 Task: Change  the formatting of the data to 'Which is Less than 10, 'In conditional formating, put the option 'Light Red Fill with Drak Red Text. 'add another formatting option Format As Table, insert the option 'Blue Table style Light 9 ', change the format of Column Width to Auto fit Row HeightIn the sheet  Budget Tracking Template Sheetbook
Action: Mouse moved to (132, 201)
Screenshot: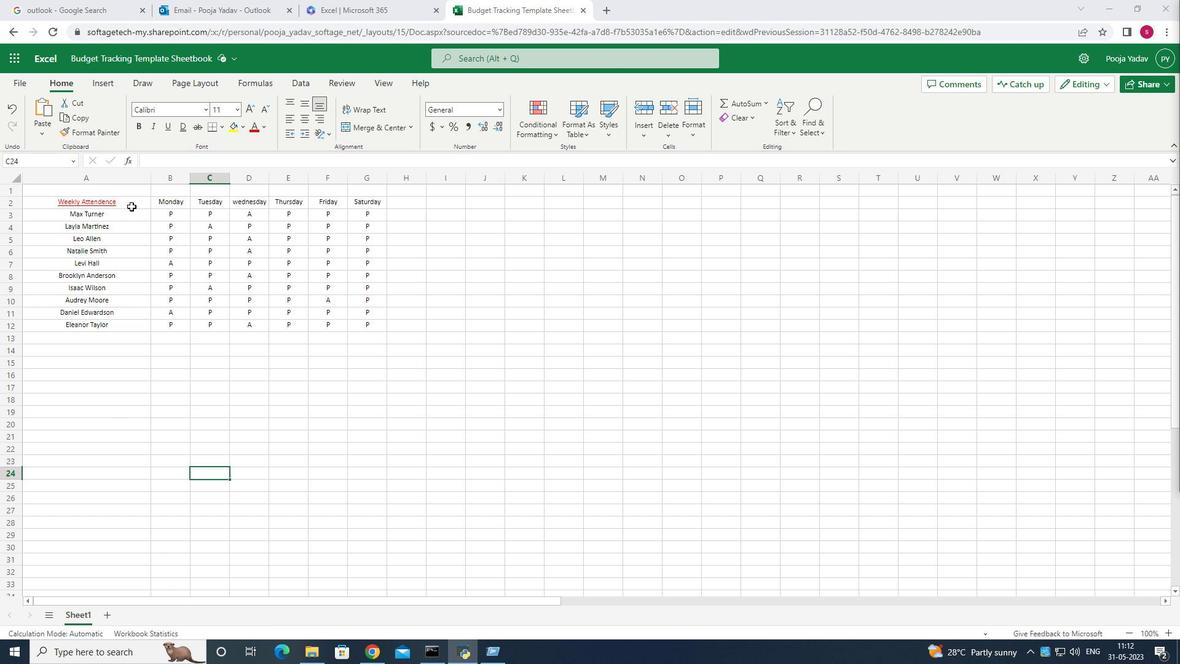 
Action: Mouse pressed left at (132, 201)
Screenshot: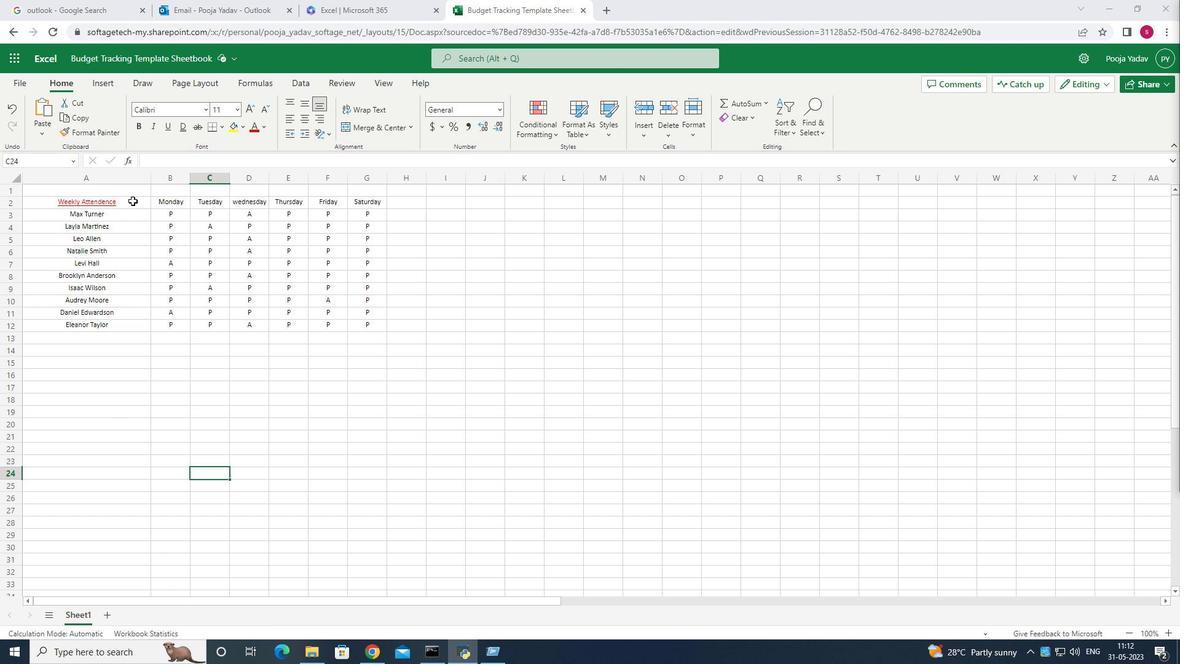 
Action: Mouse pressed left at (132, 201)
Screenshot: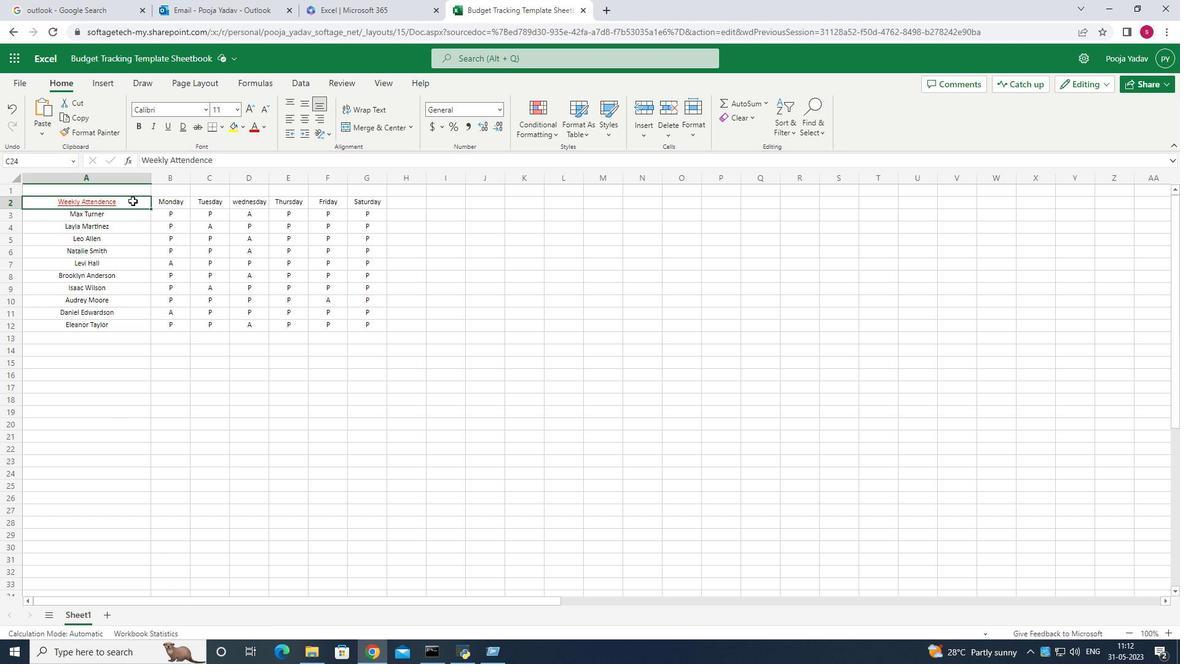 
Action: Mouse moved to (542, 401)
Screenshot: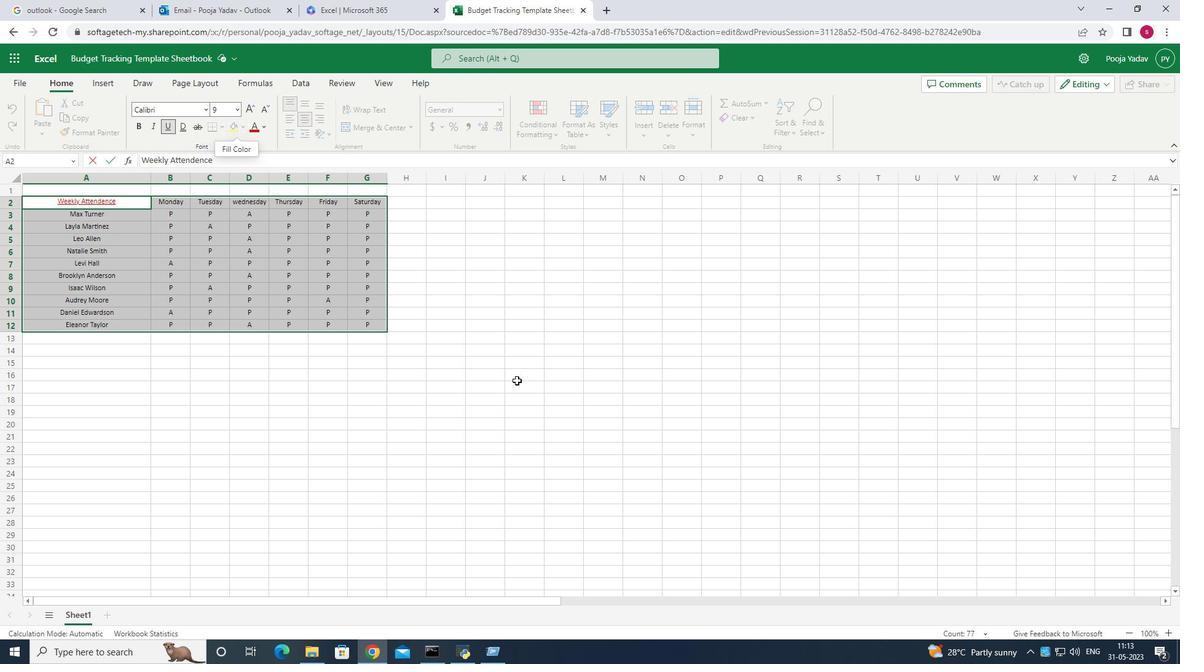 
Action: Mouse pressed left at (542, 401)
Screenshot: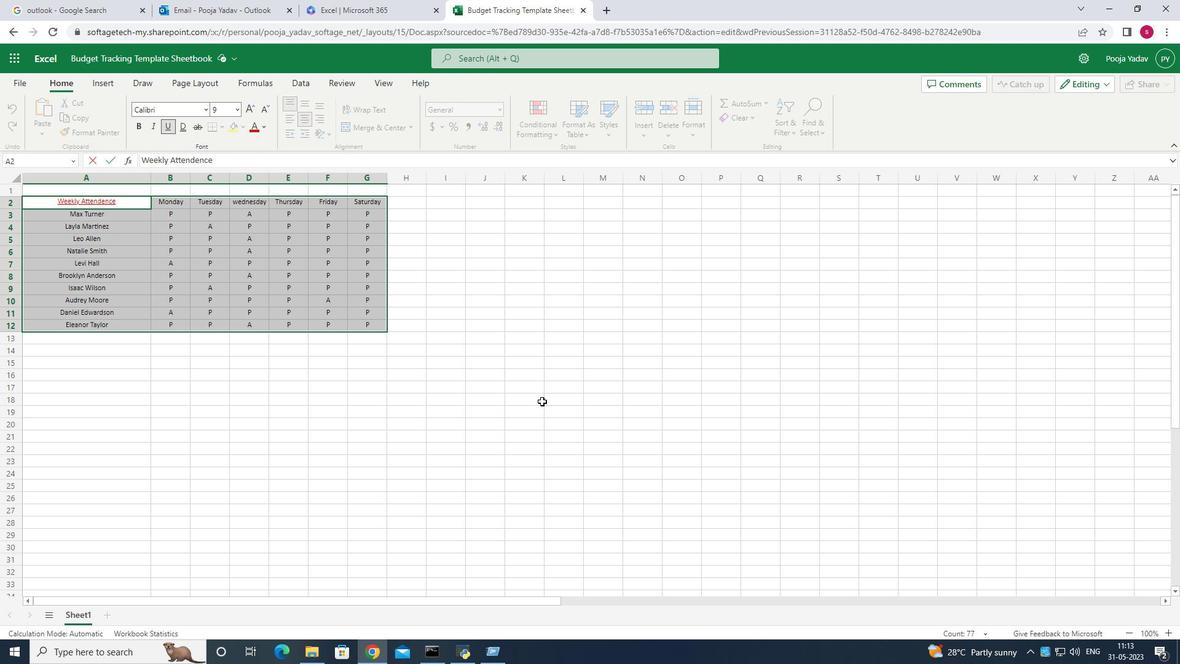 
Action: Mouse moved to (140, 207)
Screenshot: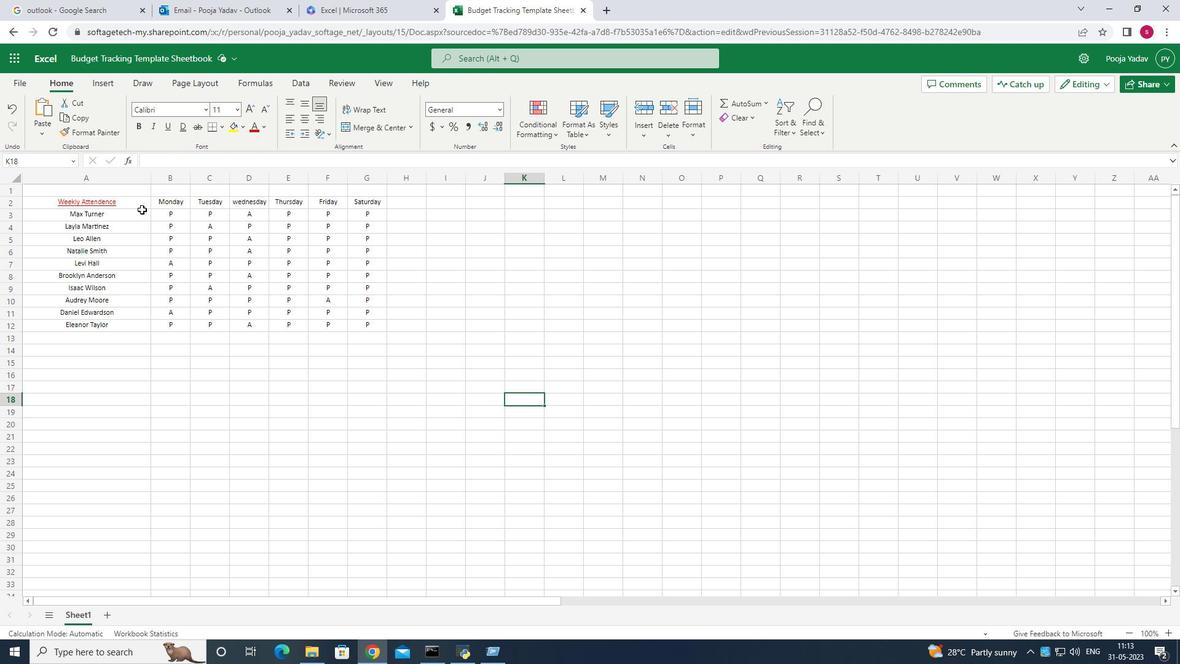 
Action: Mouse pressed left at (140, 207)
Screenshot: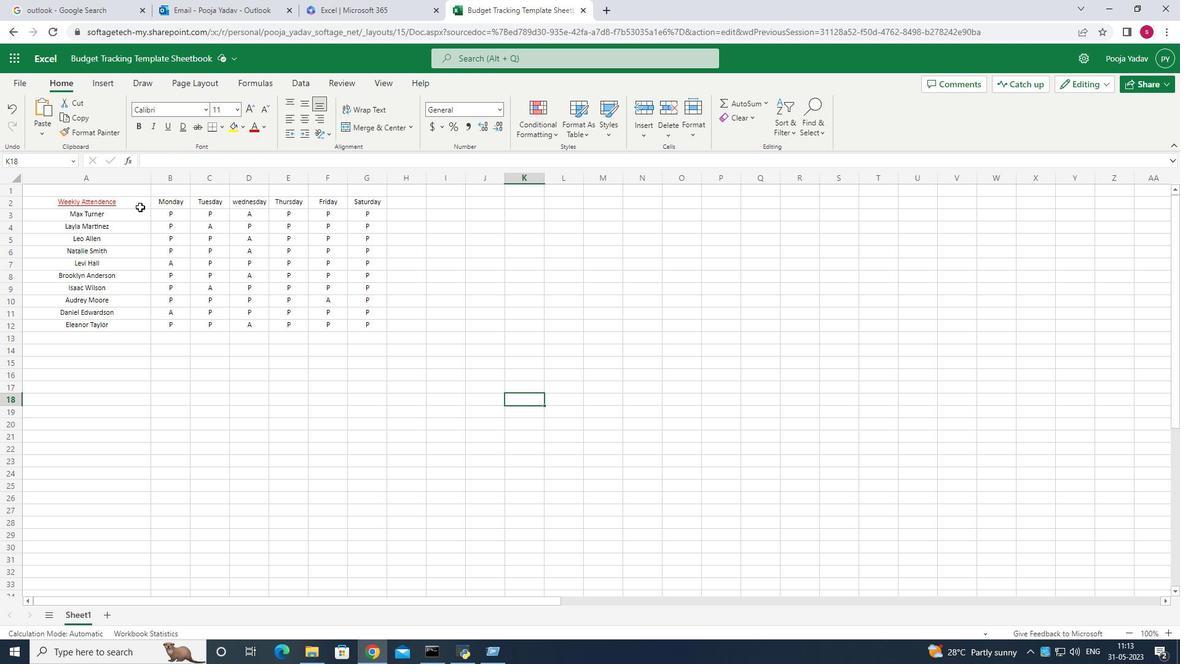 
Action: Mouse pressed left at (140, 207)
Screenshot: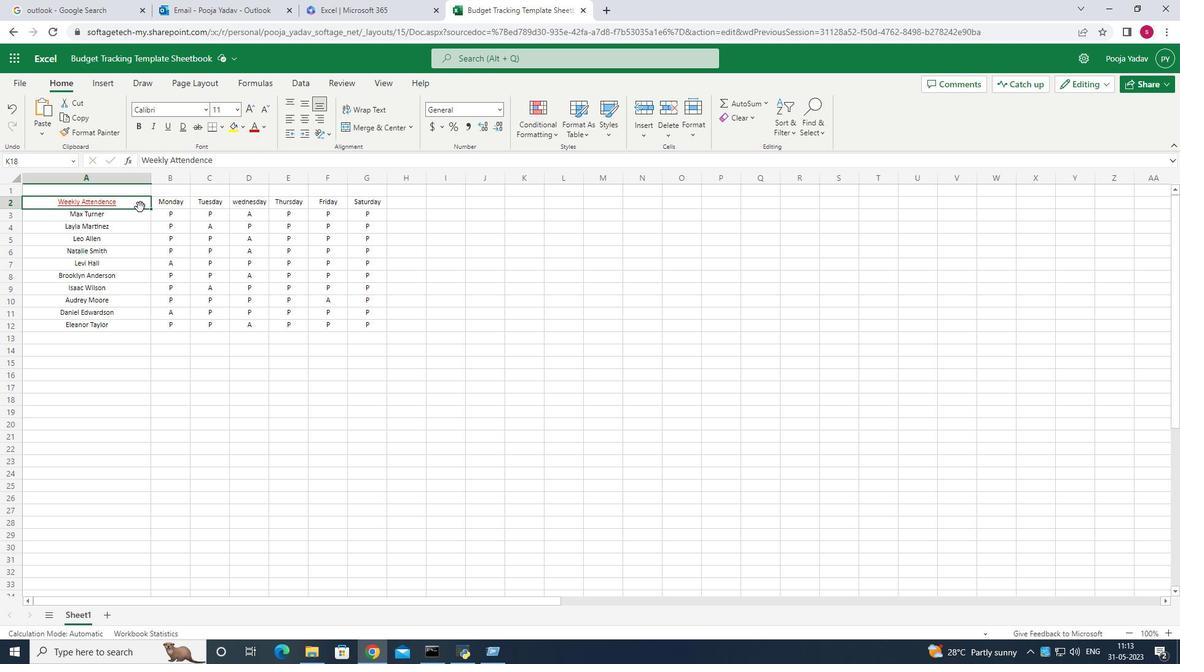 
Action: Mouse moved to (706, 293)
Screenshot: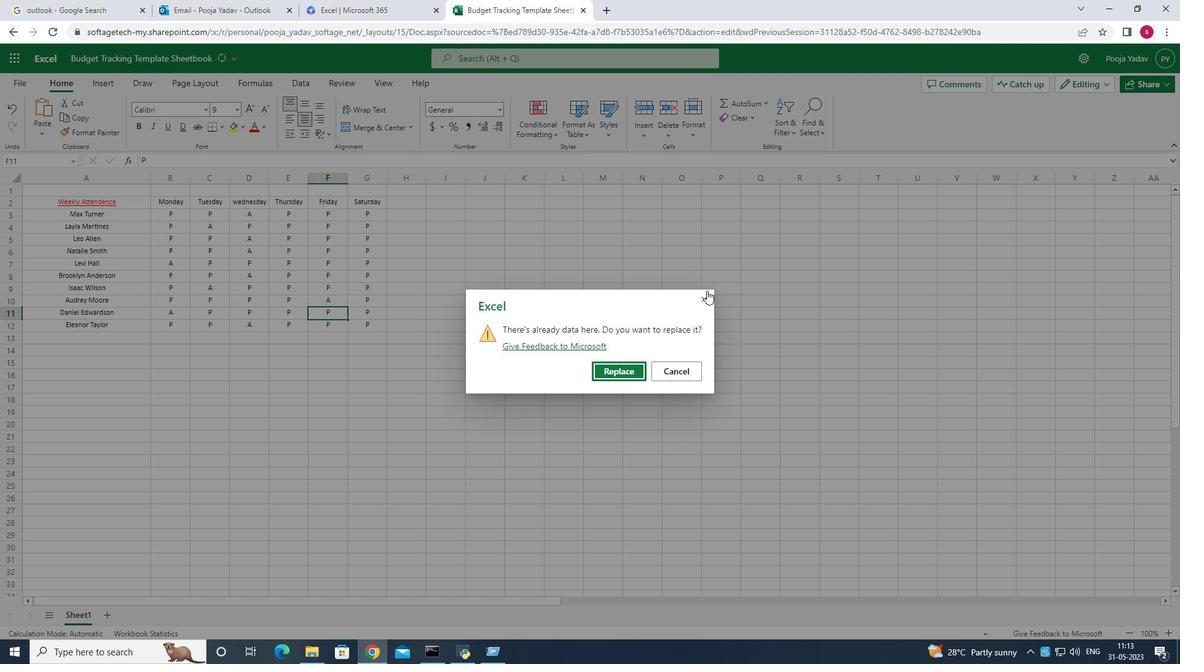 
Action: Mouse pressed left at (706, 293)
Screenshot: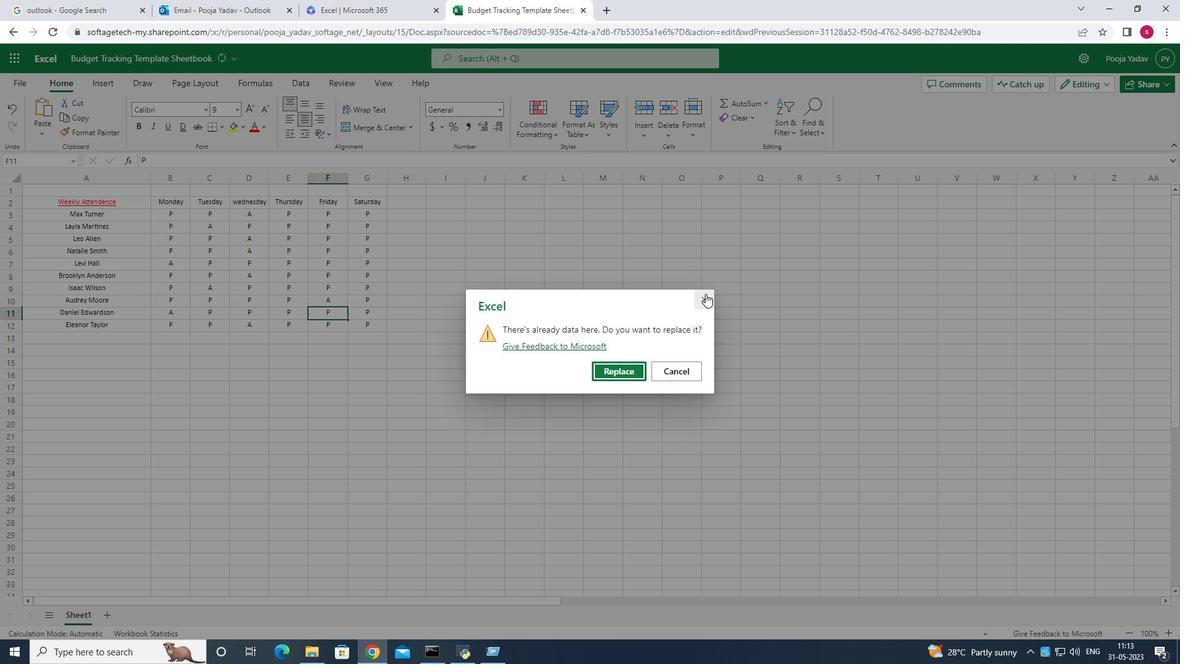 
Action: Mouse moved to (137, 208)
Screenshot: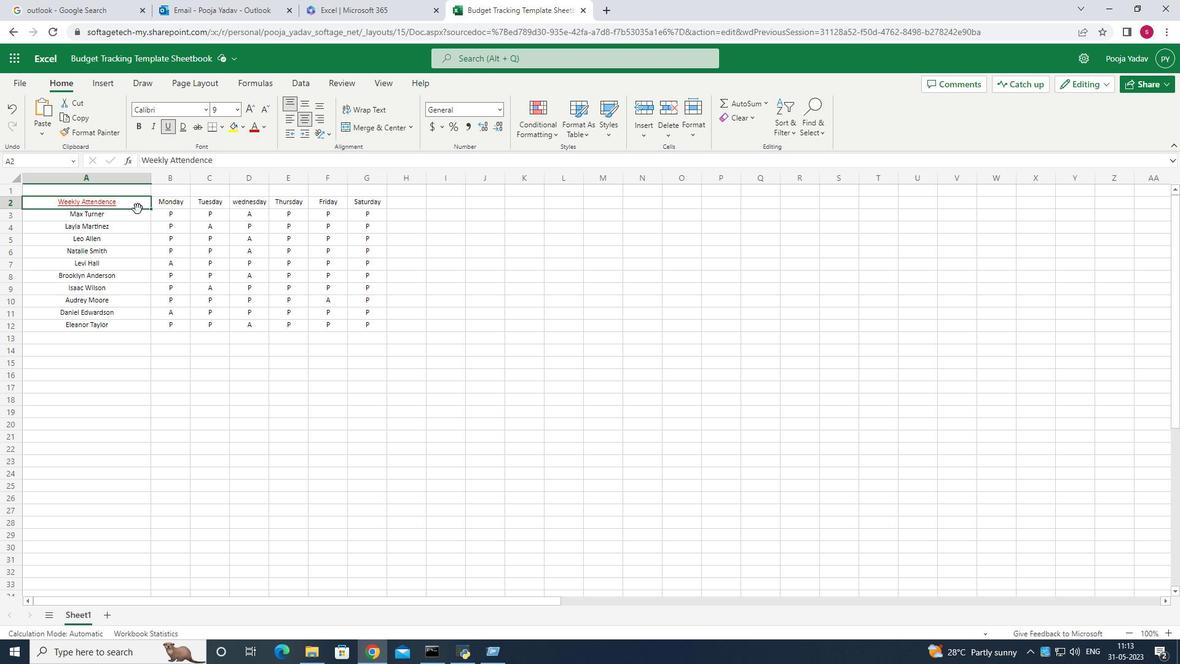 
Action: Mouse pressed left at (137, 208)
Screenshot: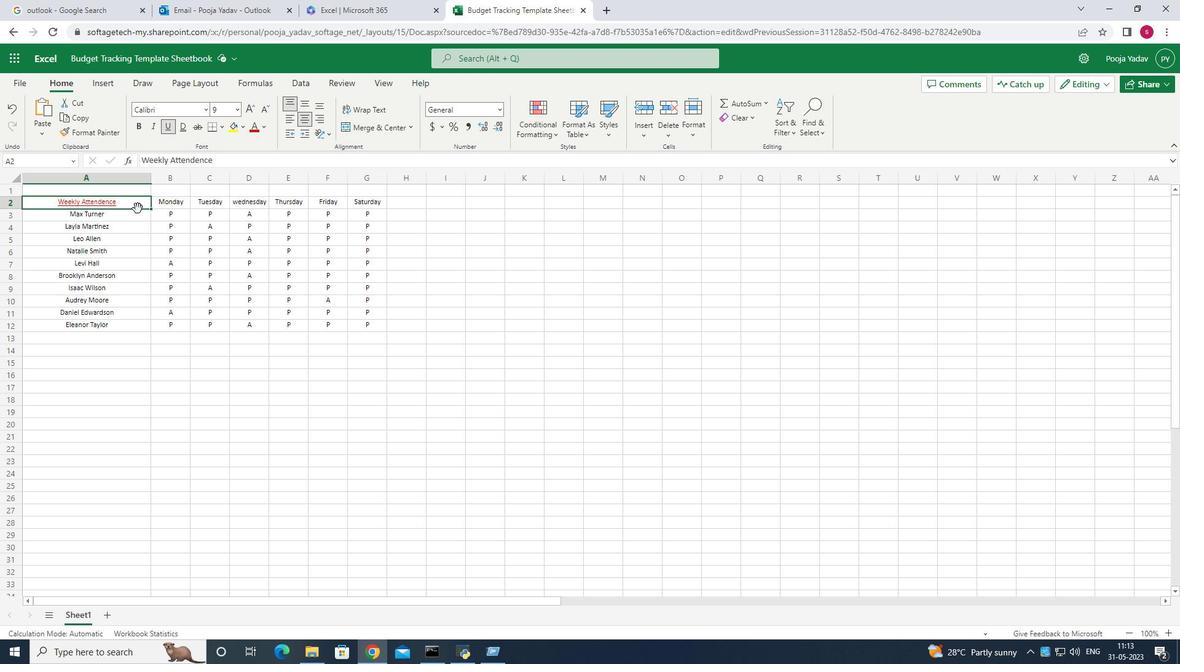 
Action: Mouse pressed left at (137, 208)
Screenshot: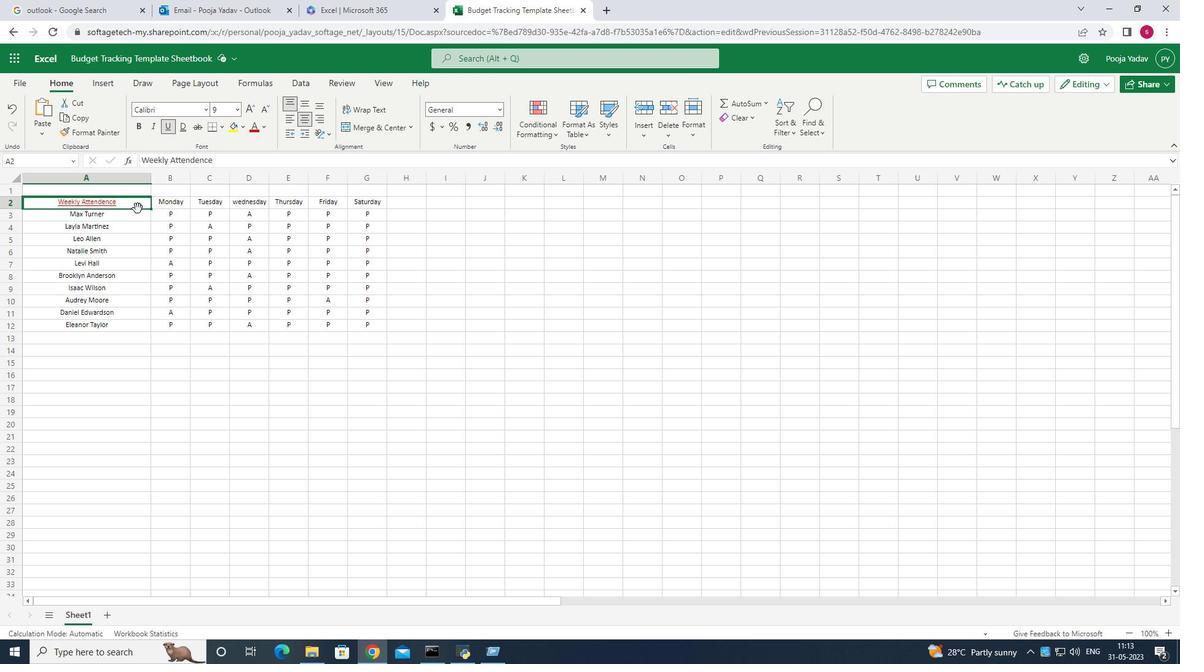 
Action: Mouse moved to (683, 377)
Screenshot: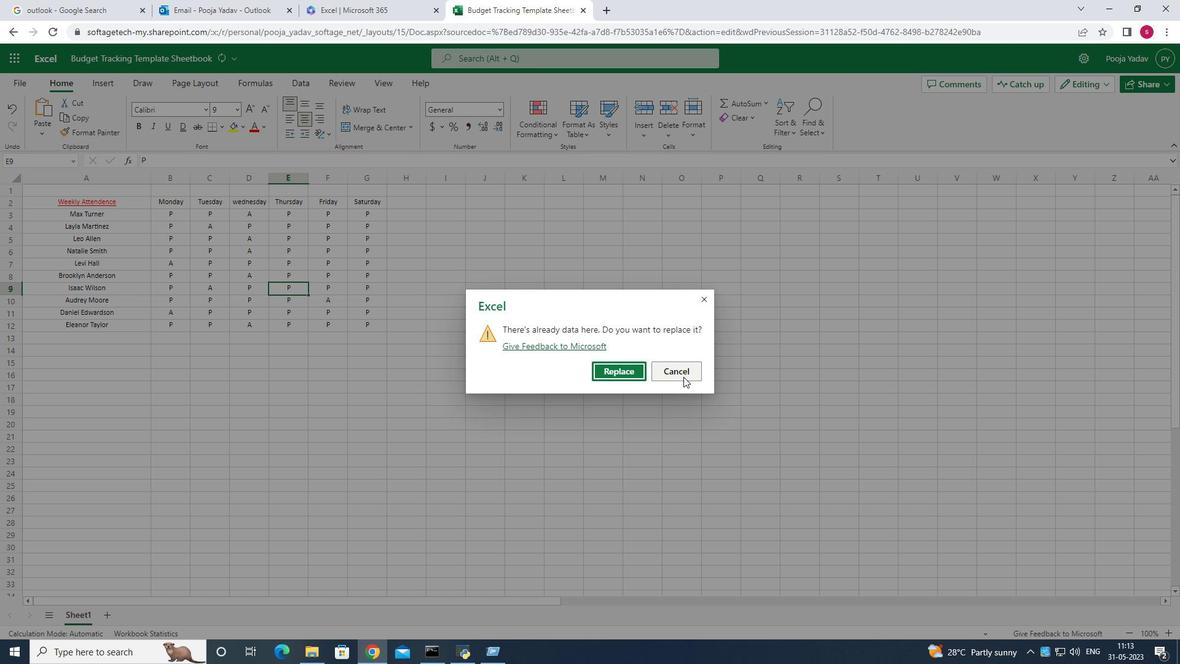 
Action: Mouse pressed left at (683, 377)
Screenshot: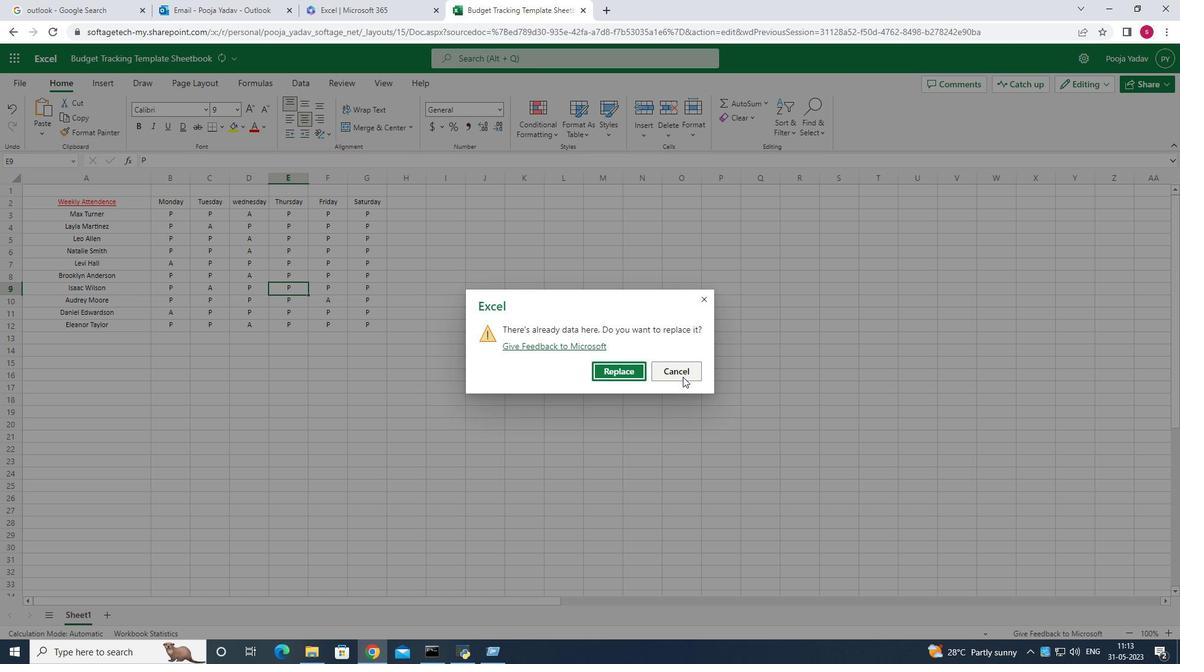 
Action: Mouse moved to (215, 432)
Screenshot: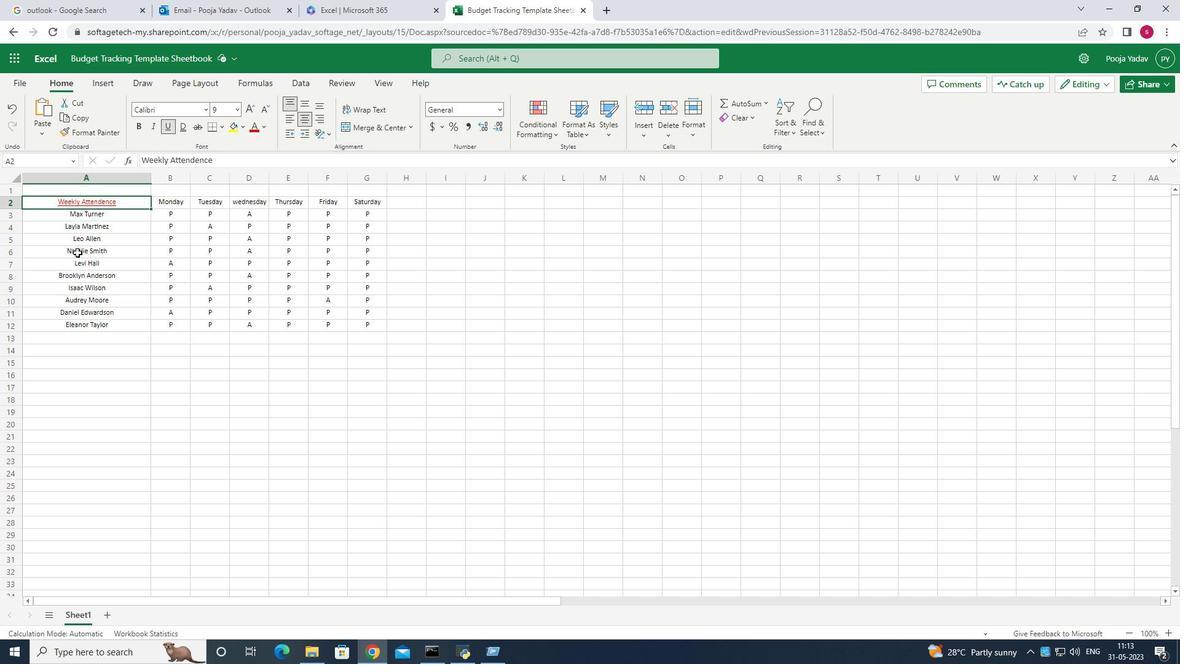 
Action: Mouse pressed left at (215, 432)
Screenshot: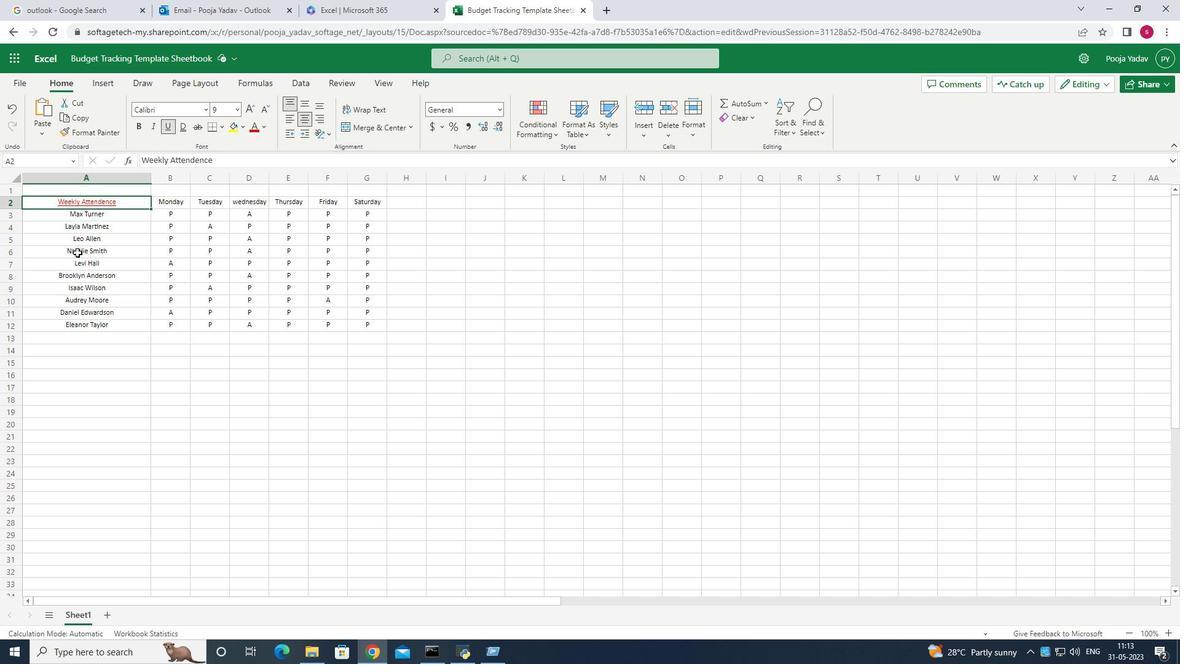 
Action: Mouse moved to (110, 200)
Screenshot: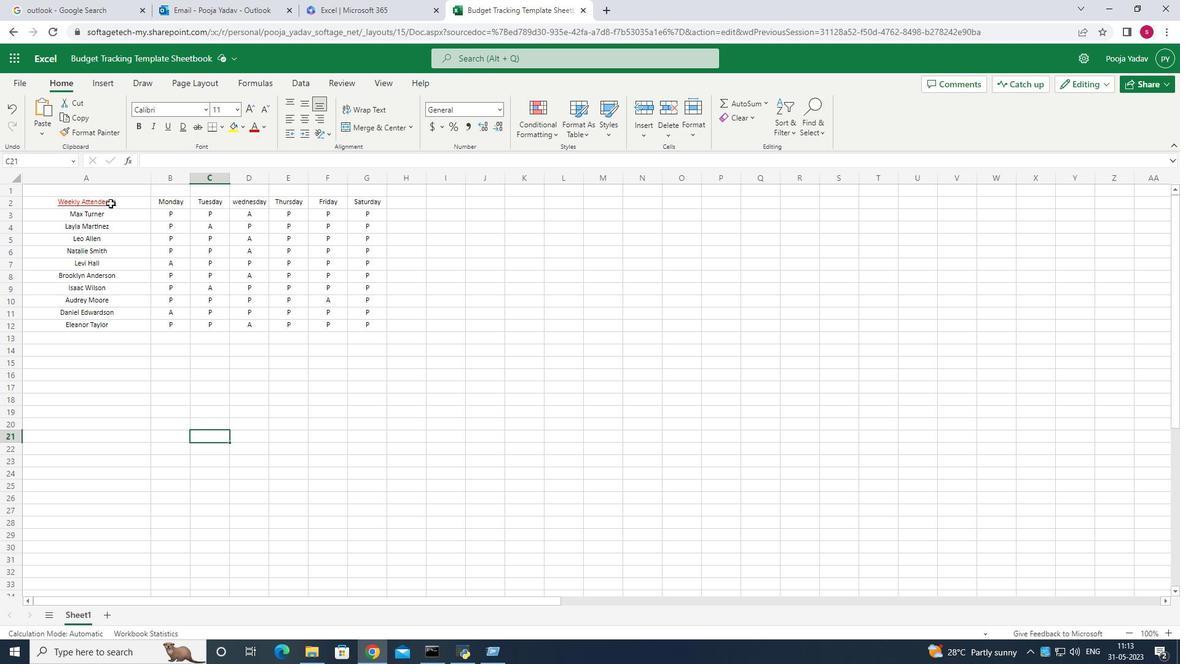 
Action: Mouse pressed left at (110, 200)
Screenshot: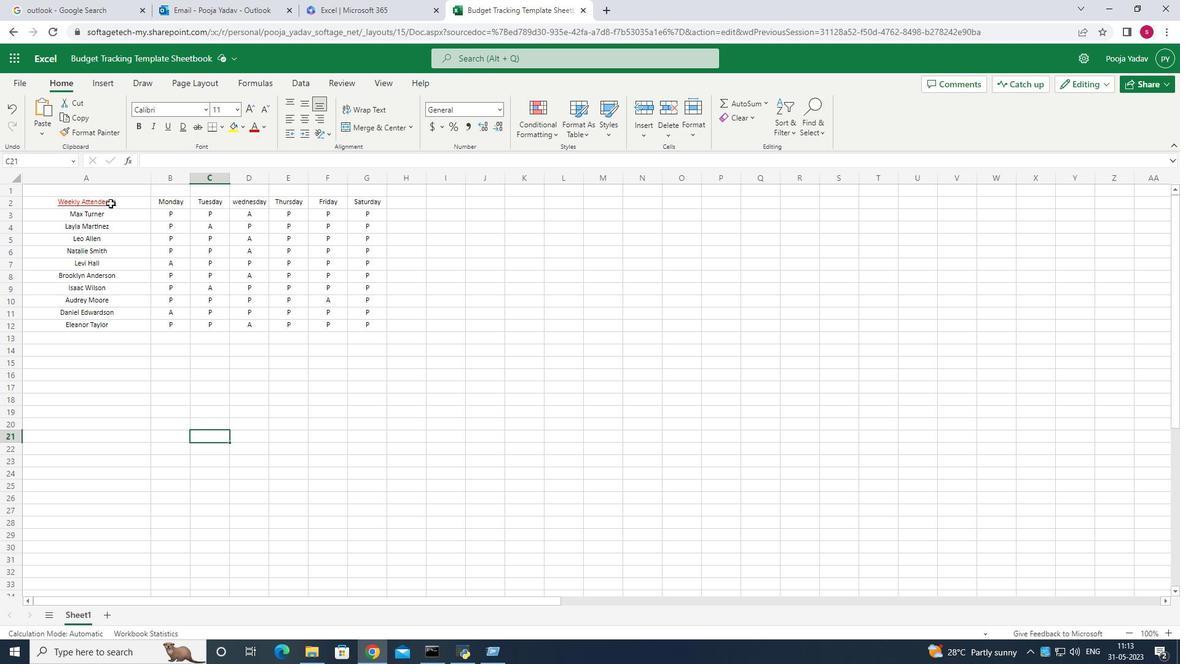 
Action: Mouse pressed left at (110, 200)
Screenshot: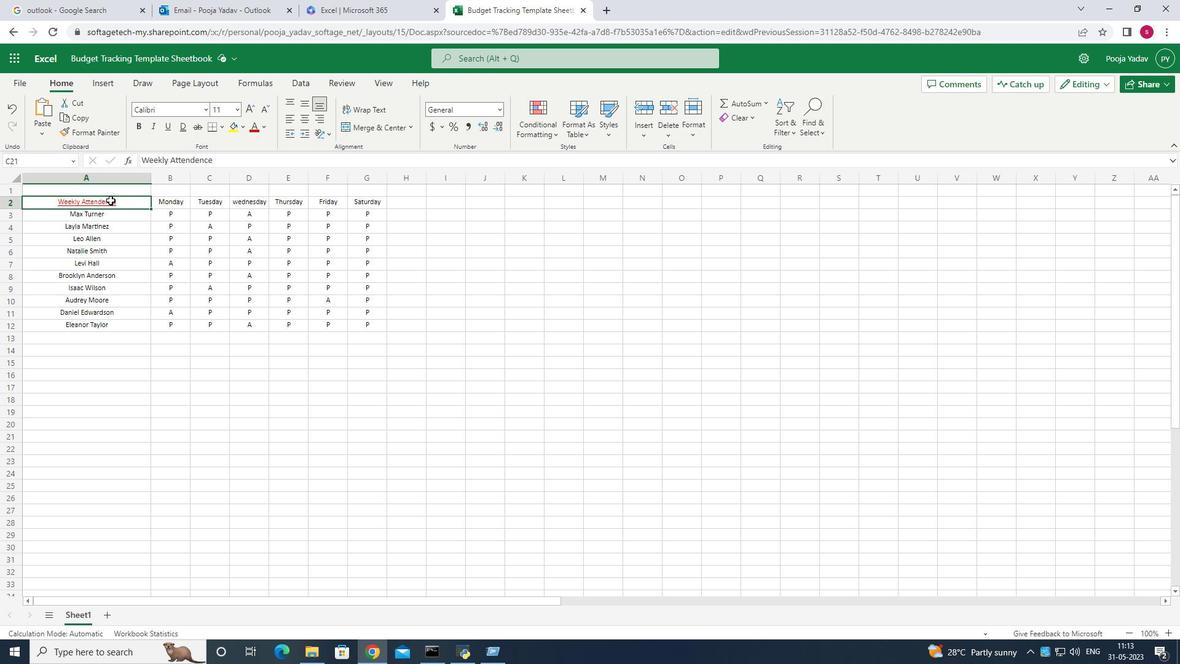 
Action: Mouse moved to (252, 126)
Screenshot: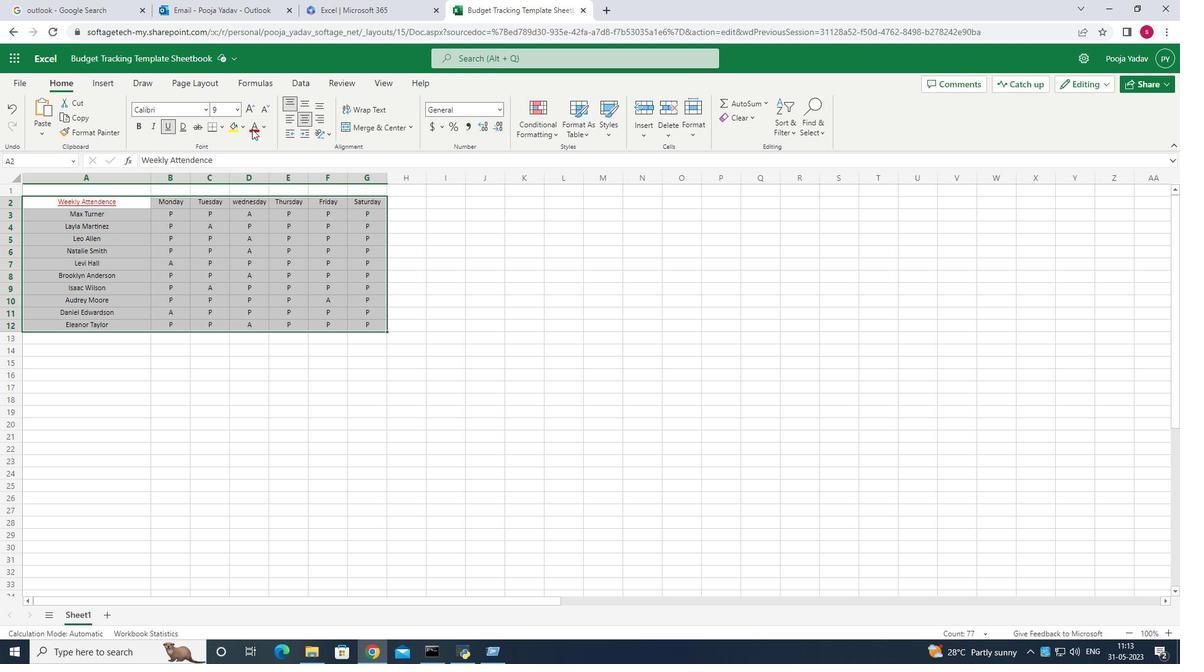 
Action: Mouse pressed left at (252, 126)
Screenshot: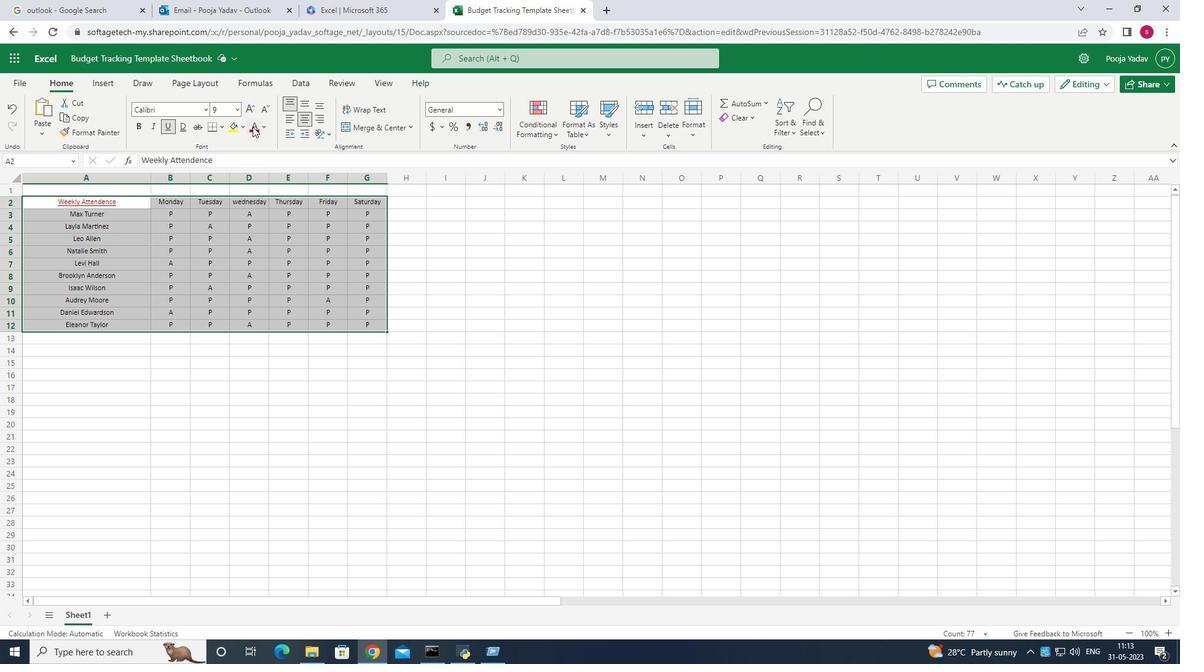 
Action: Mouse moved to (264, 127)
Screenshot: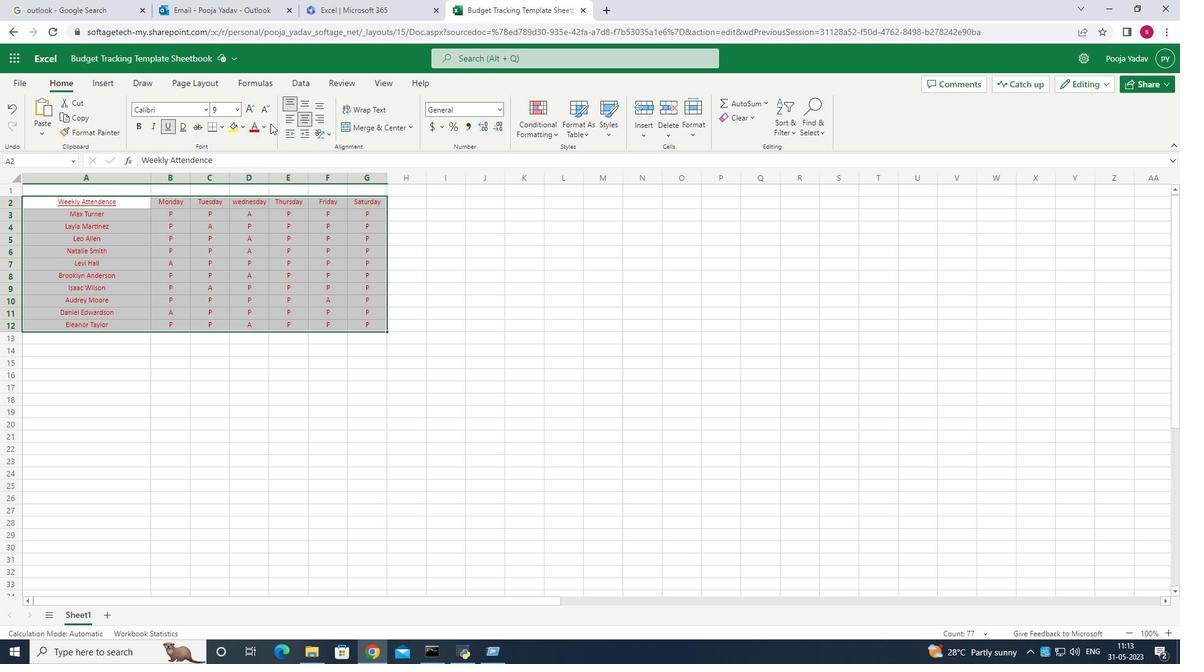 
Action: Mouse pressed left at (264, 127)
Screenshot: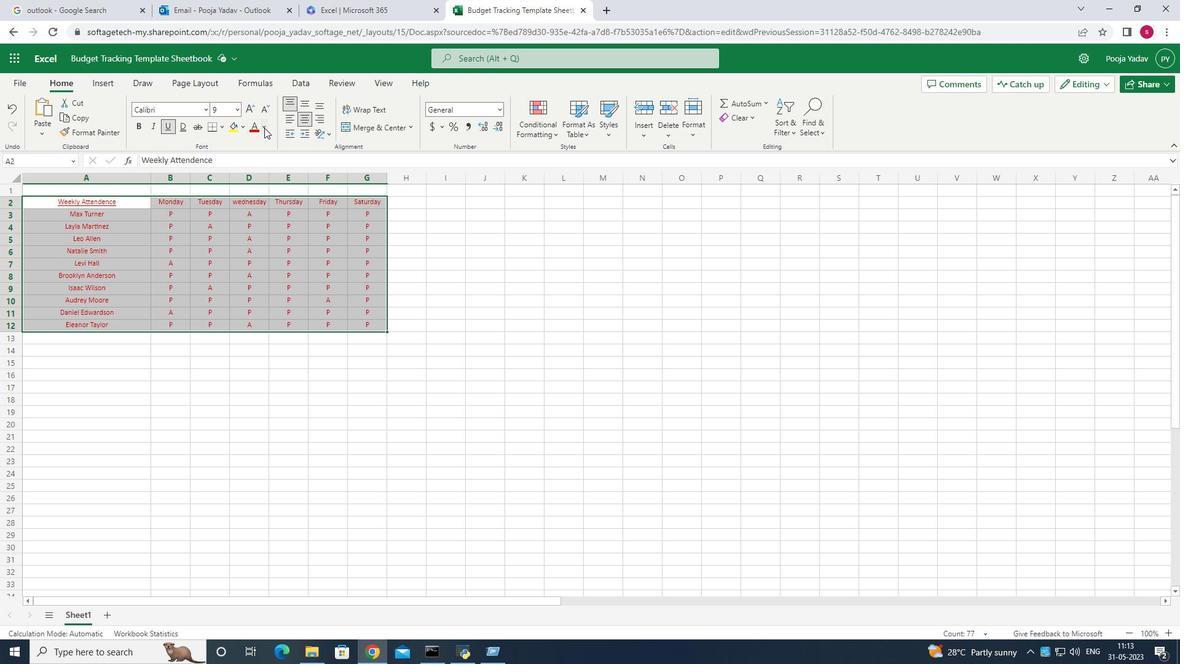 
Action: Mouse moved to (301, 323)
Screenshot: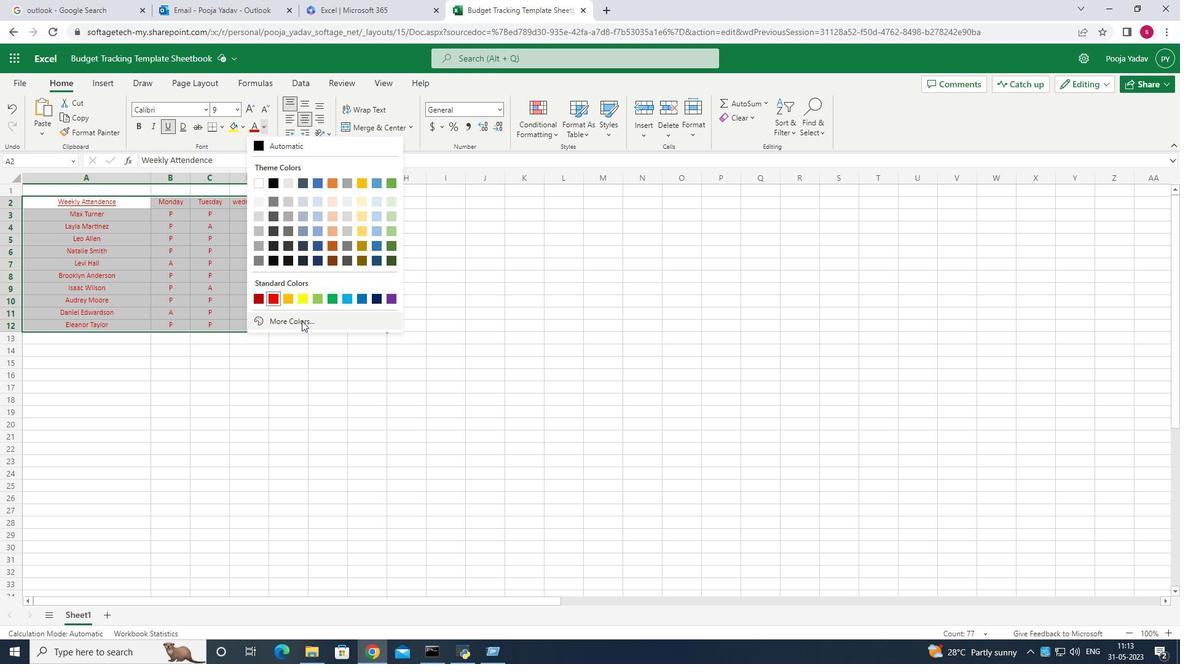 
Action: Mouse pressed left at (301, 323)
Screenshot: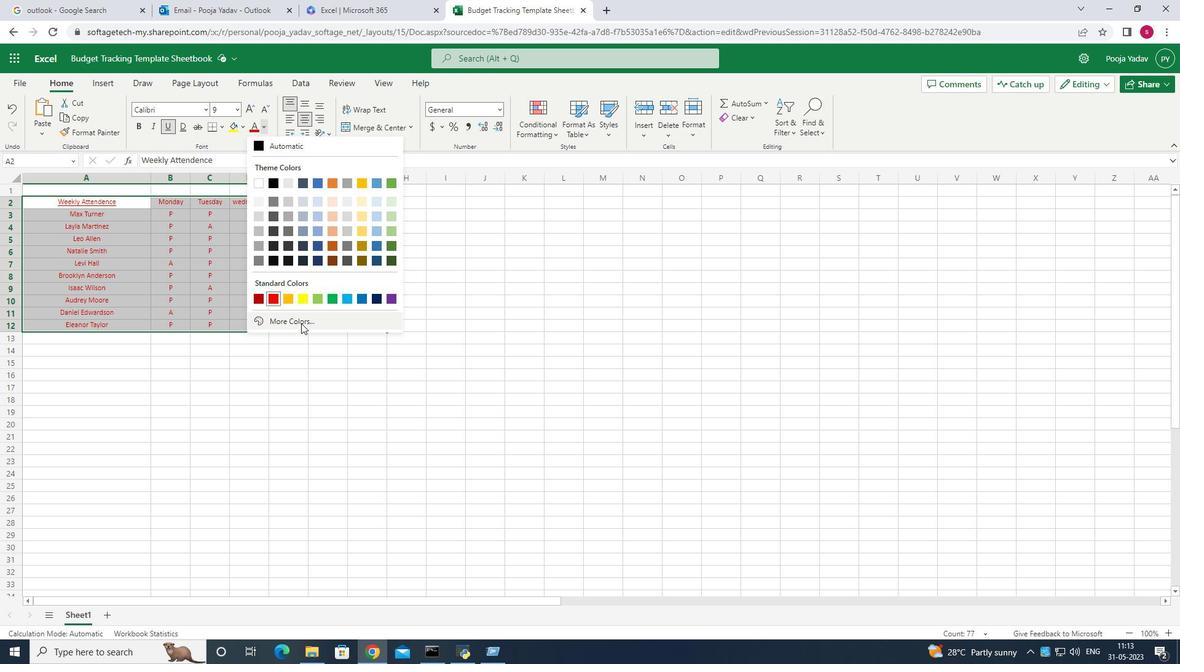
Action: Mouse moved to (693, 214)
Screenshot: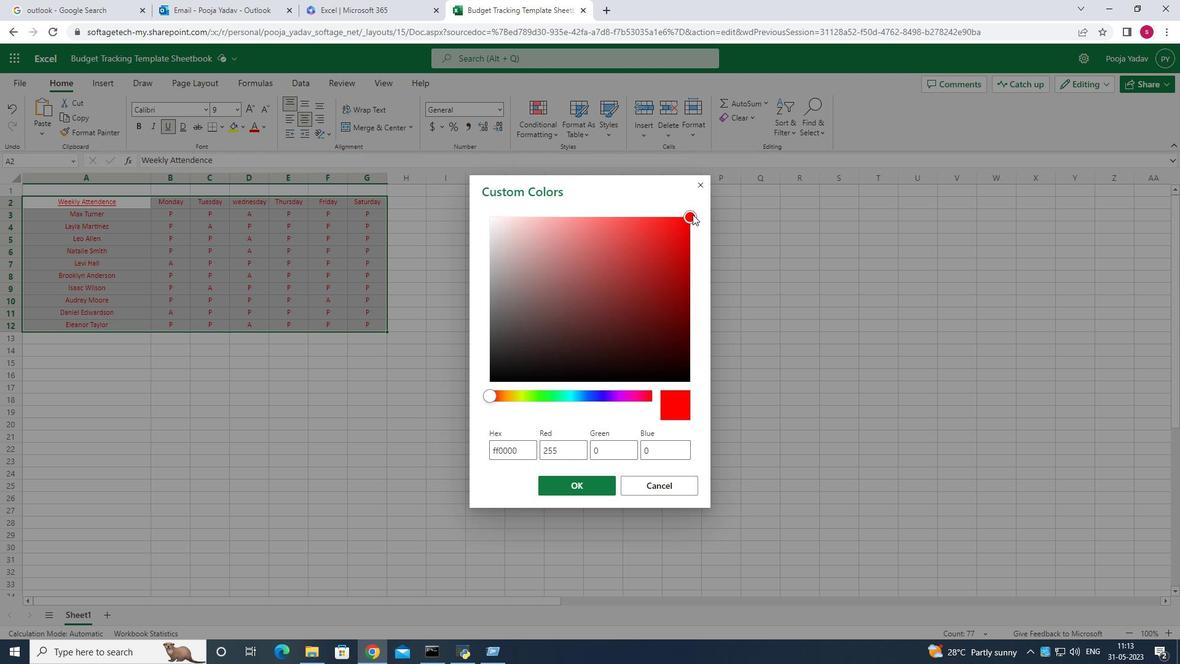 
Action: Mouse pressed left at (693, 214)
Screenshot: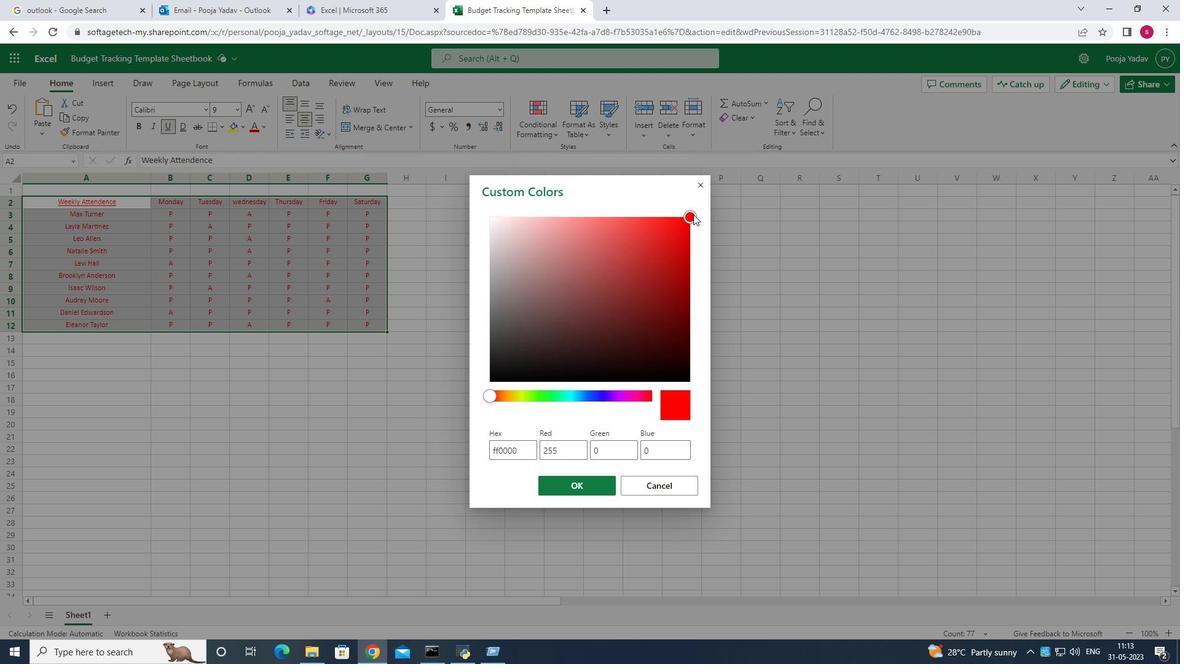 
Action: Mouse moved to (586, 482)
Screenshot: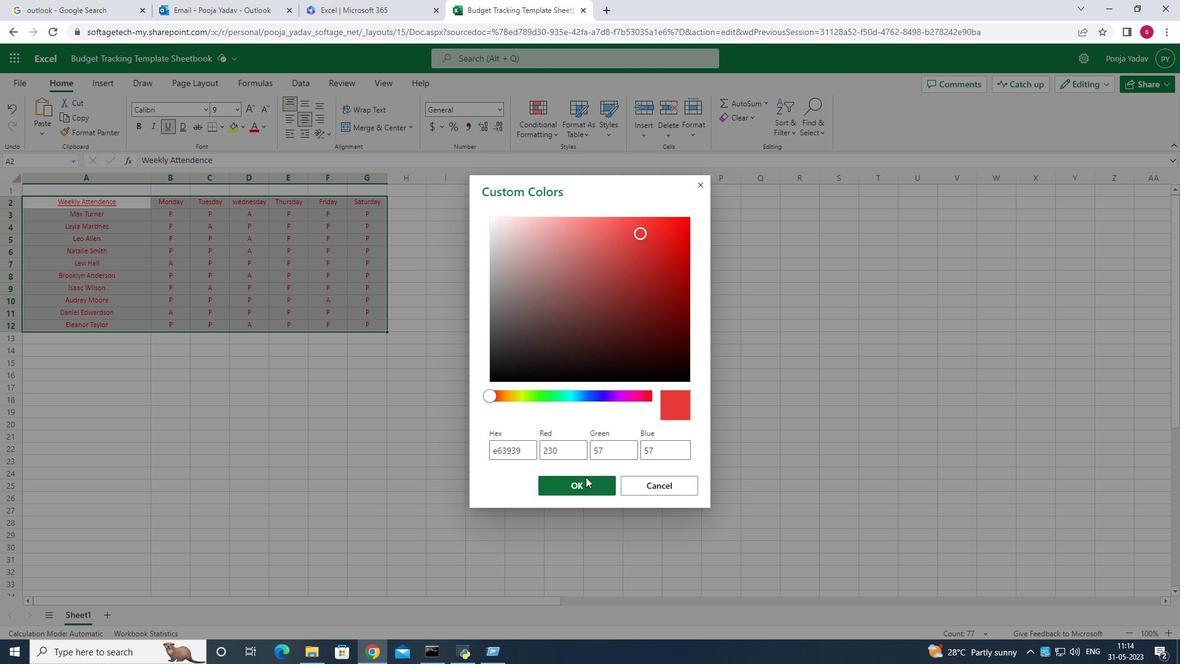 
Action: Mouse pressed left at (586, 482)
Screenshot: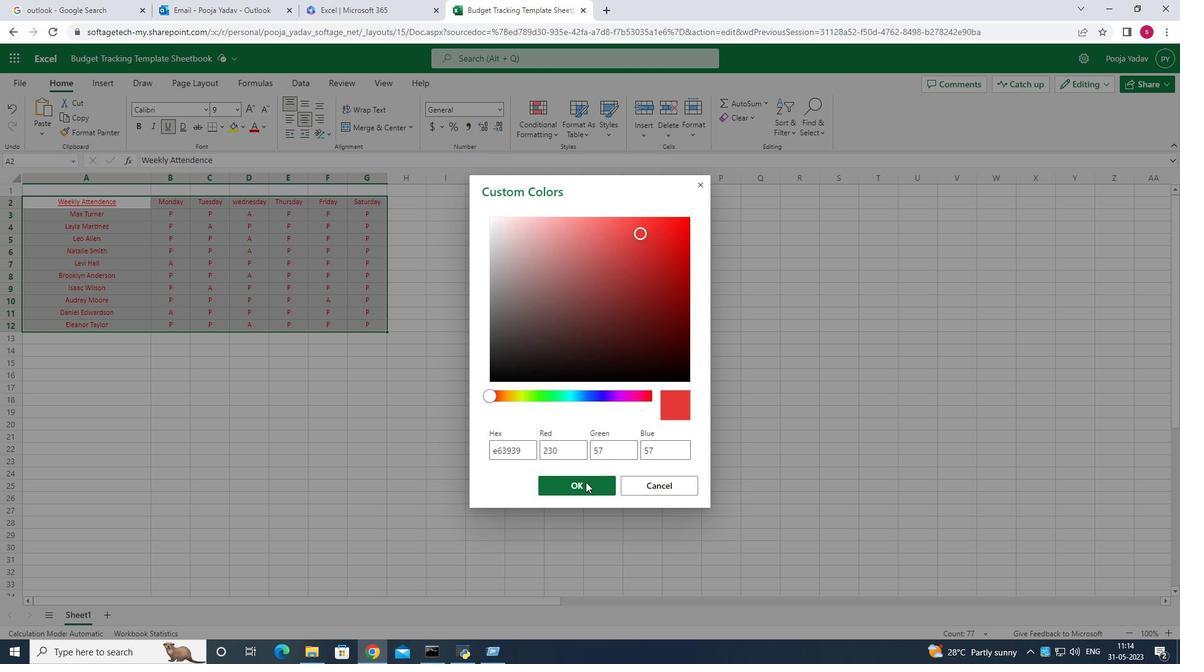 
Action: Mouse moved to (257, 126)
Screenshot: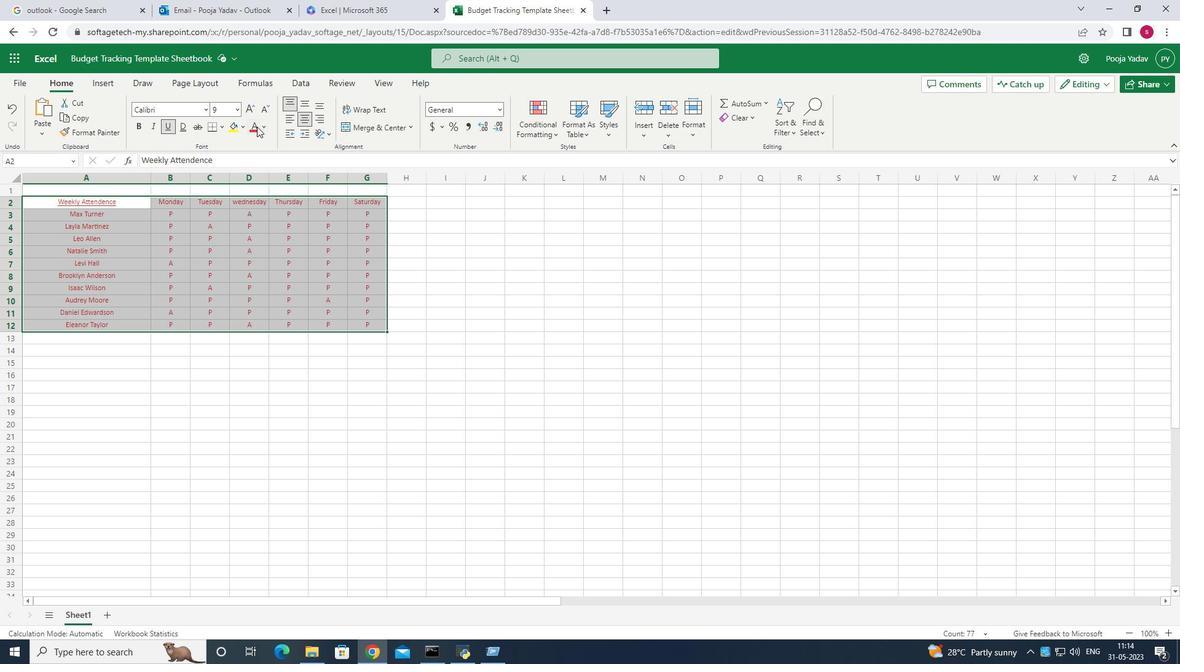 
Action: Mouse pressed left at (257, 126)
Screenshot: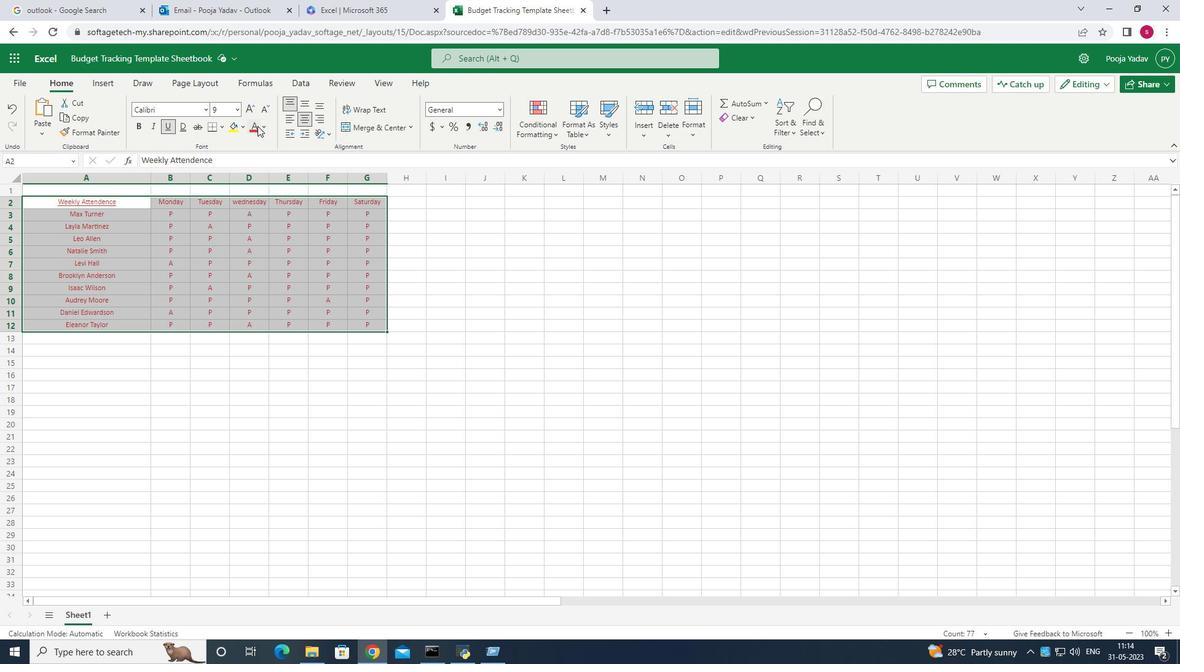 
Action: Mouse moved to (236, 124)
Screenshot: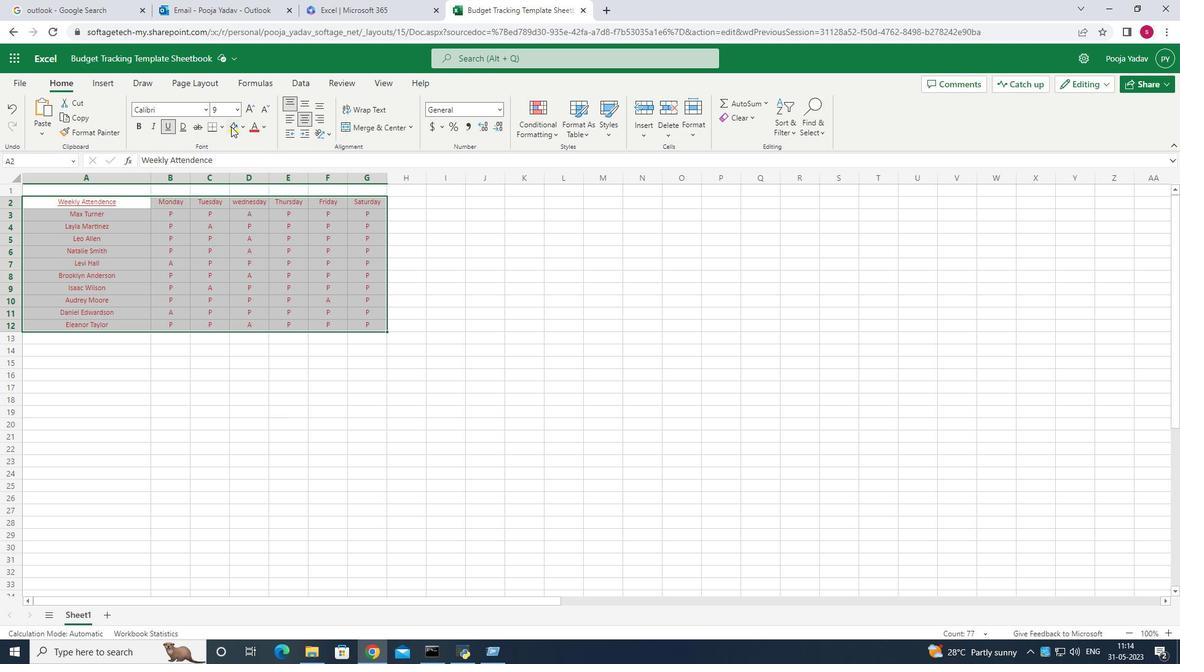 
Action: Mouse pressed left at (236, 124)
Screenshot: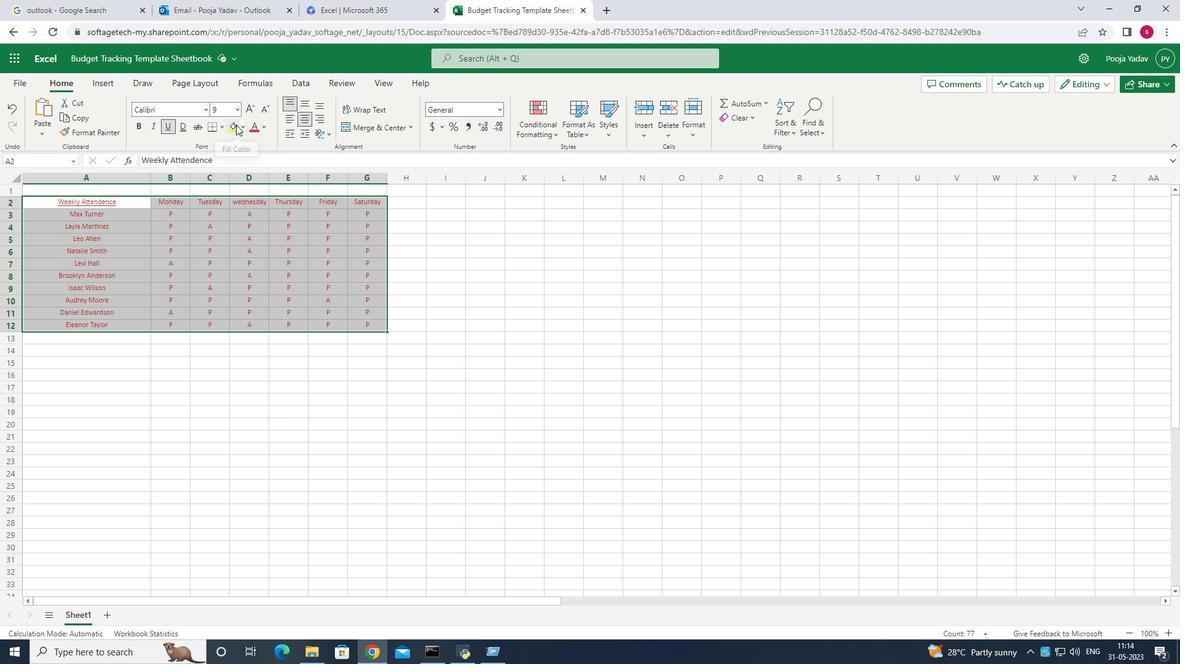 
Action: Mouse pressed left at (236, 124)
Screenshot: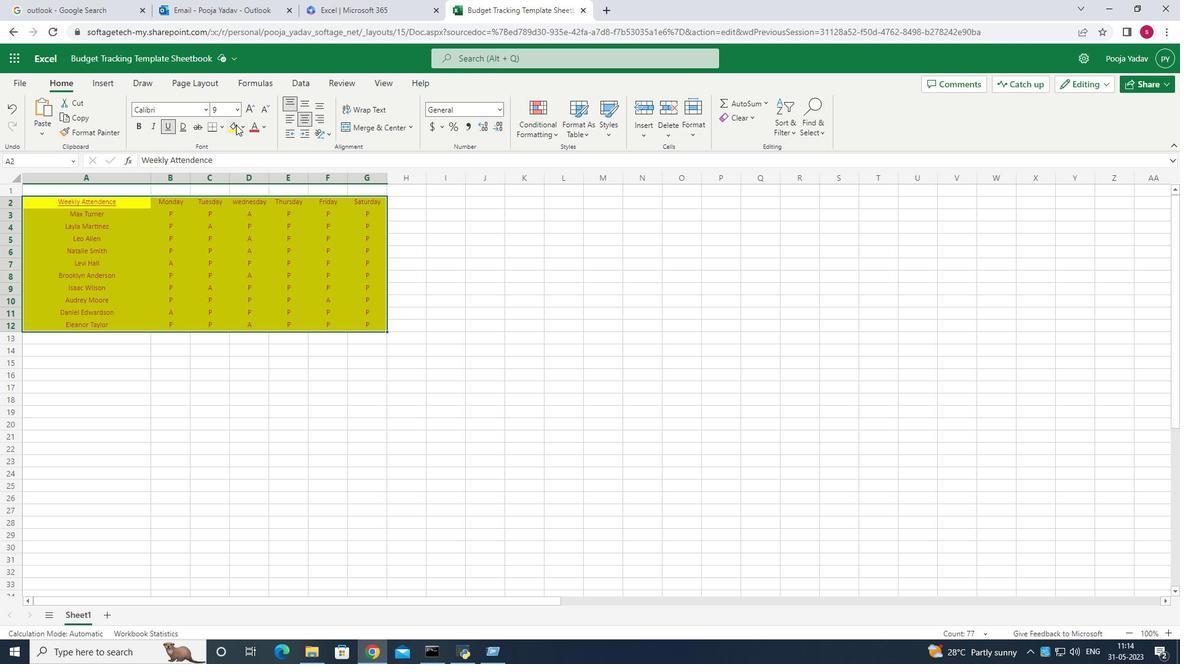 
Action: Mouse moved to (242, 126)
Screenshot: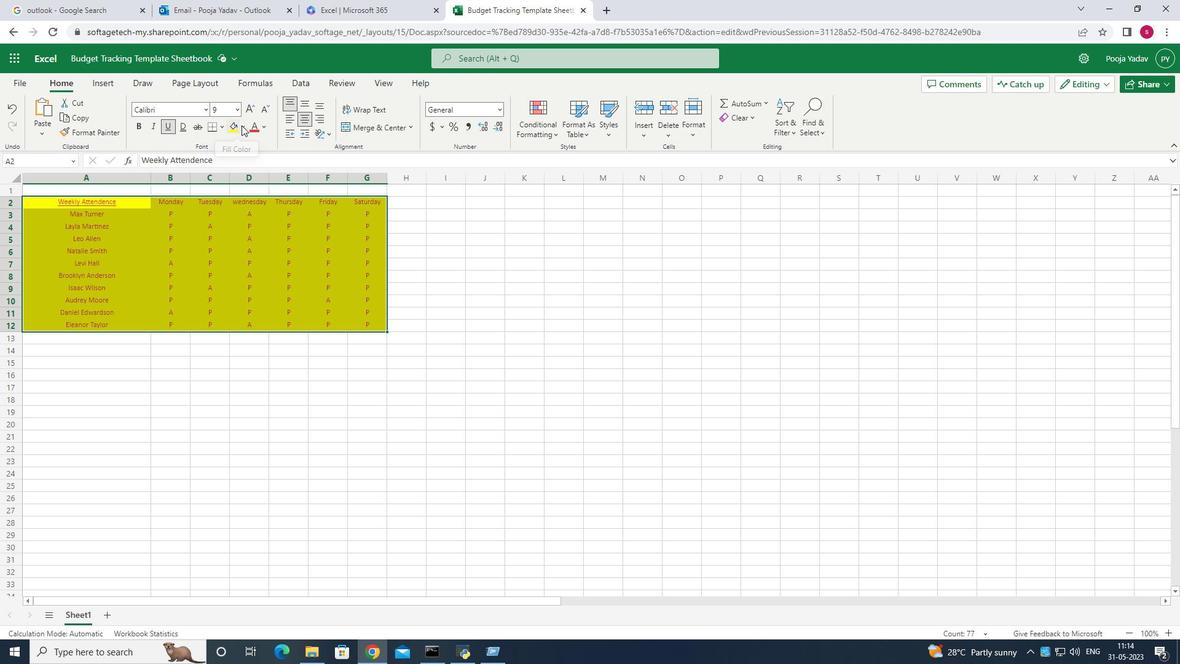 
Action: Mouse pressed left at (242, 126)
Screenshot: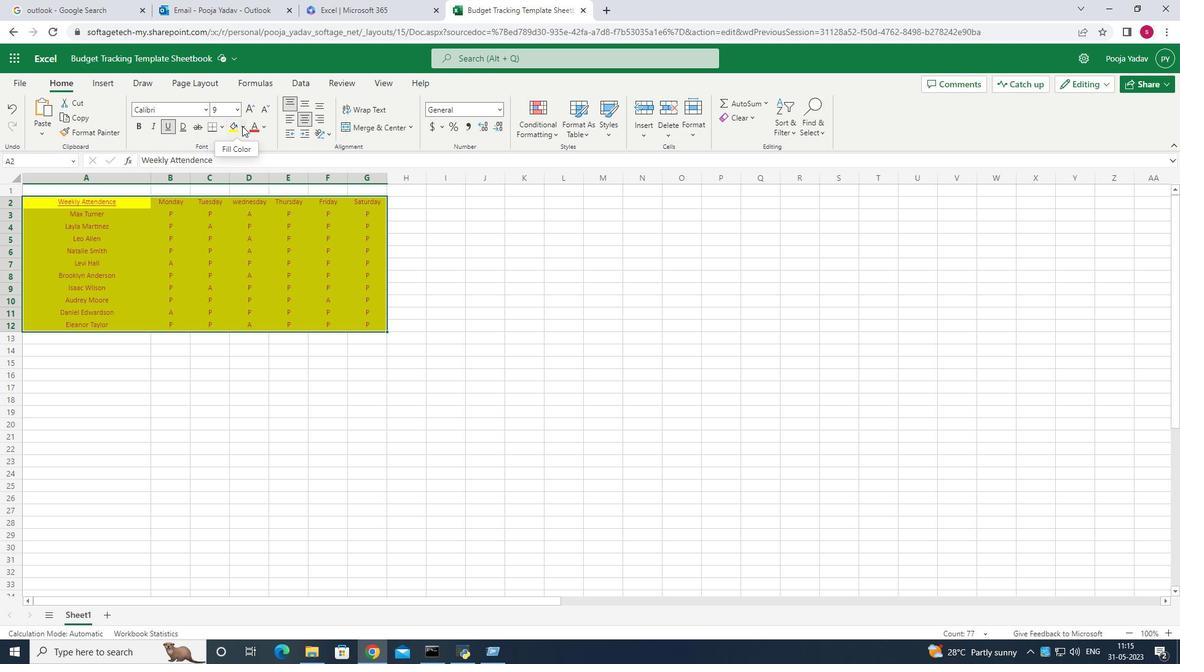 
Action: Mouse moved to (335, 274)
Screenshot: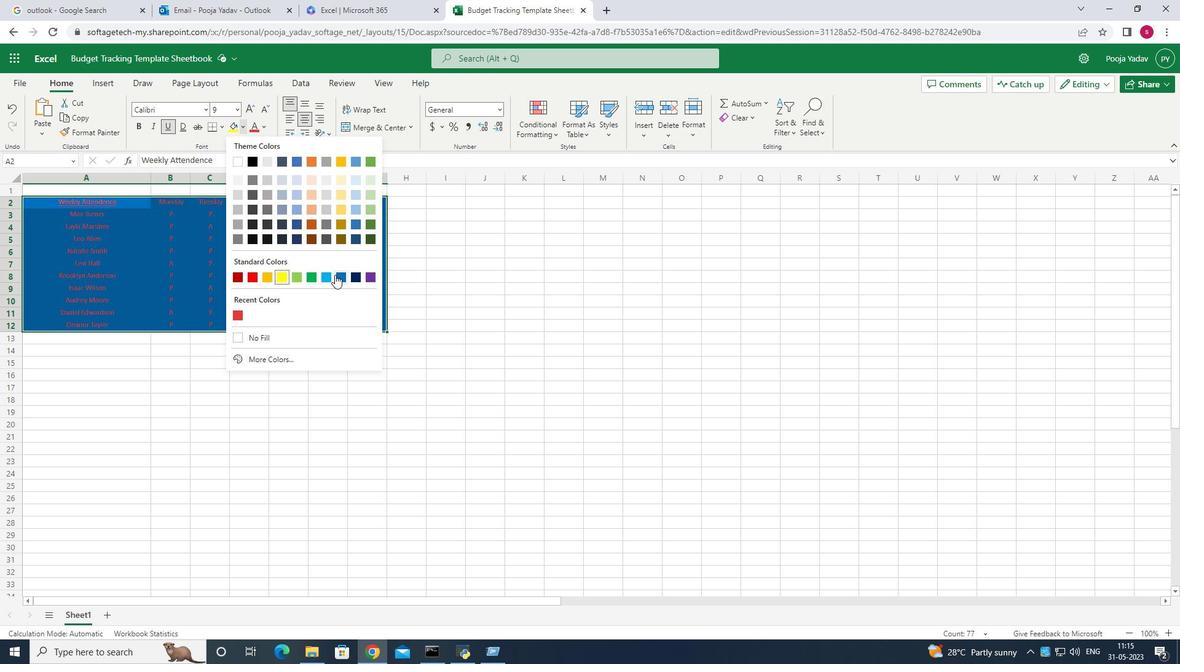 
Action: Mouse pressed left at (335, 274)
Screenshot: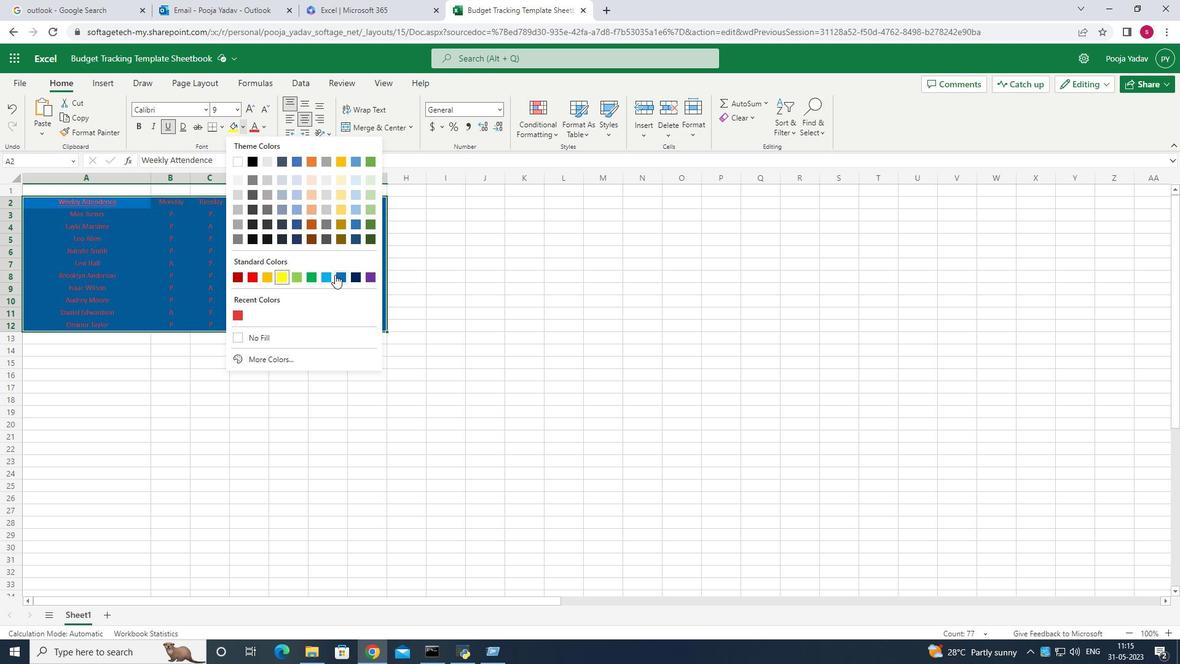 
Action: Mouse moved to (325, 371)
Screenshot: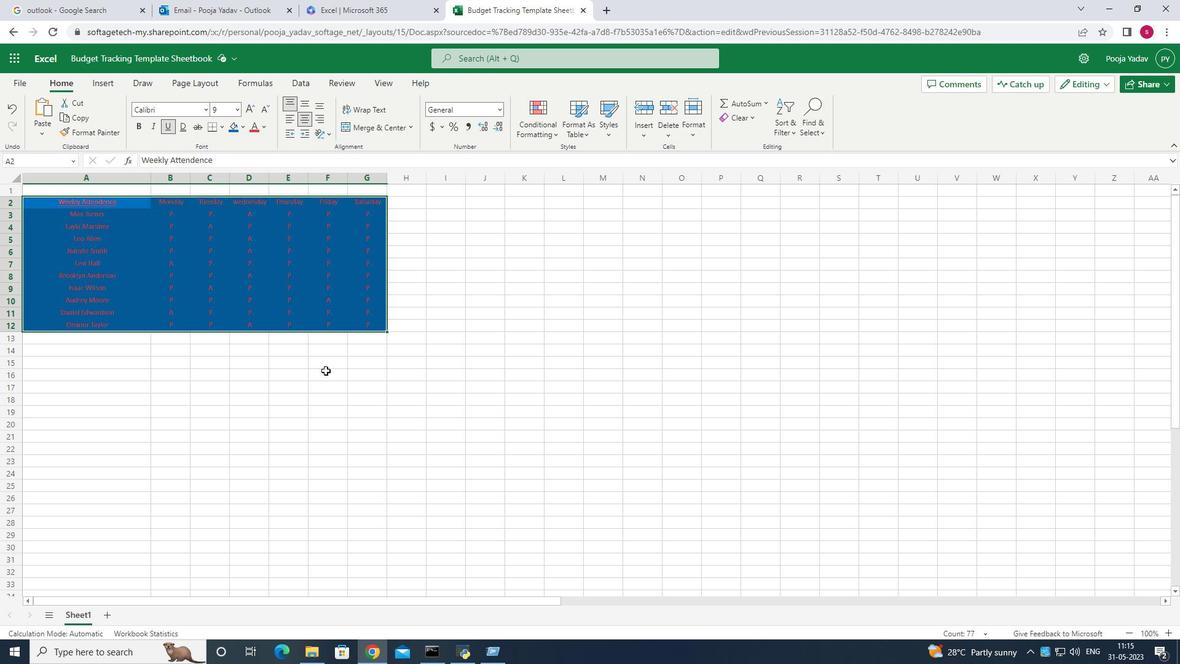
Action: Mouse pressed left at (325, 371)
Screenshot: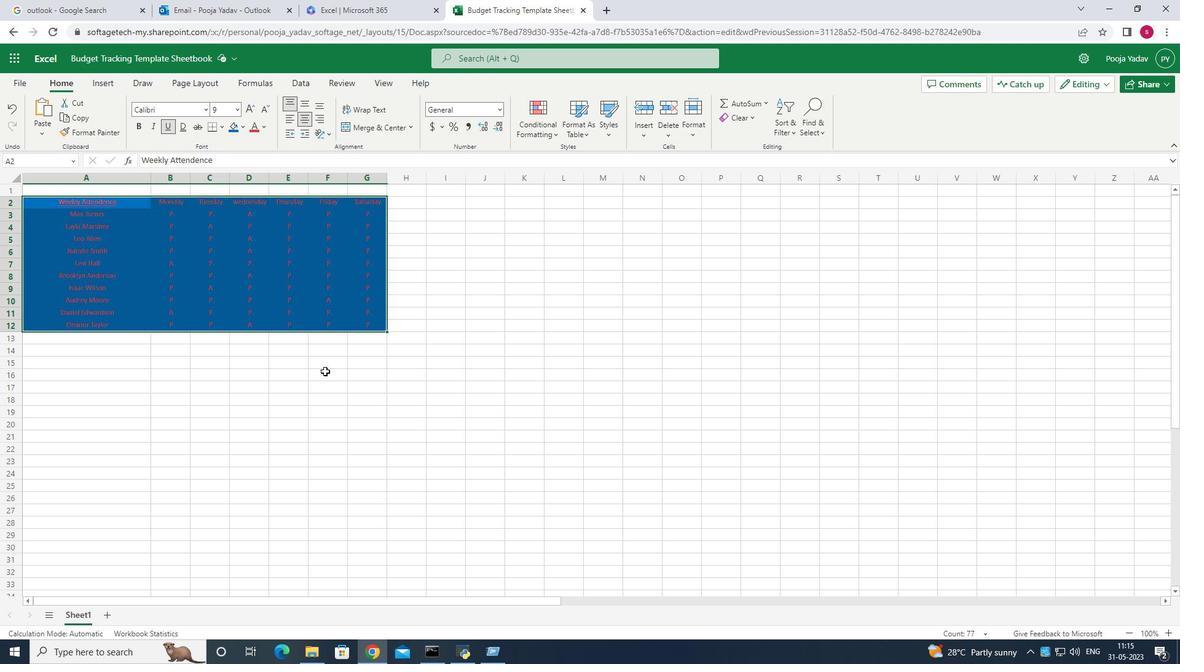 
Action: Mouse moved to (248, 105)
Screenshot: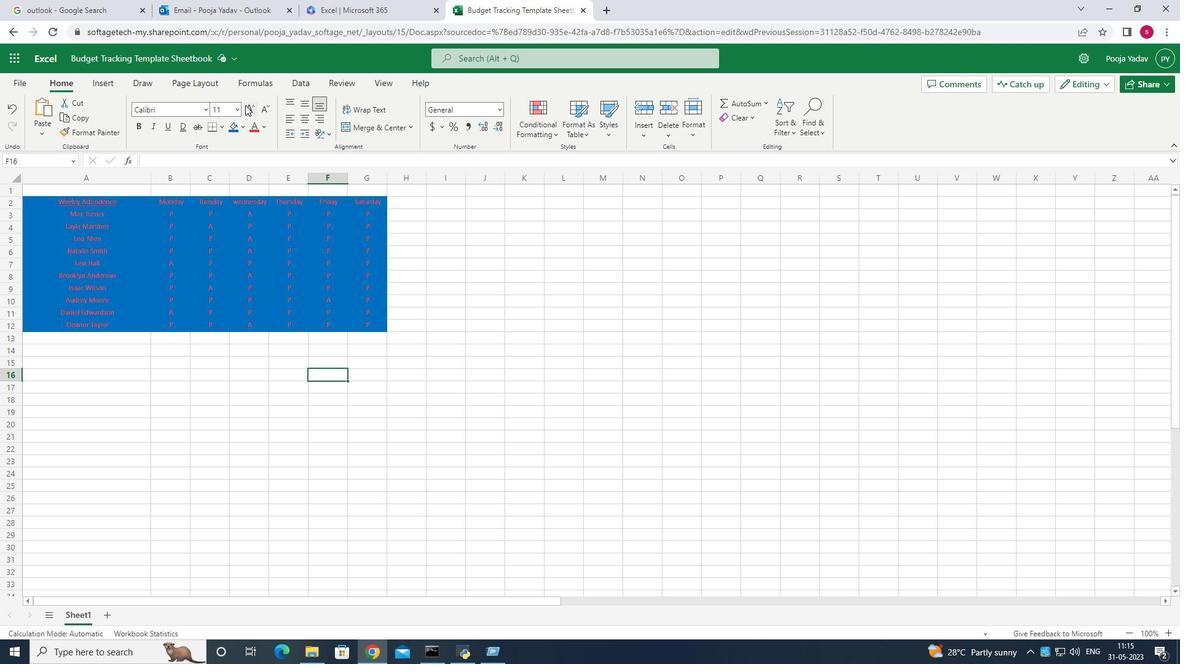 
Action: Mouse pressed left at (248, 105)
Screenshot: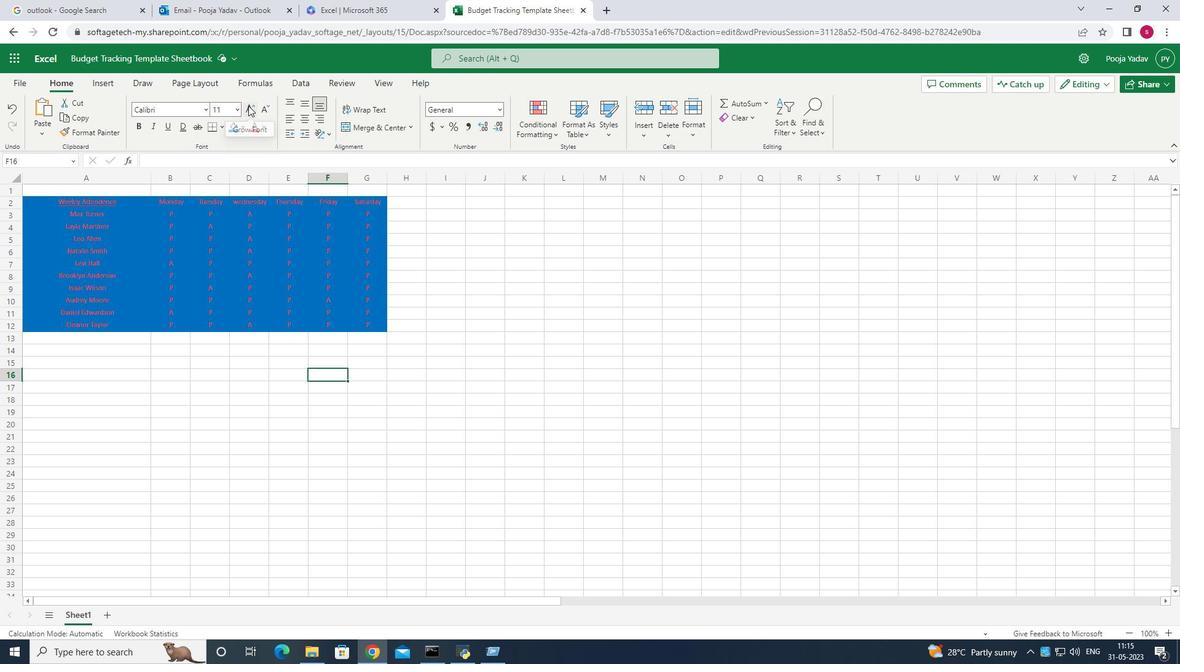 
Action: Mouse pressed left at (248, 105)
Screenshot: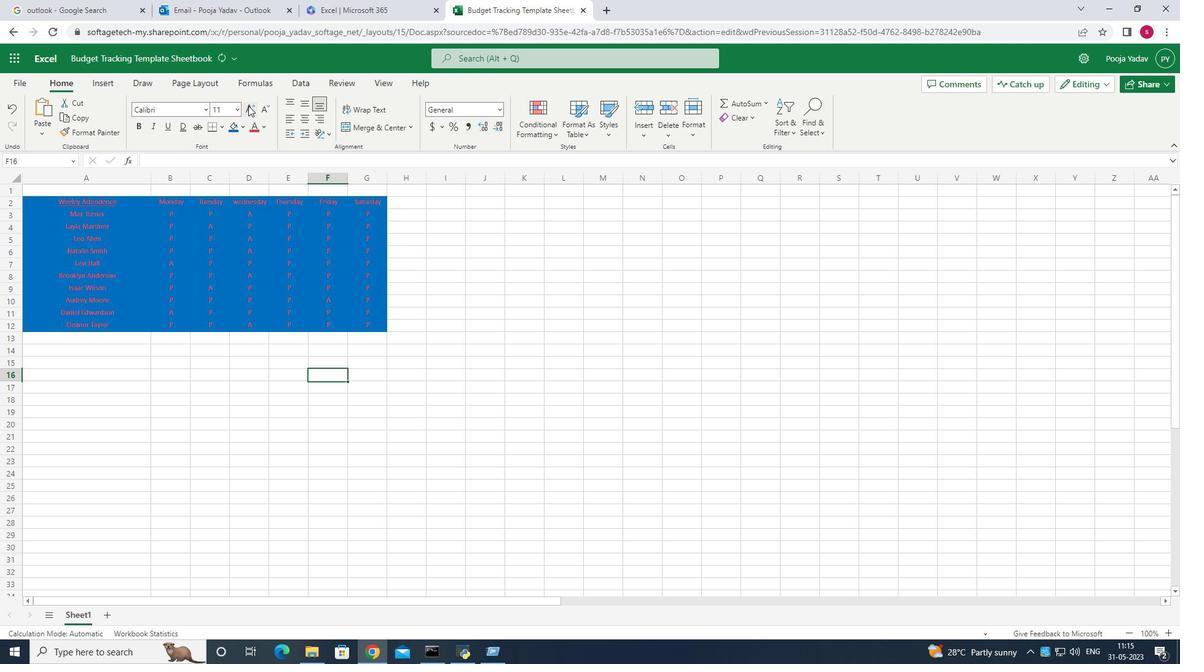 
Action: Mouse pressed left at (248, 105)
Screenshot: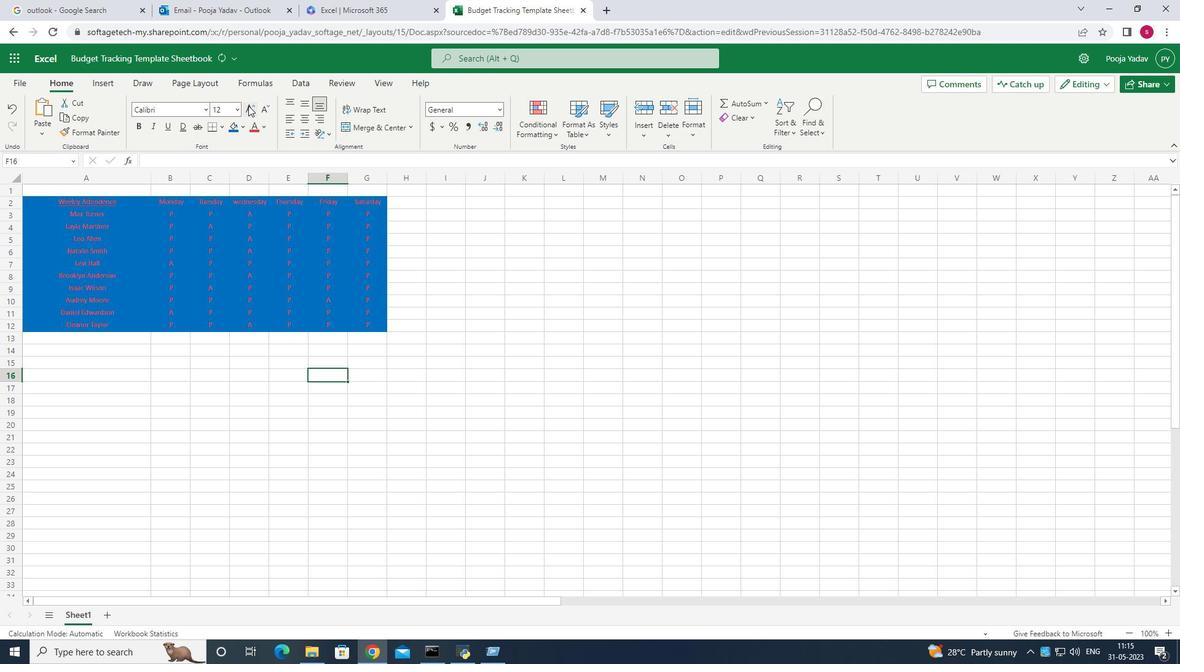
Action: Mouse pressed left at (248, 105)
Screenshot: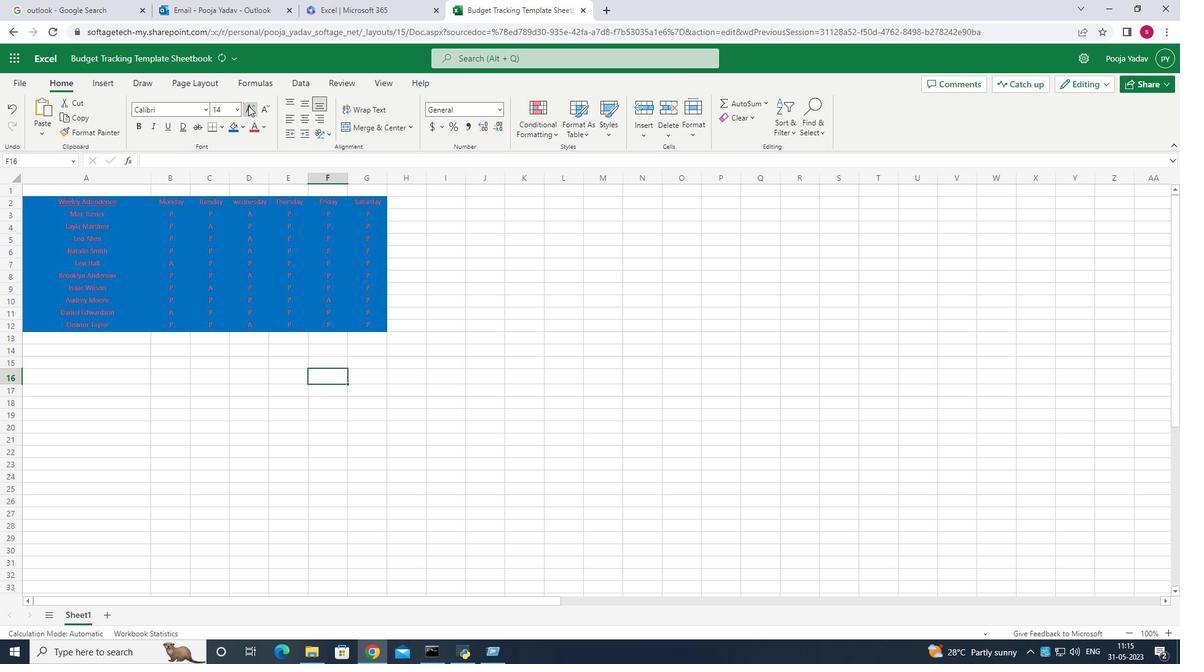 
Action: Mouse pressed left at (248, 105)
Screenshot: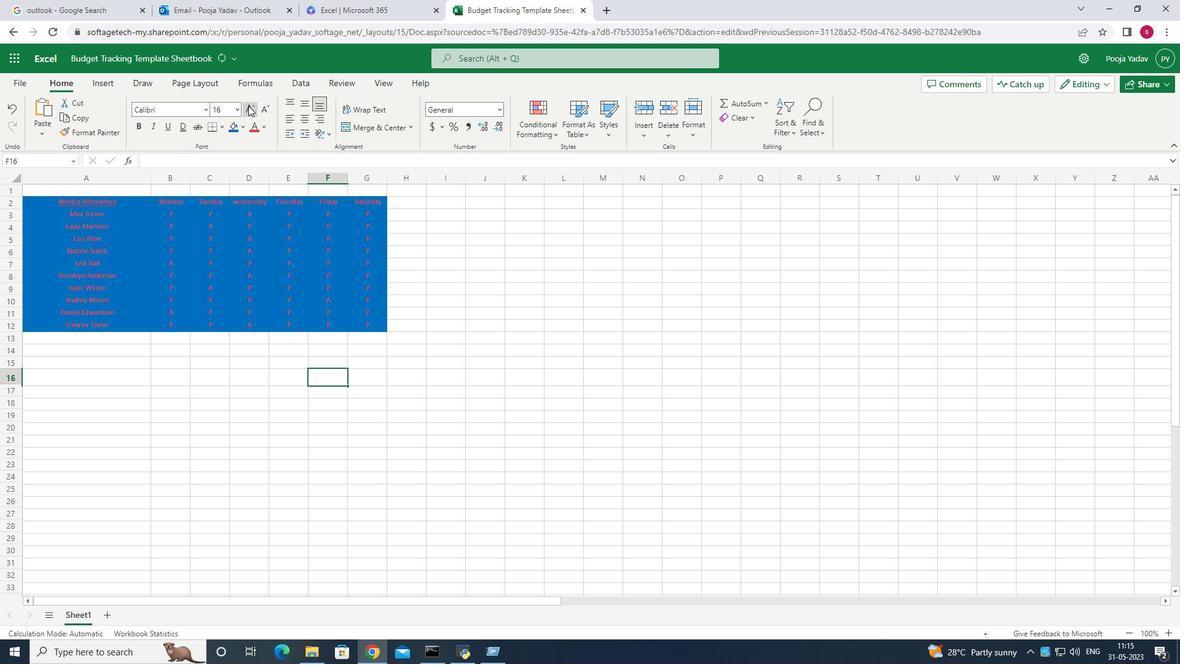 
Action: Mouse pressed left at (248, 105)
Screenshot: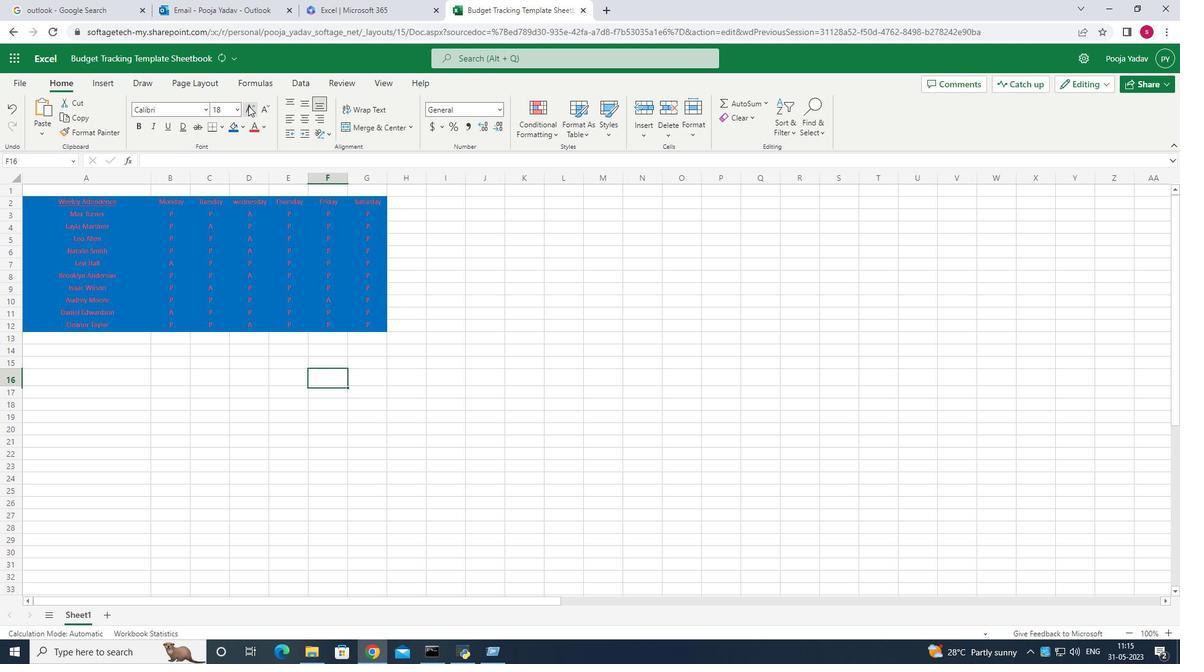 
Action: Mouse pressed left at (248, 105)
Screenshot: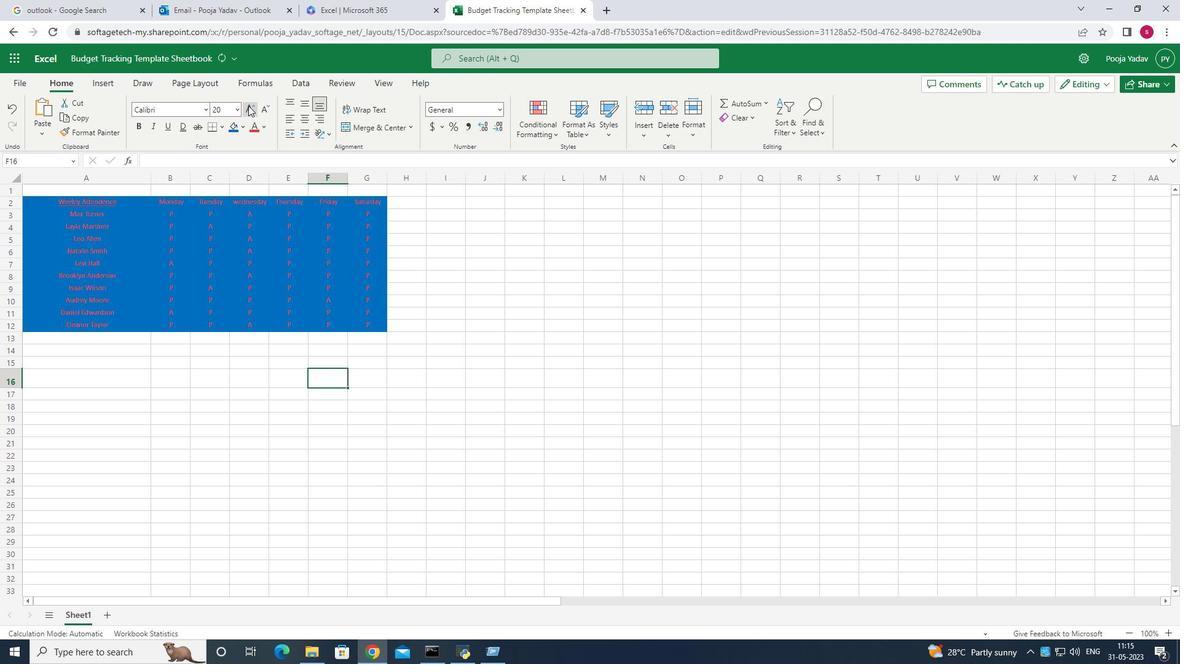 
Action: Mouse pressed left at (248, 105)
Screenshot: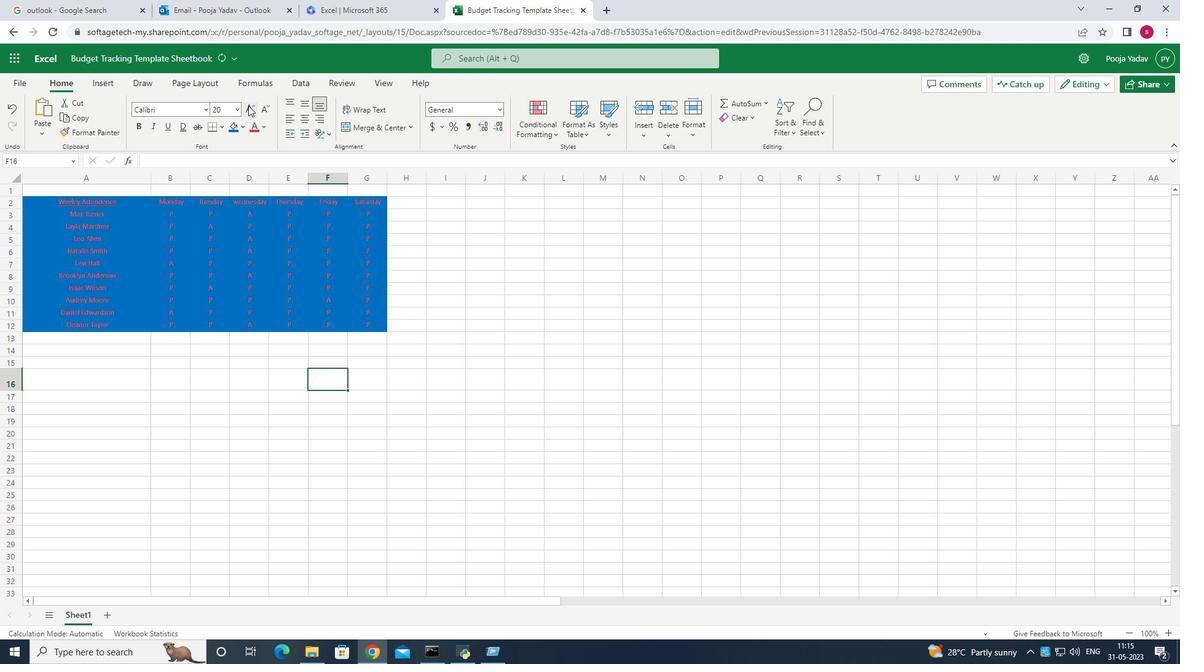 
Action: Mouse moved to (261, 110)
Screenshot: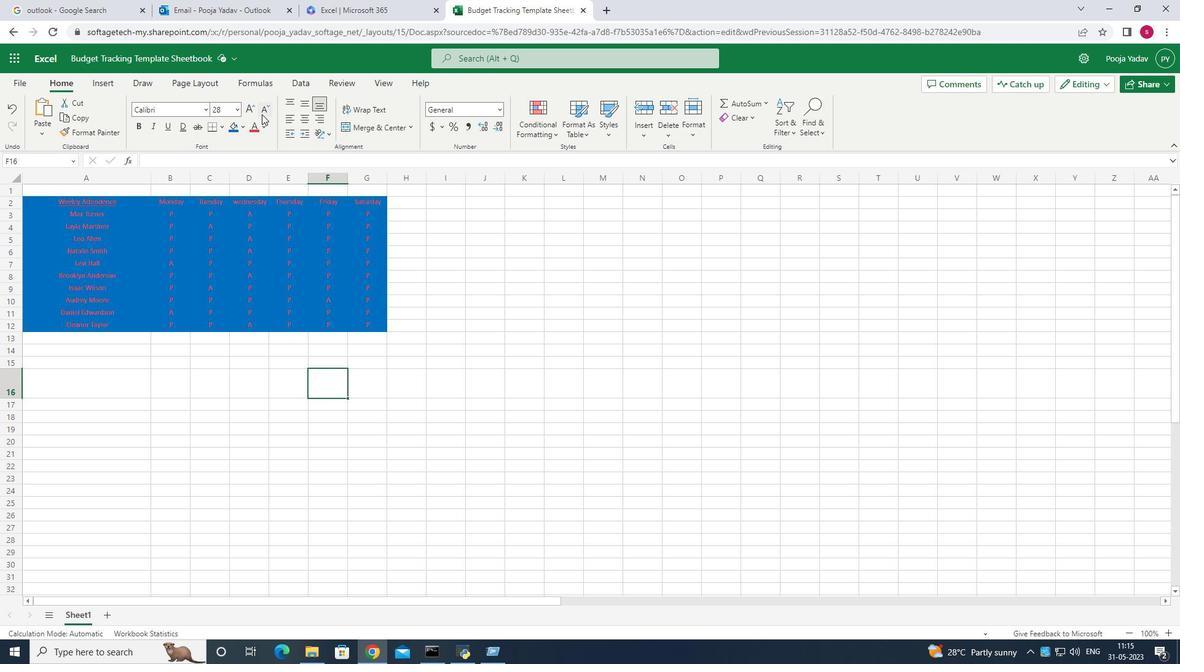 
Action: Mouse pressed left at (261, 110)
Screenshot: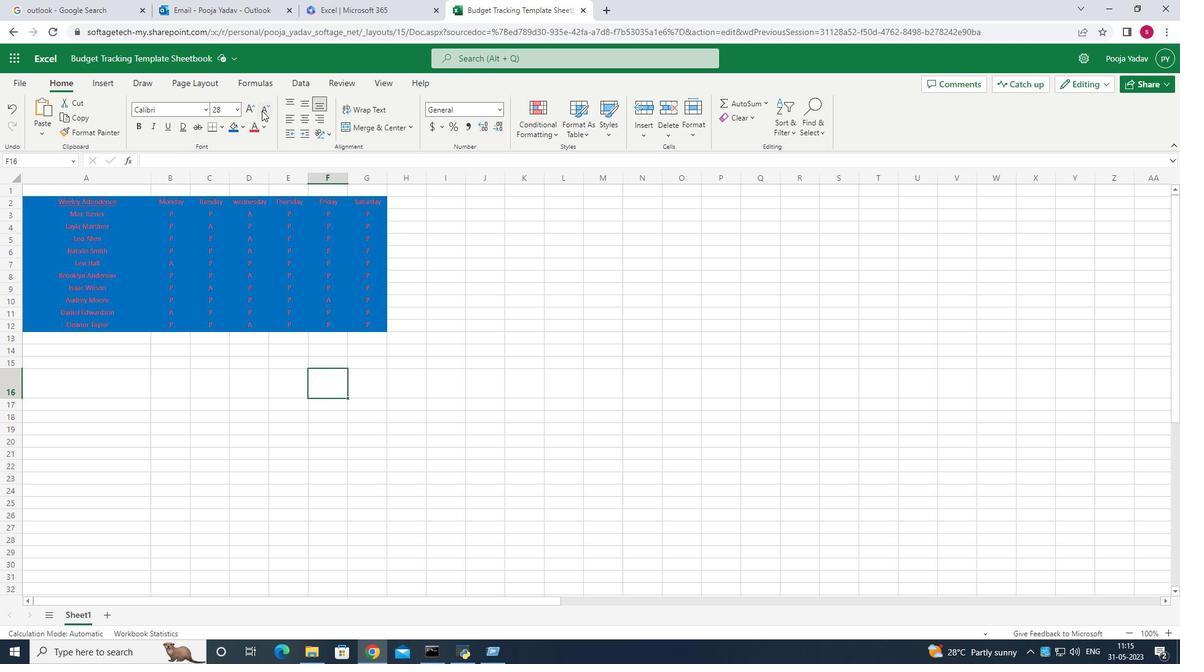 
Action: Mouse pressed left at (261, 110)
Screenshot: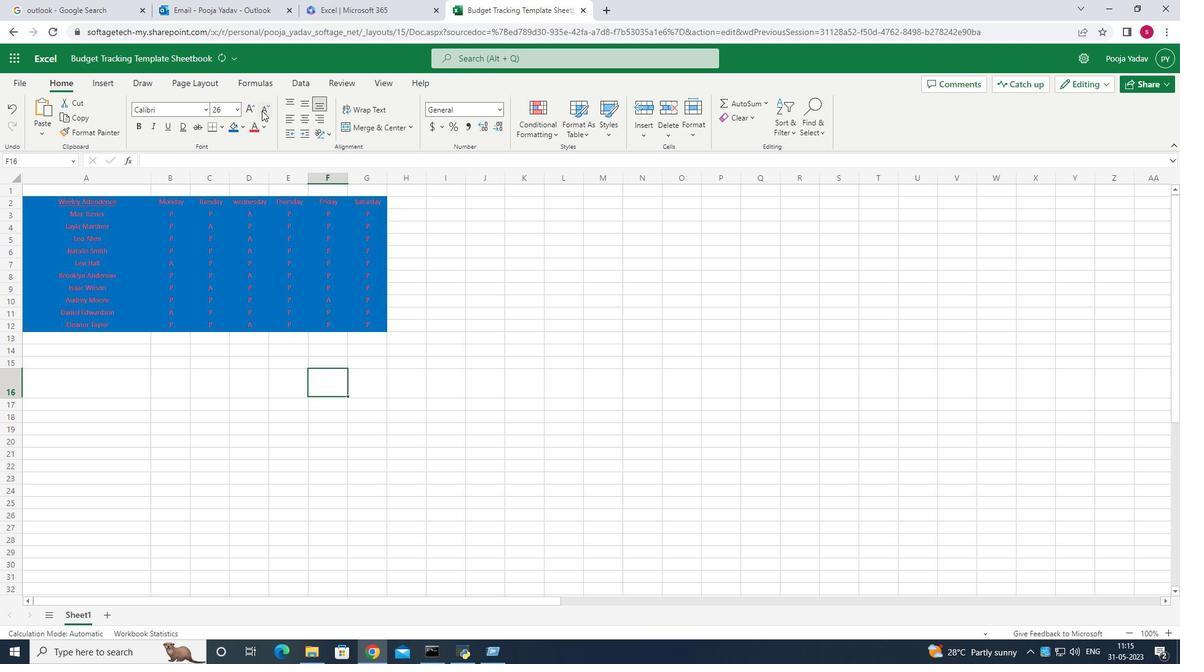 
Action: Mouse pressed left at (261, 110)
Screenshot: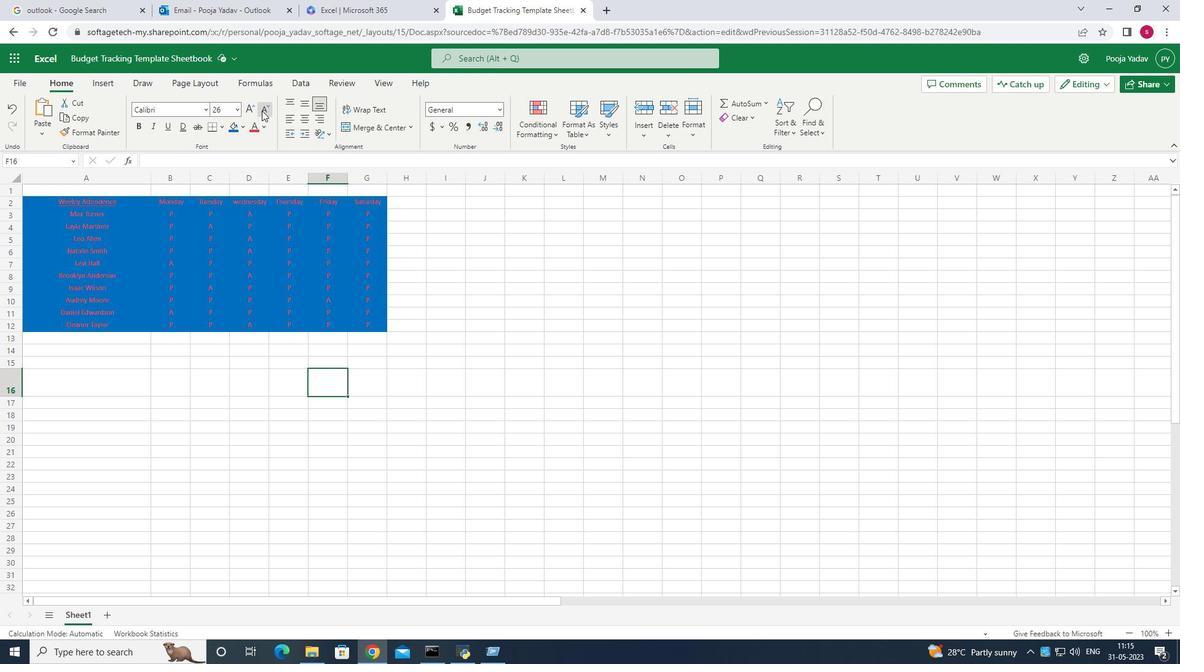 
Action: Mouse pressed left at (261, 110)
Screenshot: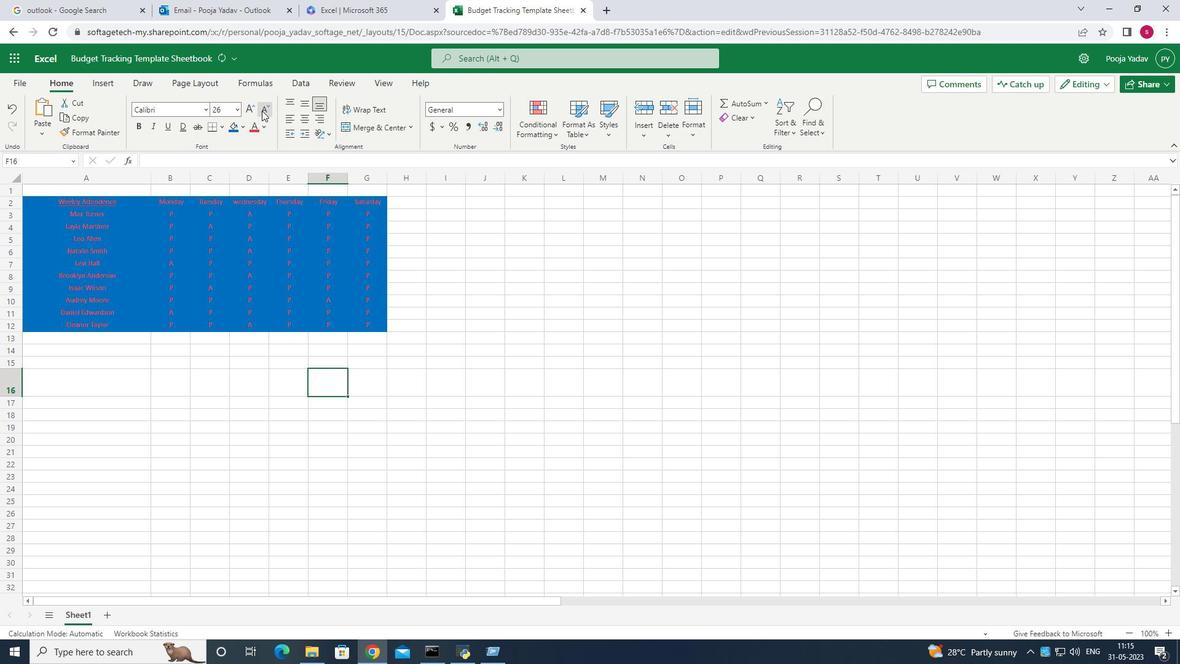 
Action: Mouse pressed left at (261, 110)
Screenshot: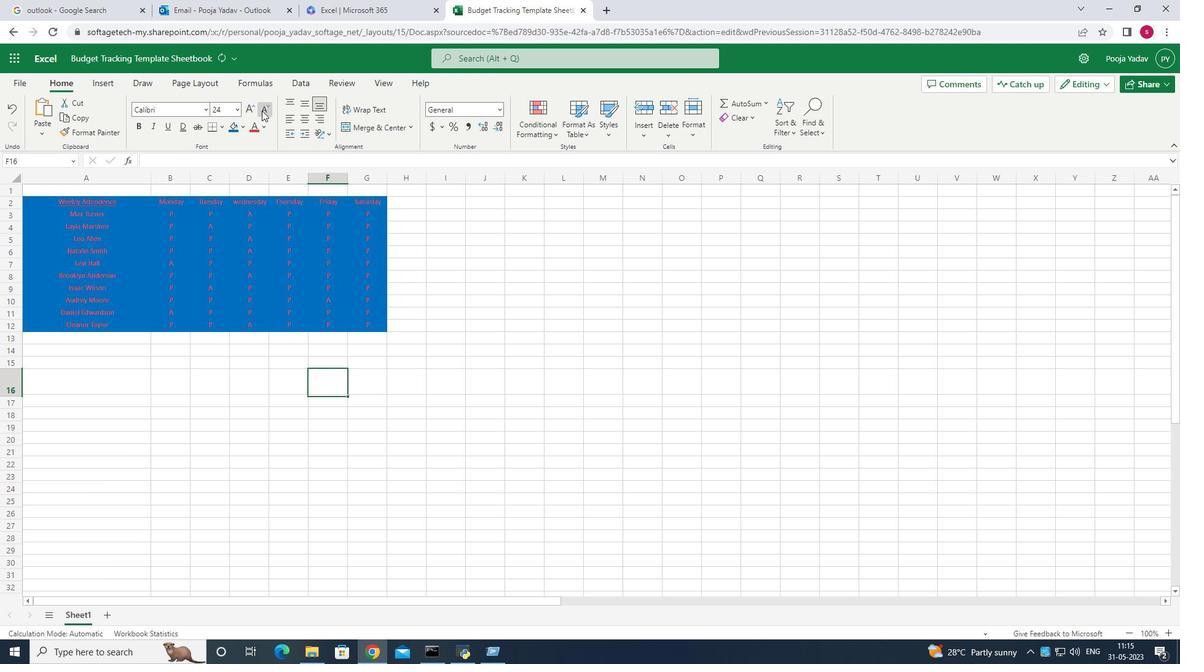 
Action: Mouse pressed left at (261, 110)
Screenshot: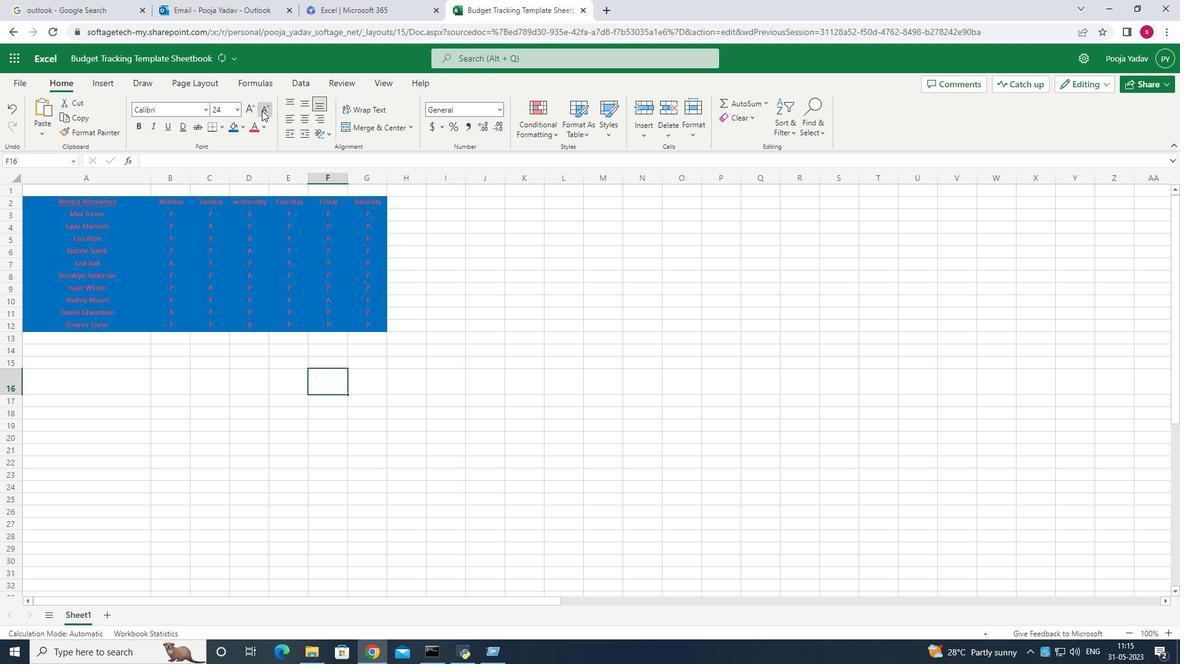 
Action: Mouse pressed left at (261, 110)
Screenshot: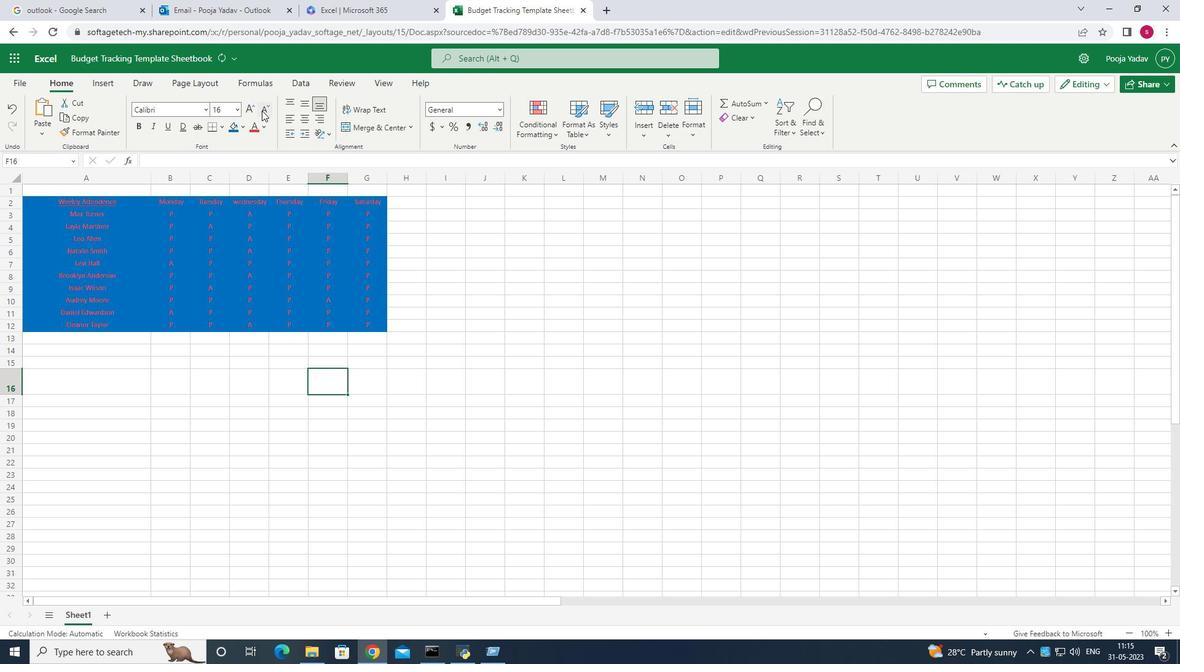
Action: Mouse pressed left at (261, 110)
Screenshot: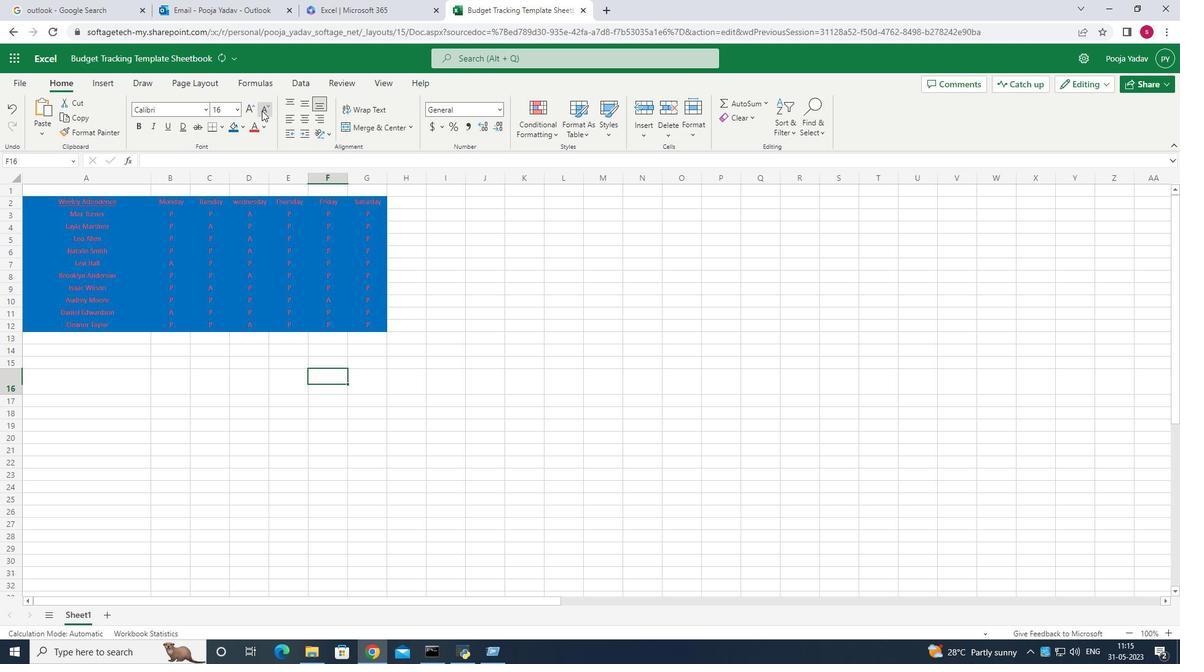 
Action: Mouse pressed left at (261, 110)
Screenshot: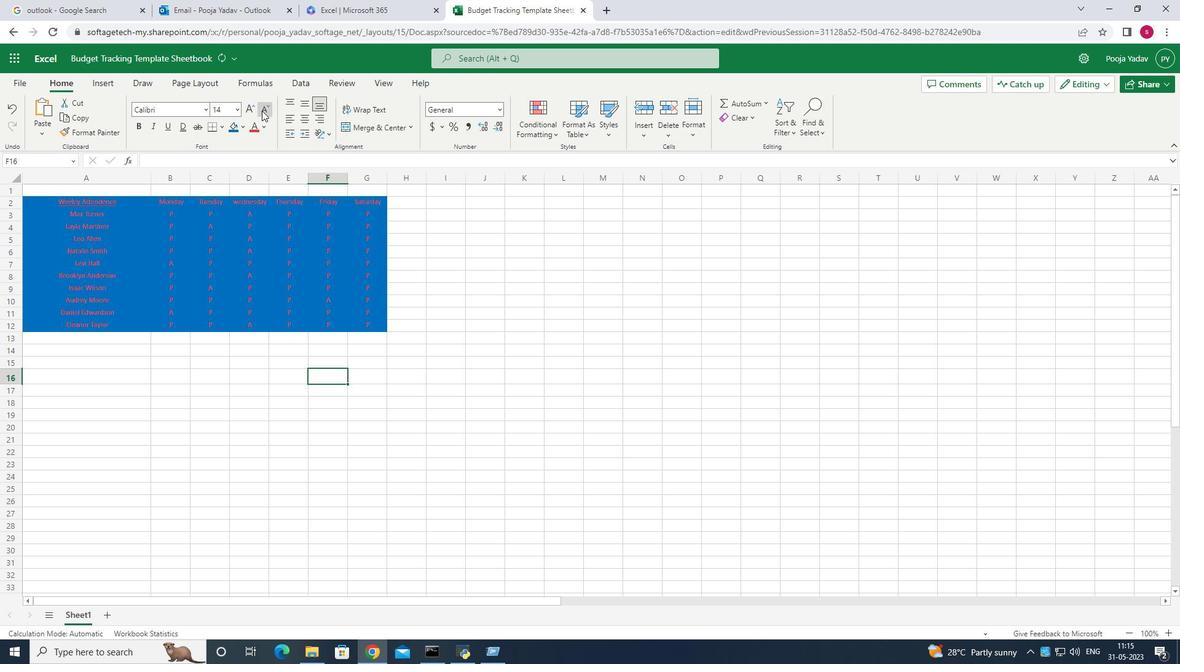 
Action: Mouse pressed left at (261, 110)
Screenshot: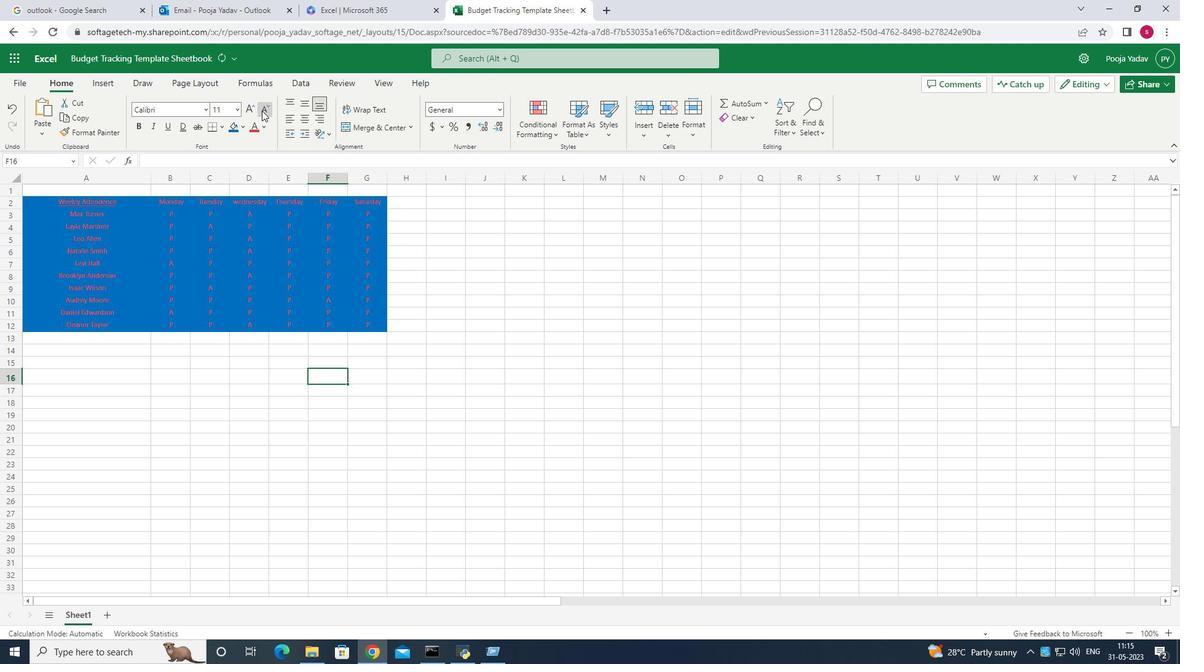 
Action: Mouse pressed left at (261, 110)
Screenshot: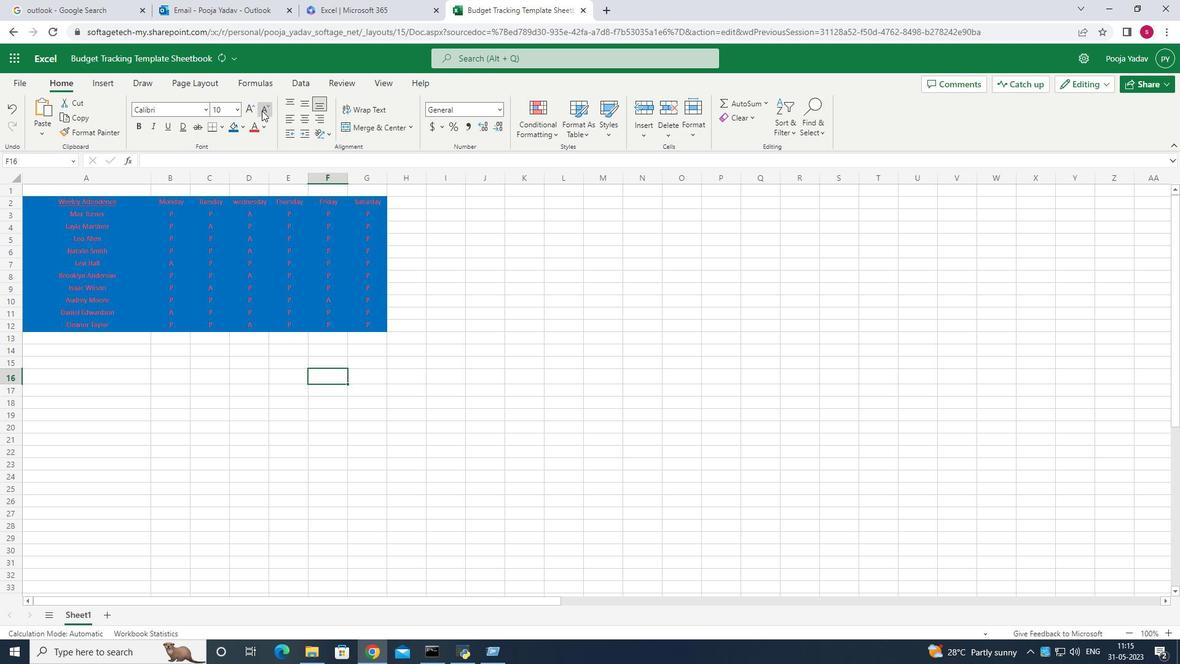 
Action: Mouse pressed left at (261, 110)
Screenshot: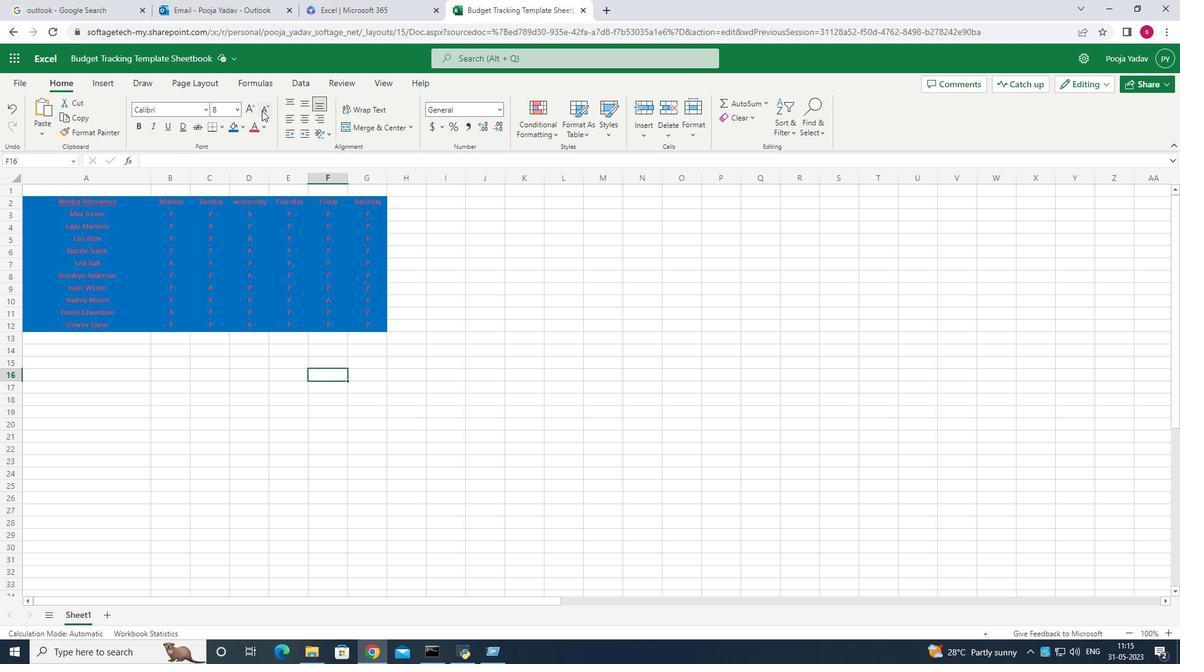 
Action: Mouse moved to (236, 105)
Screenshot: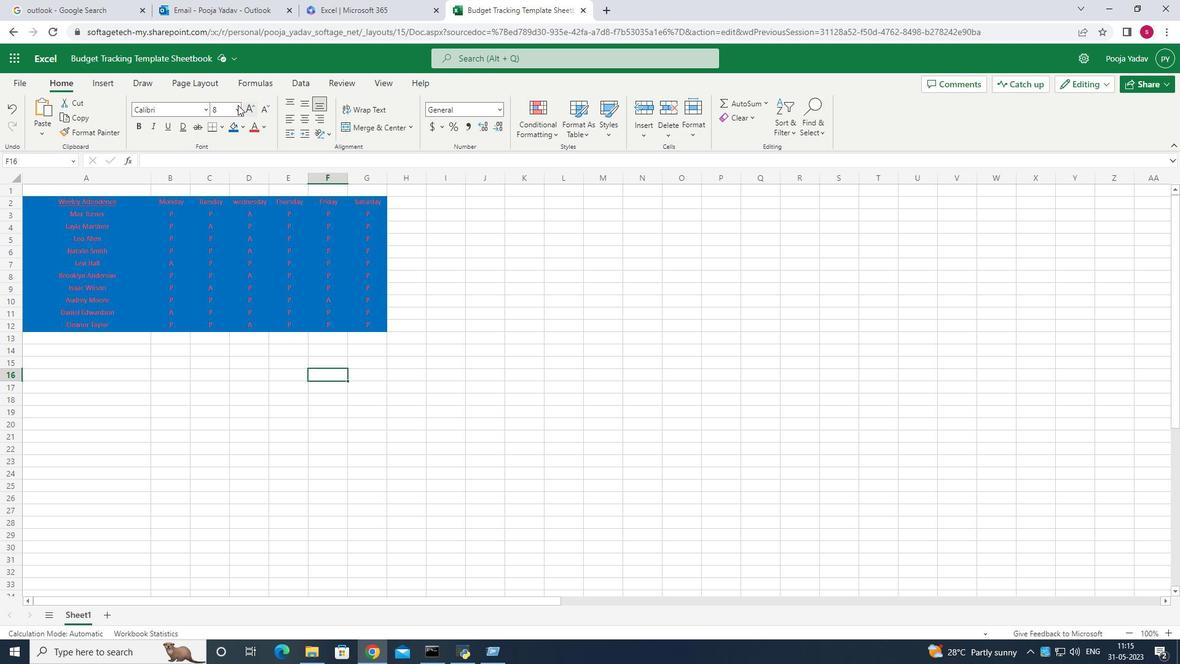 
Action: Mouse pressed left at (236, 105)
Screenshot: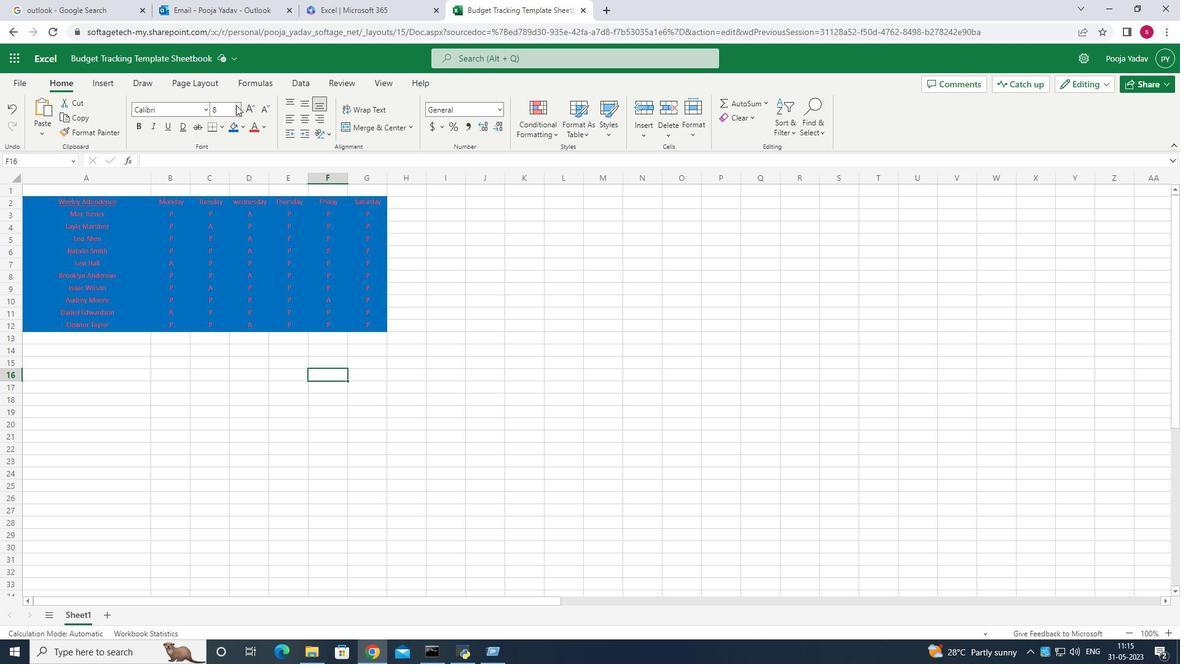 
Action: Mouse moved to (227, 143)
Screenshot: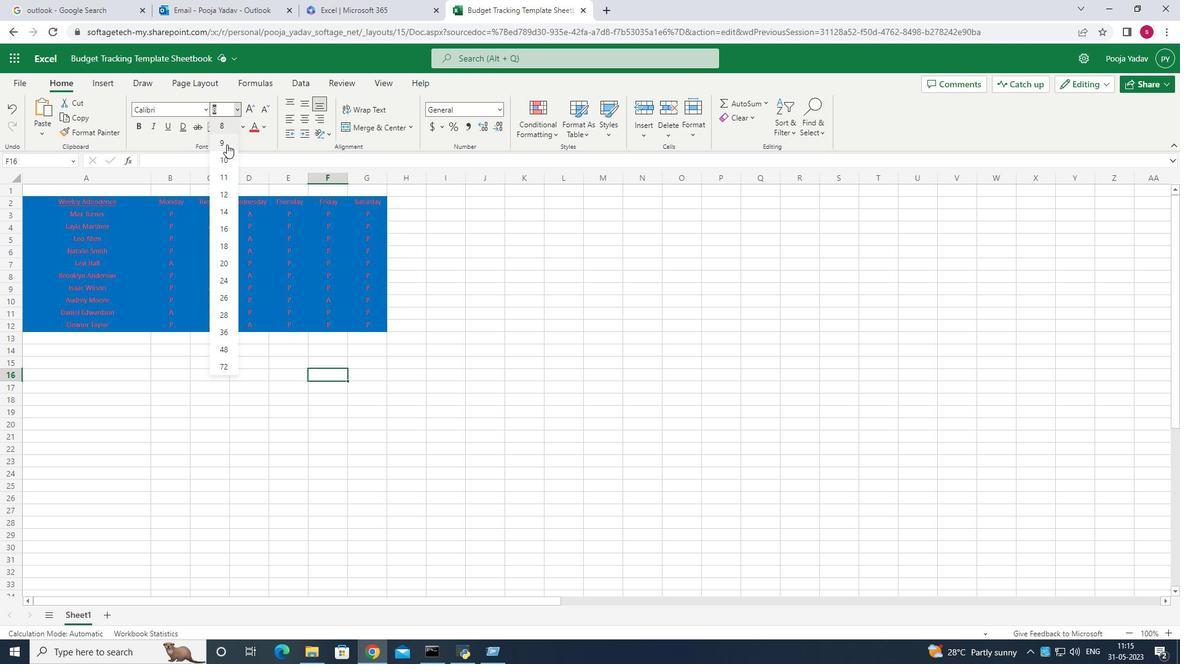 
Action: Mouse pressed left at (227, 143)
Screenshot: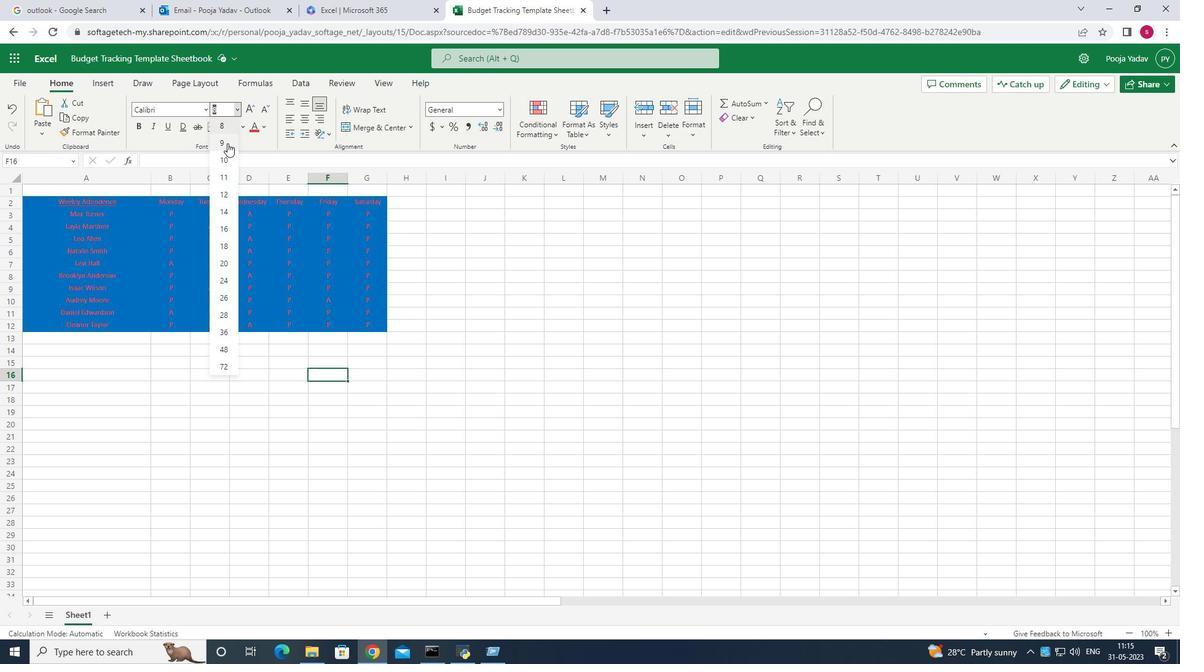 
Action: Mouse moved to (149, 175)
Screenshot: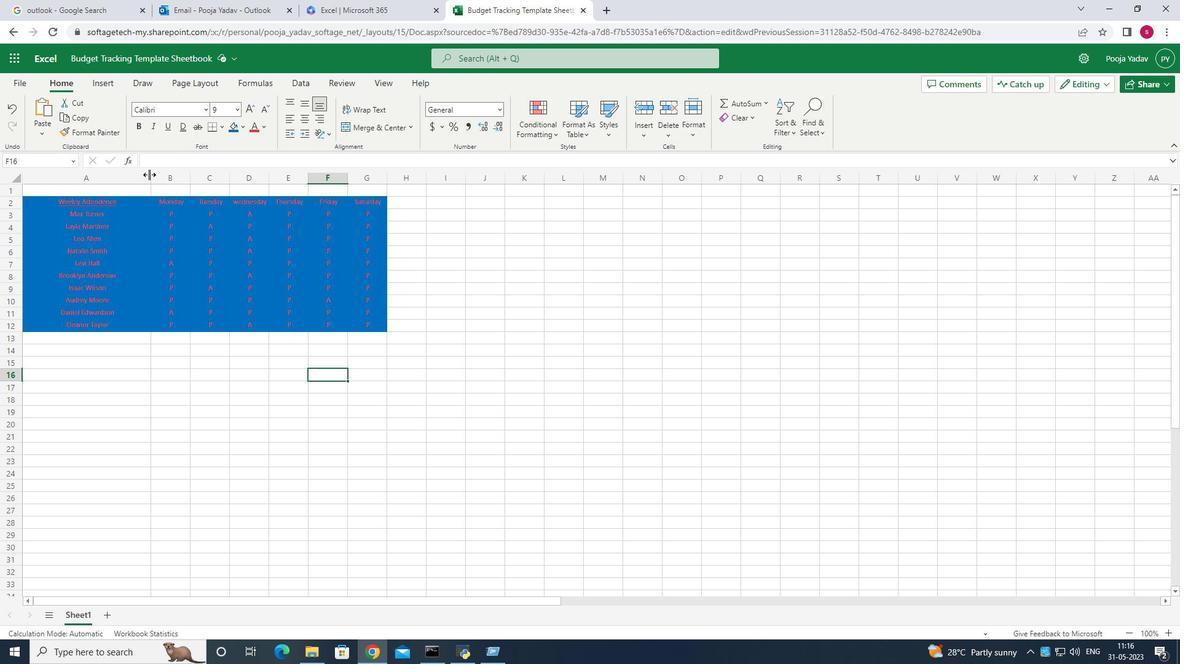 
Action: Mouse pressed left at (149, 175)
Screenshot: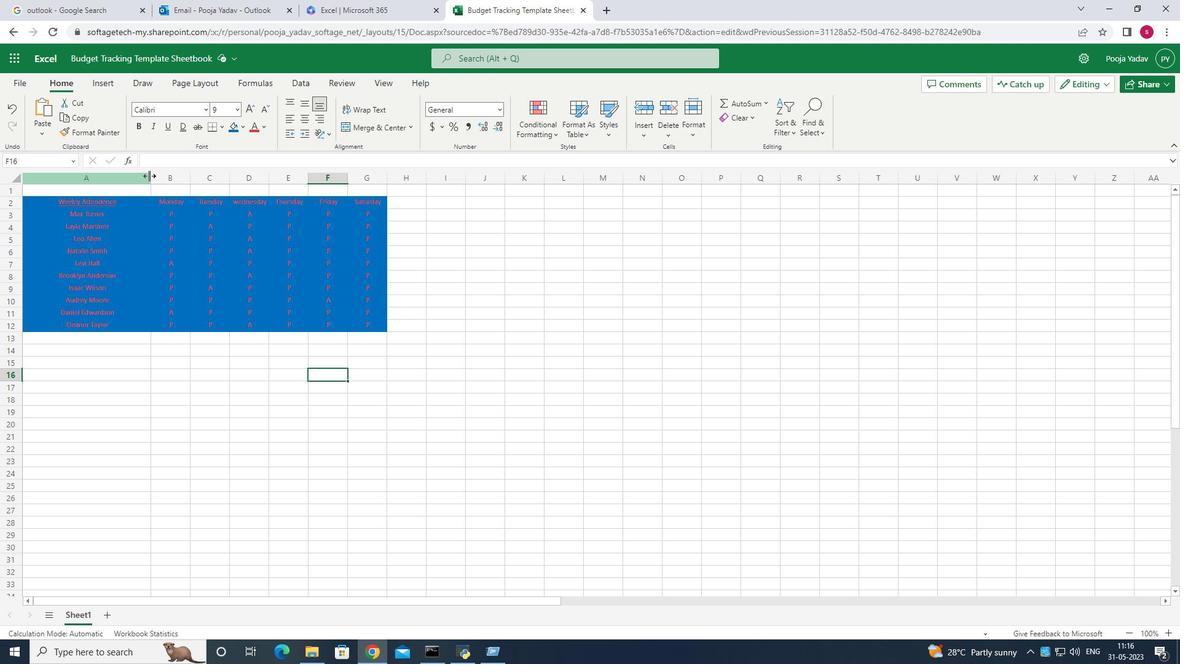 
Action: Mouse moved to (222, 174)
Screenshot: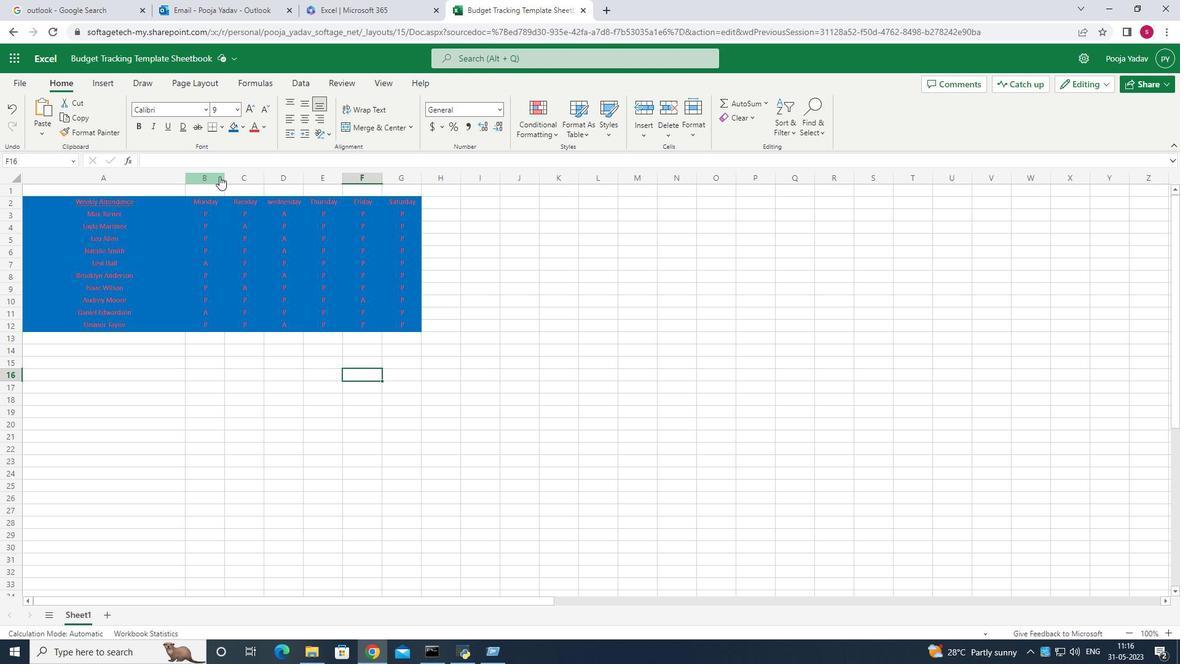 
Action: Mouse pressed left at (222, 174)
Screenshot: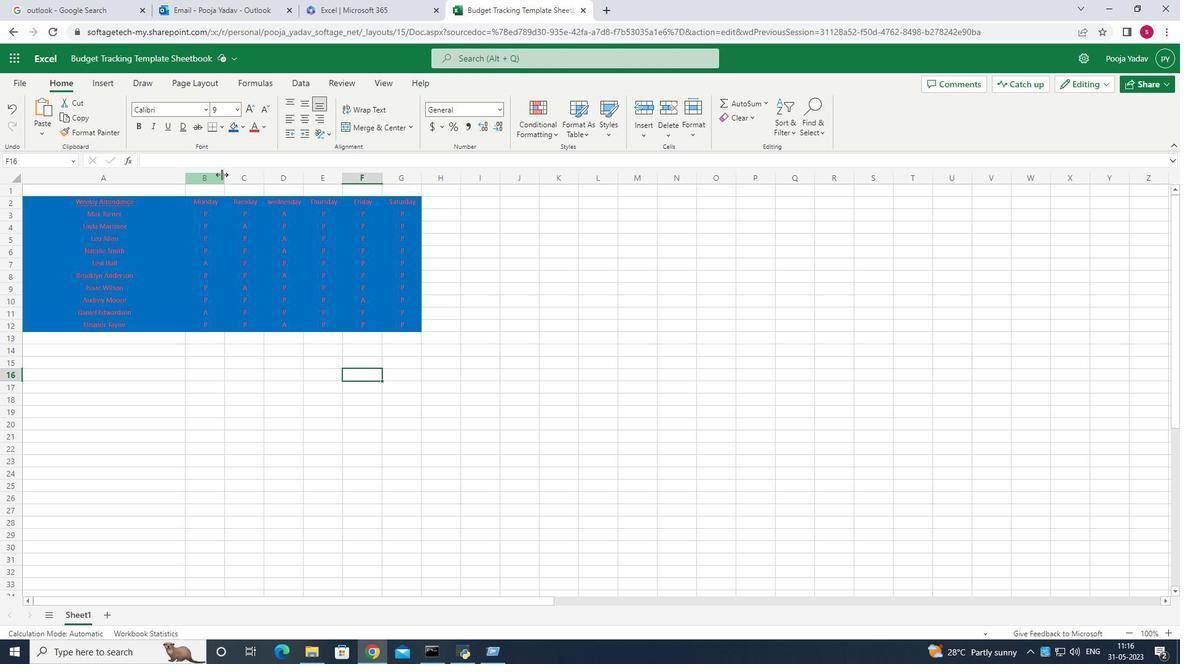 
Action: Mouse moved to (309, 174)
Screenshot: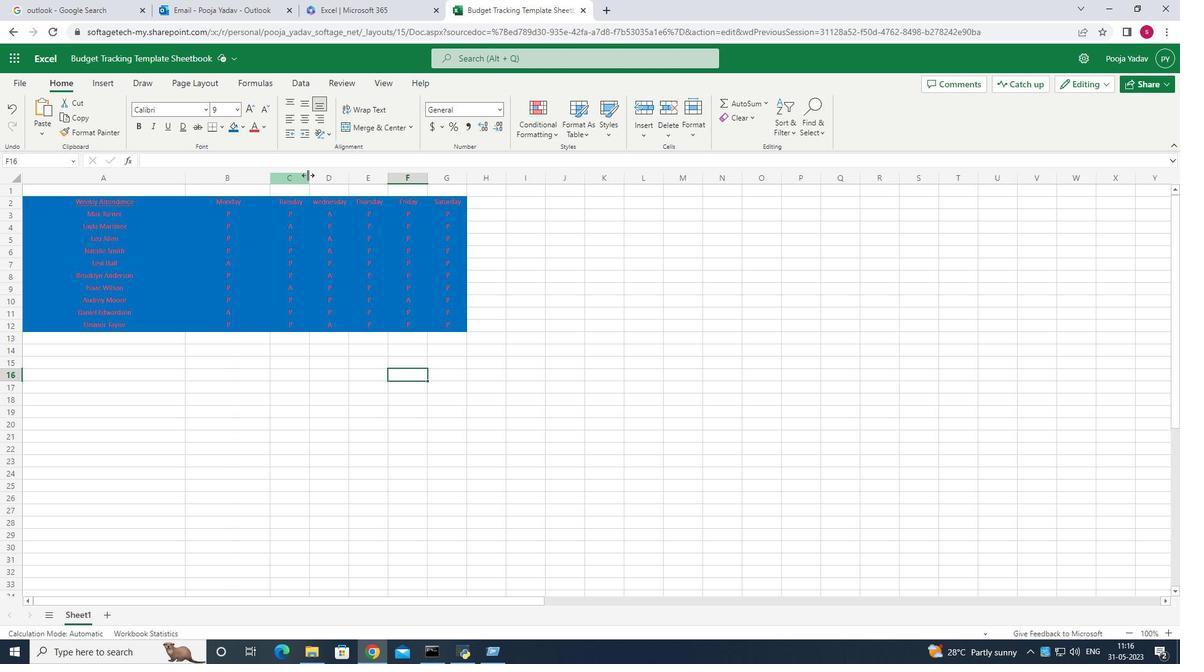 
Action: Mouse pressed left at (309, 174)
Screenshot: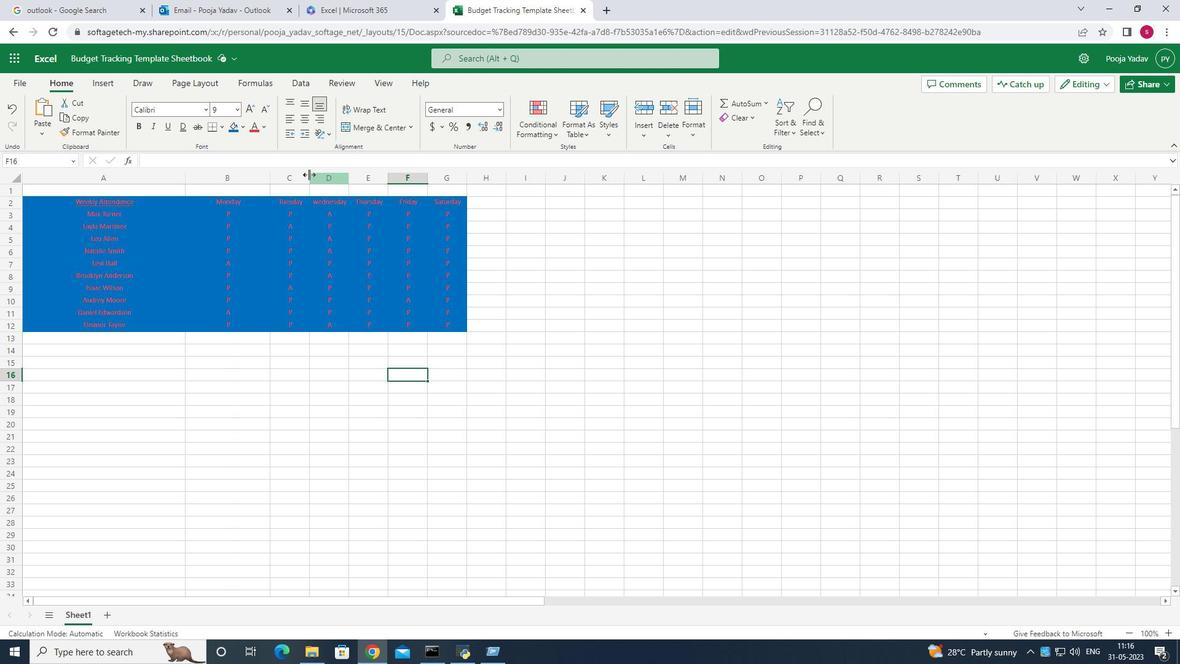 
Action: Mouse moved to (358, 174)
Screenshot: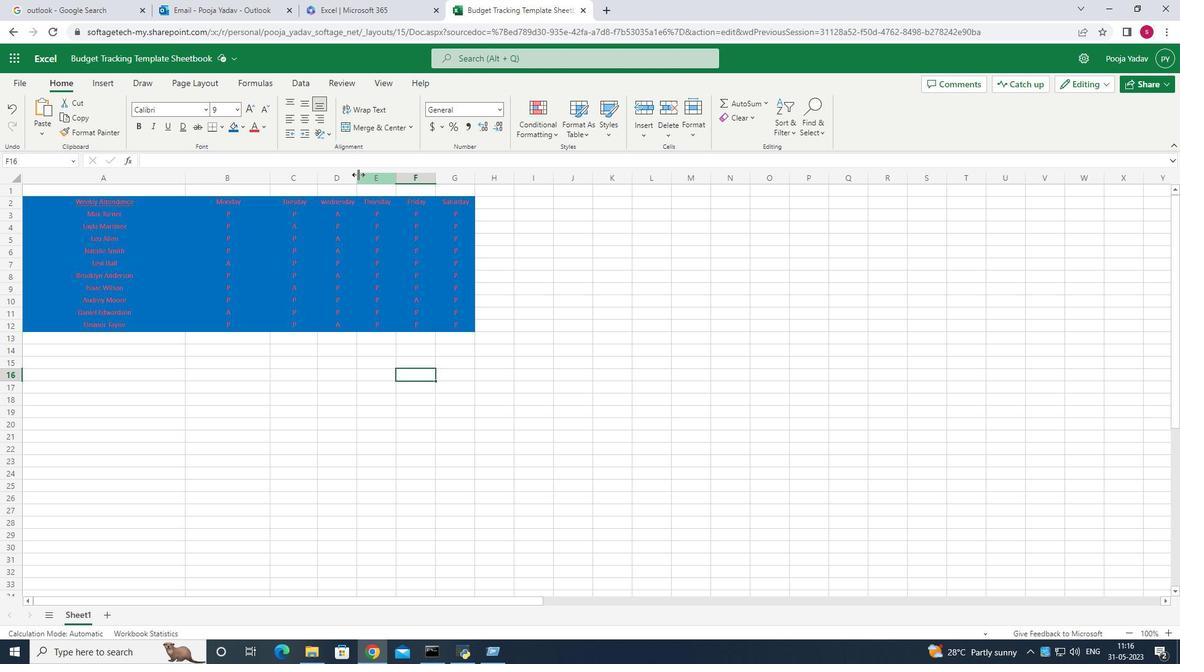 
Action: Mouse pressed left at (358, 174)
Screenshot: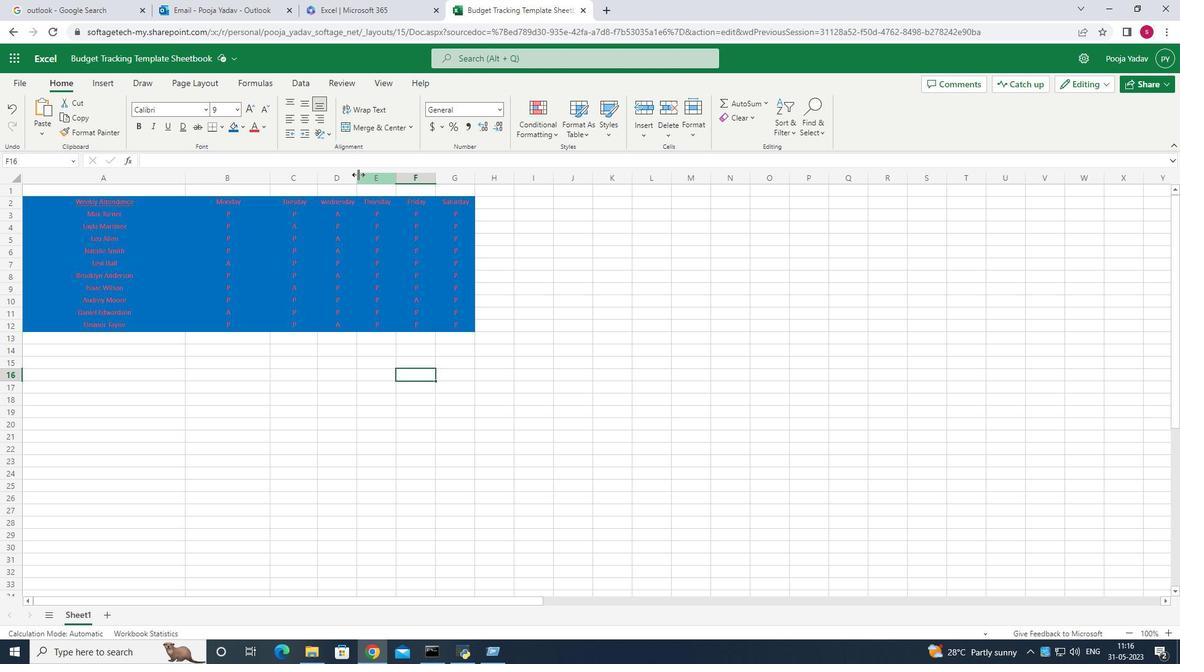 
Action: Mouse moved to (399, 175)
Screenshot: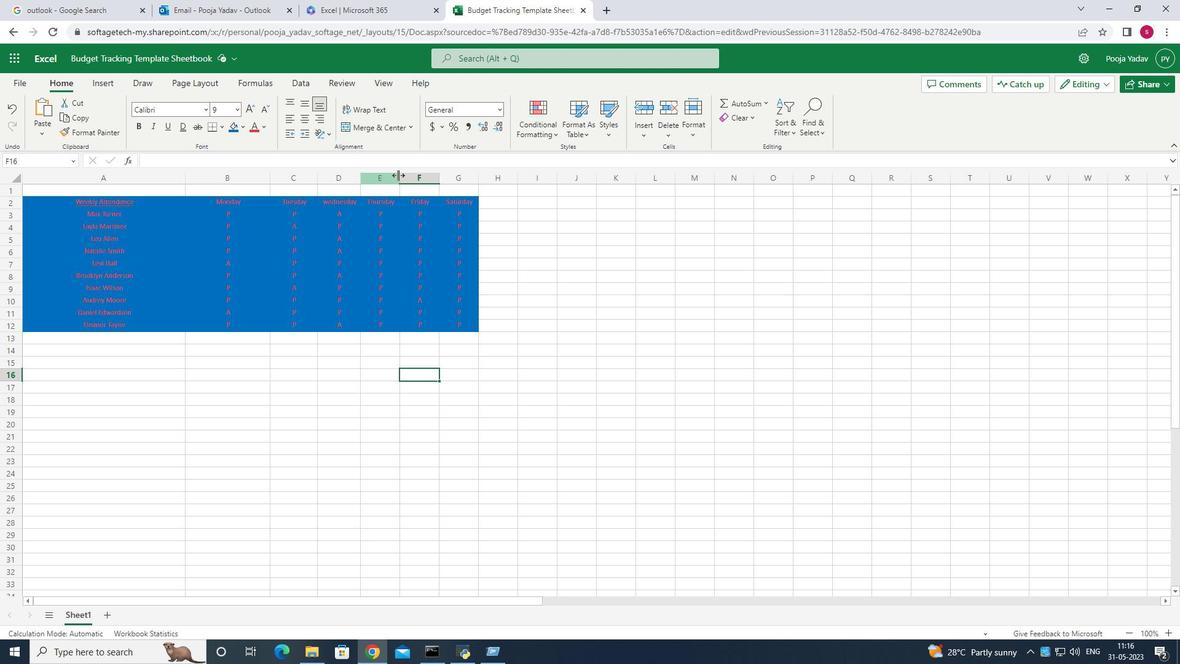
Action: Mouse pressed left at (399, 175)
Screenshot: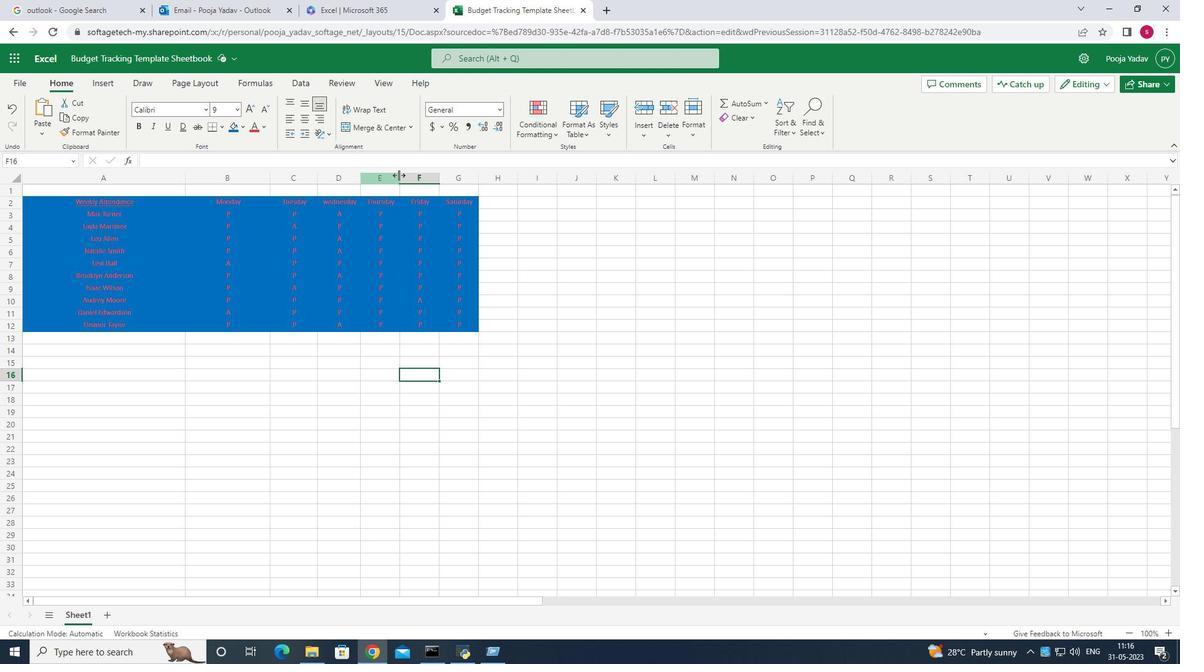 
Action: Mouse moved to (456, 175)
Screenshot: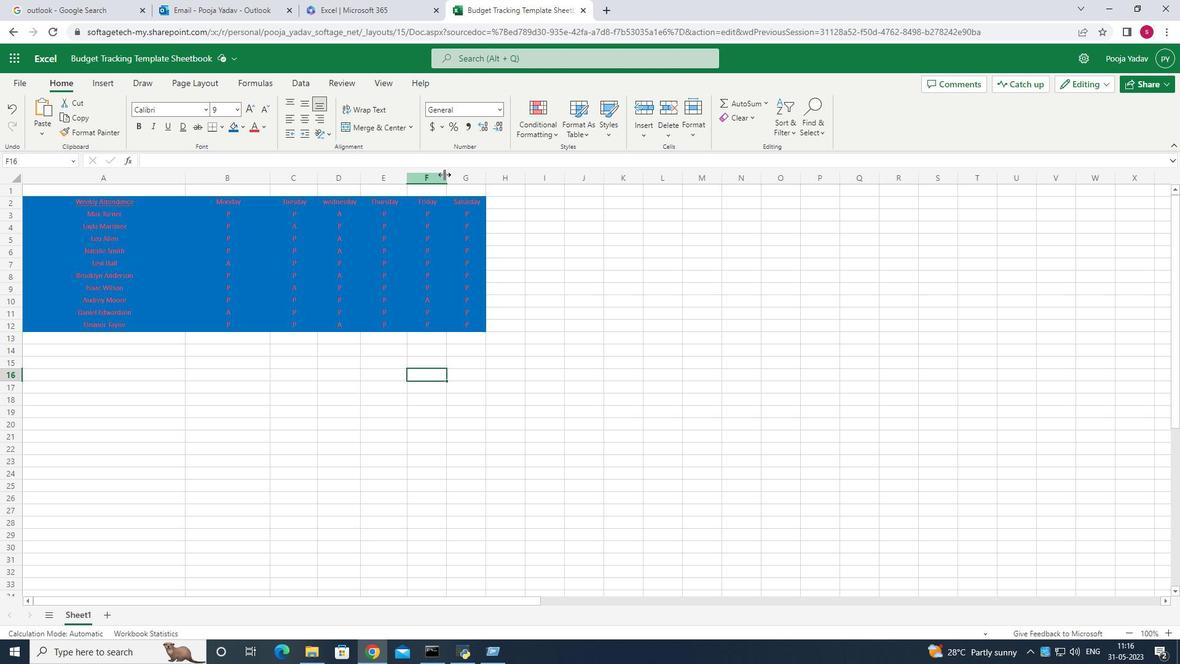 
Action: Mouse pressed left at (445, 174)
Screenshot: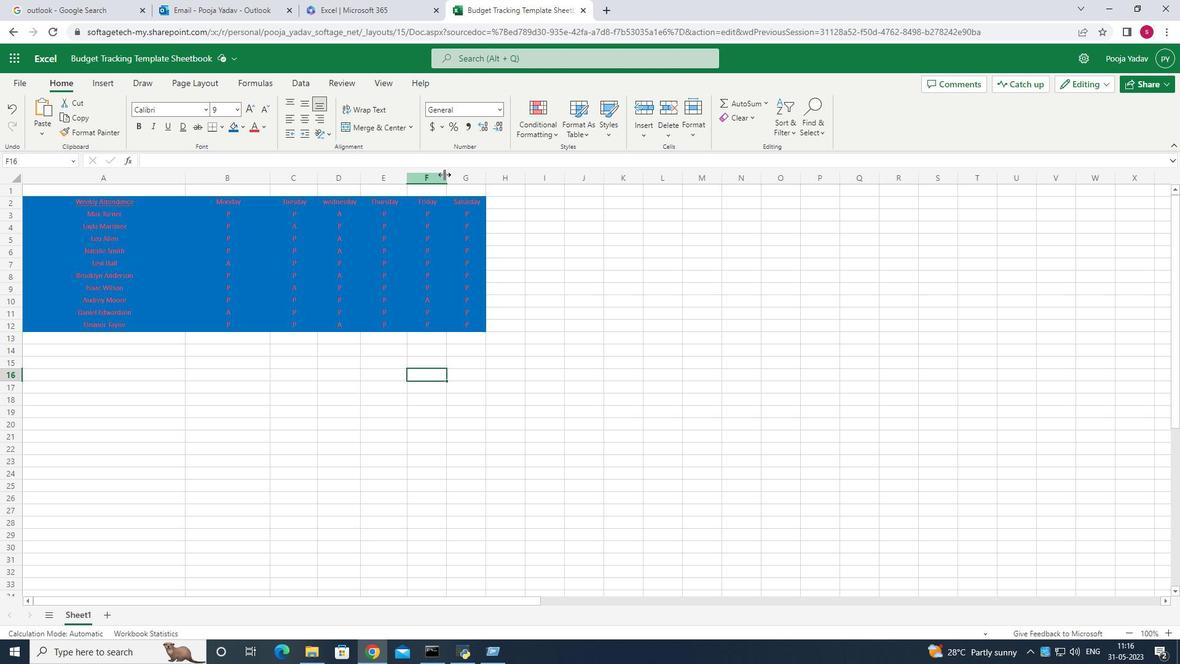 
Action: Mouse moved to (501, 178)
Screenshot: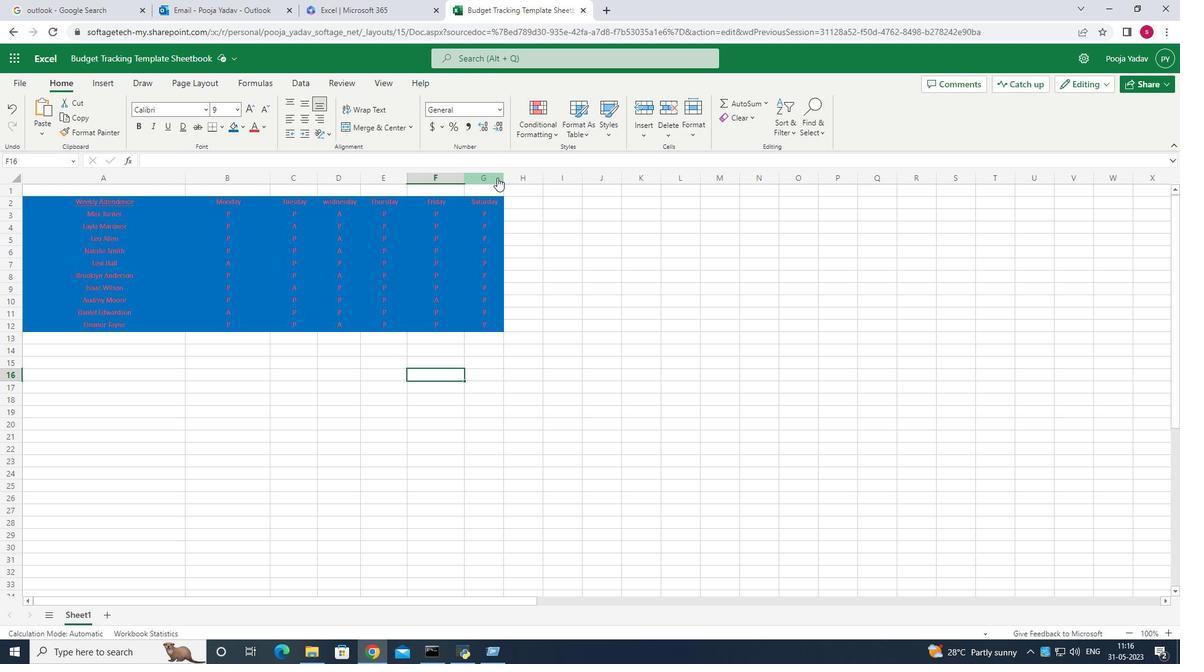 
Action: Mouse pressed left at (501, 178)
Screenshot: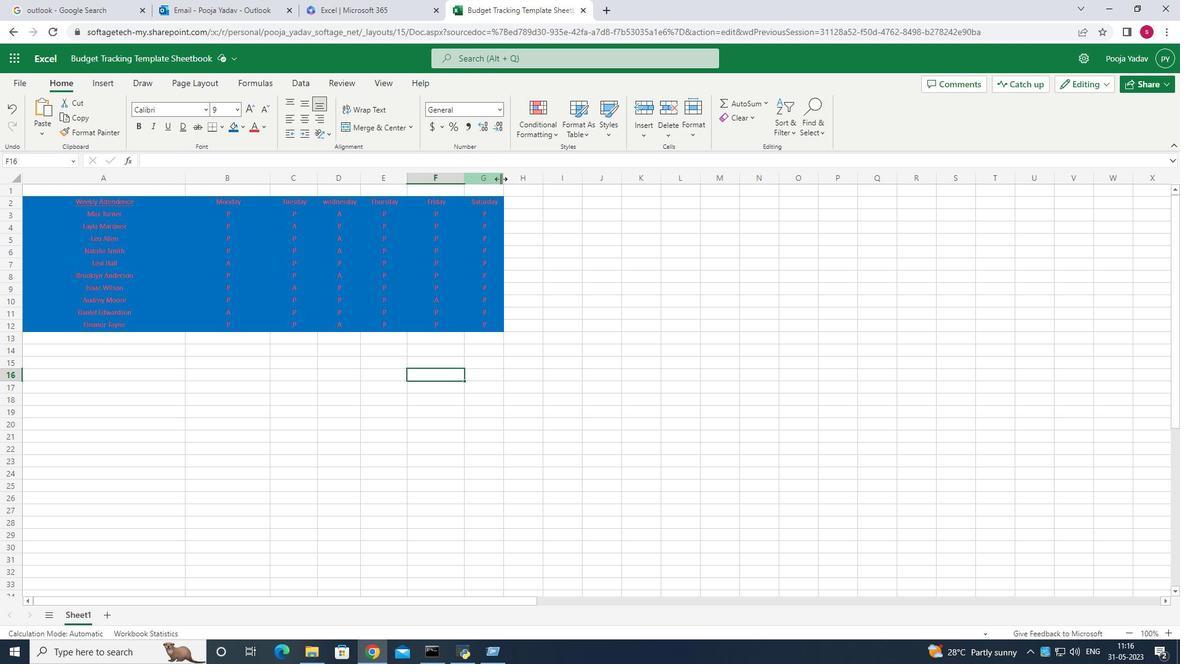 
Action: Mouse moved to (685, 130)
Screenshot: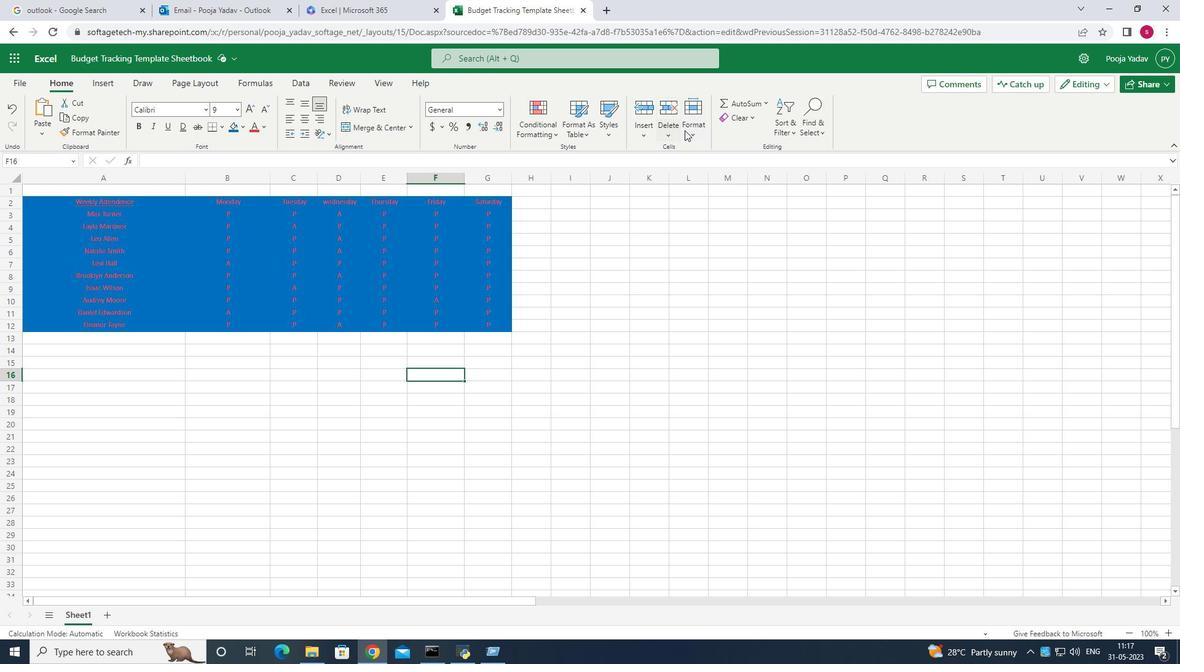 
Action: Key pressed <Key.alt_l>hoh
Screenshot: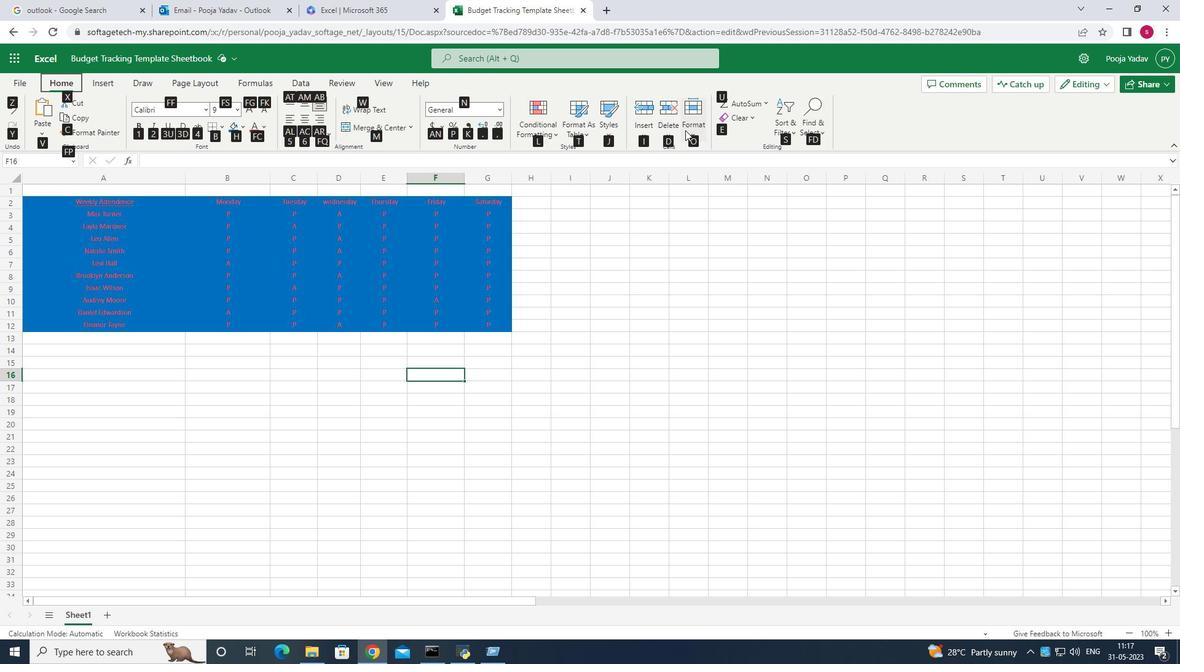 
Action: Mouse moved to (594, 330)
Screenshot: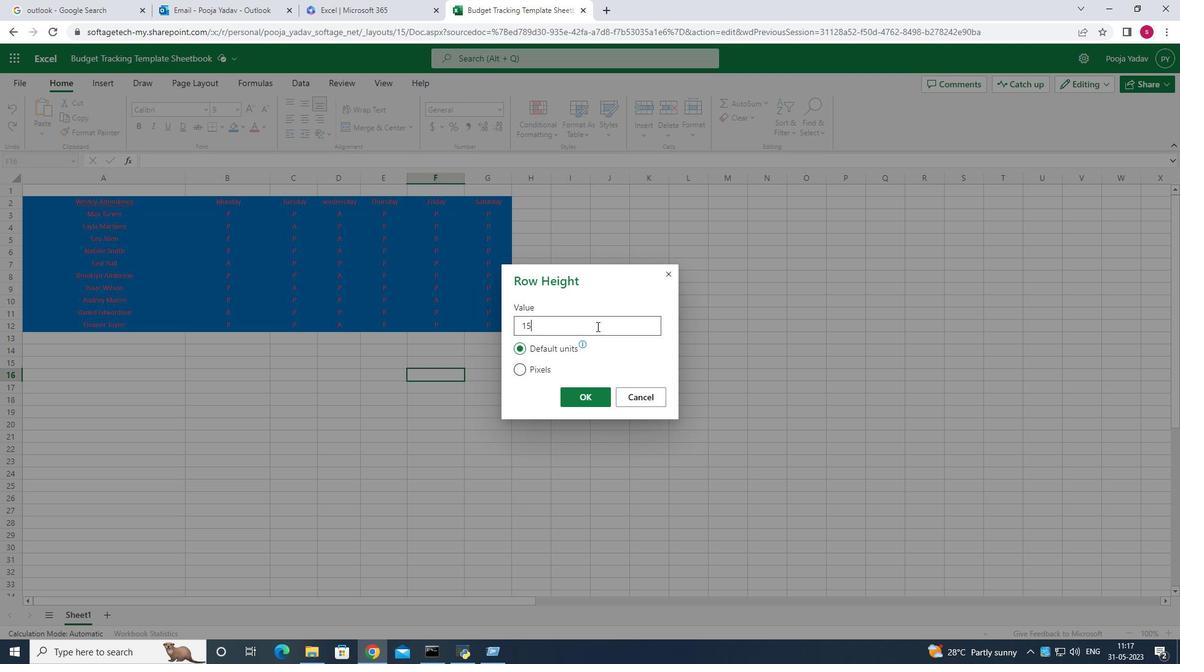 
Action: Key pressed <Key.backspace>8
Screenshot: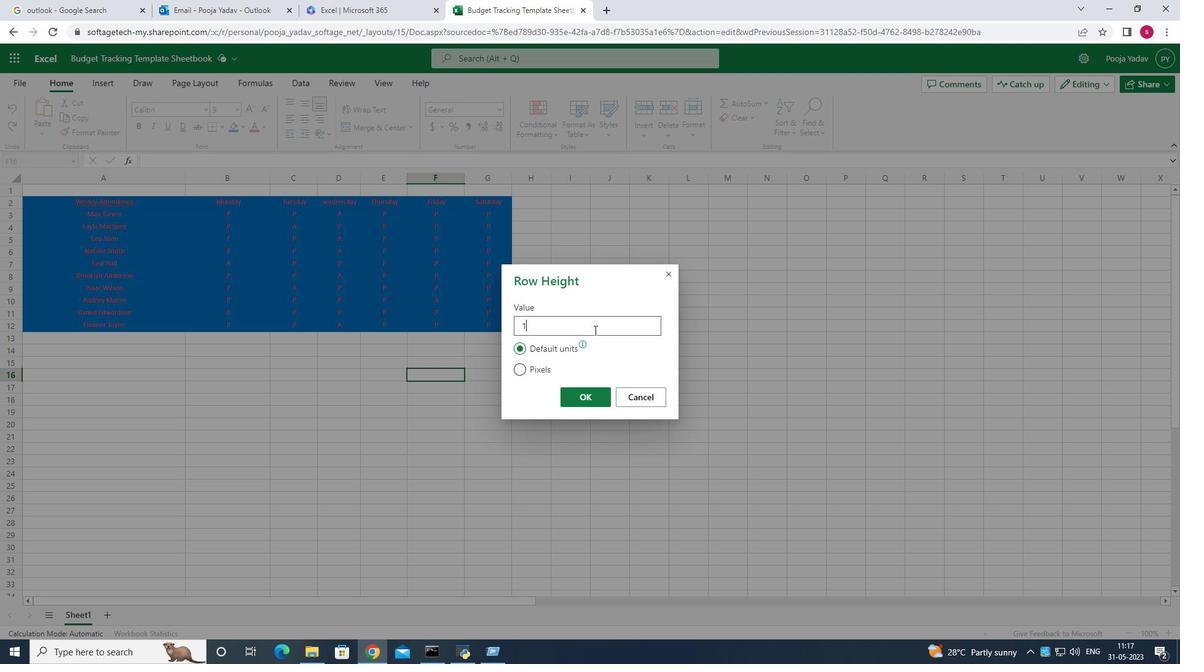 
Action: Mouse moved to (571, 400)
Screenshot: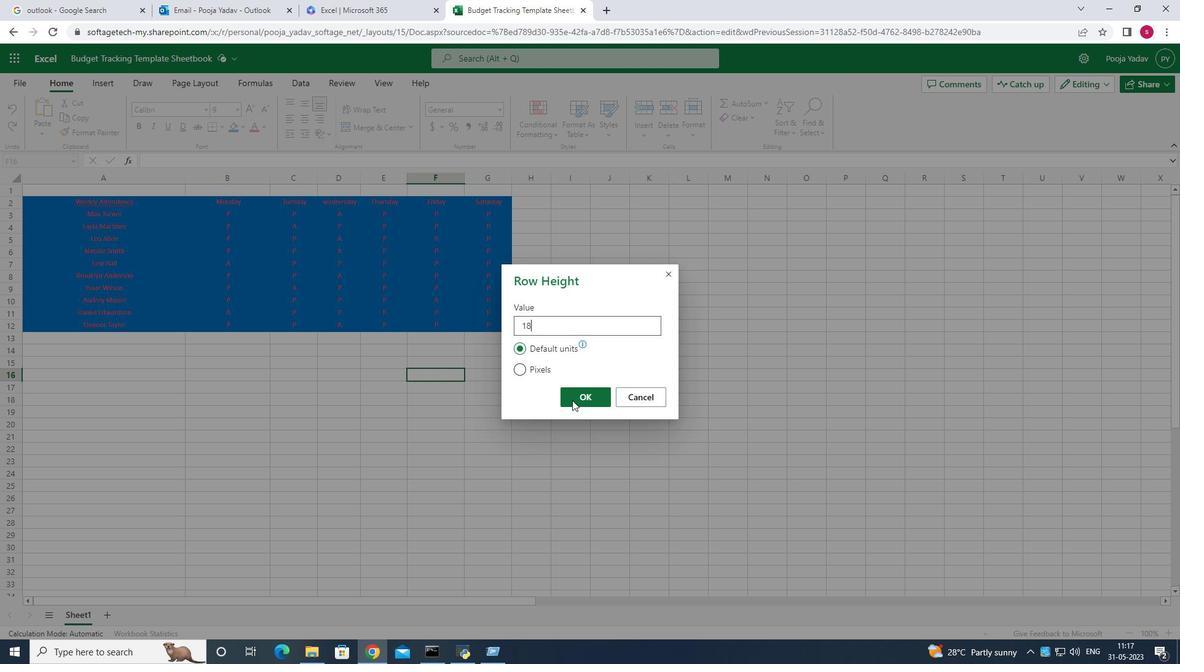 
Action: Mouse pressed left at (571, 400)
Screenshot: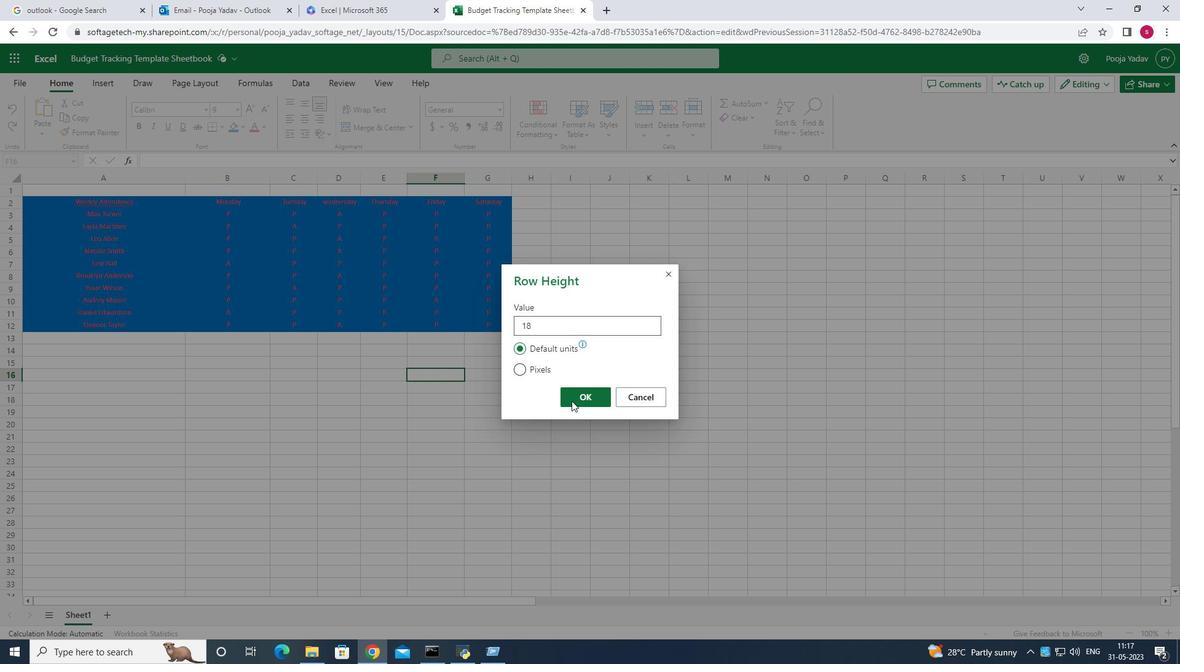 
Action: Mouse moved to (59, 201)
Screenshot: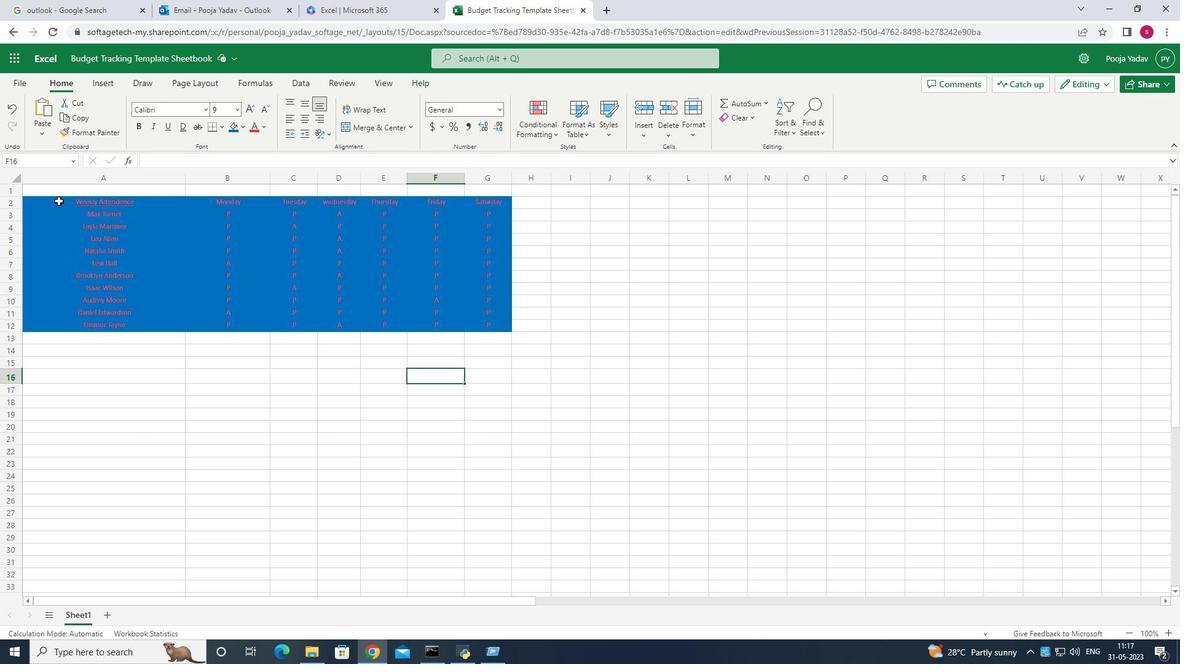 
Action: Mouse pressed left at (59, 201)
Screenshot: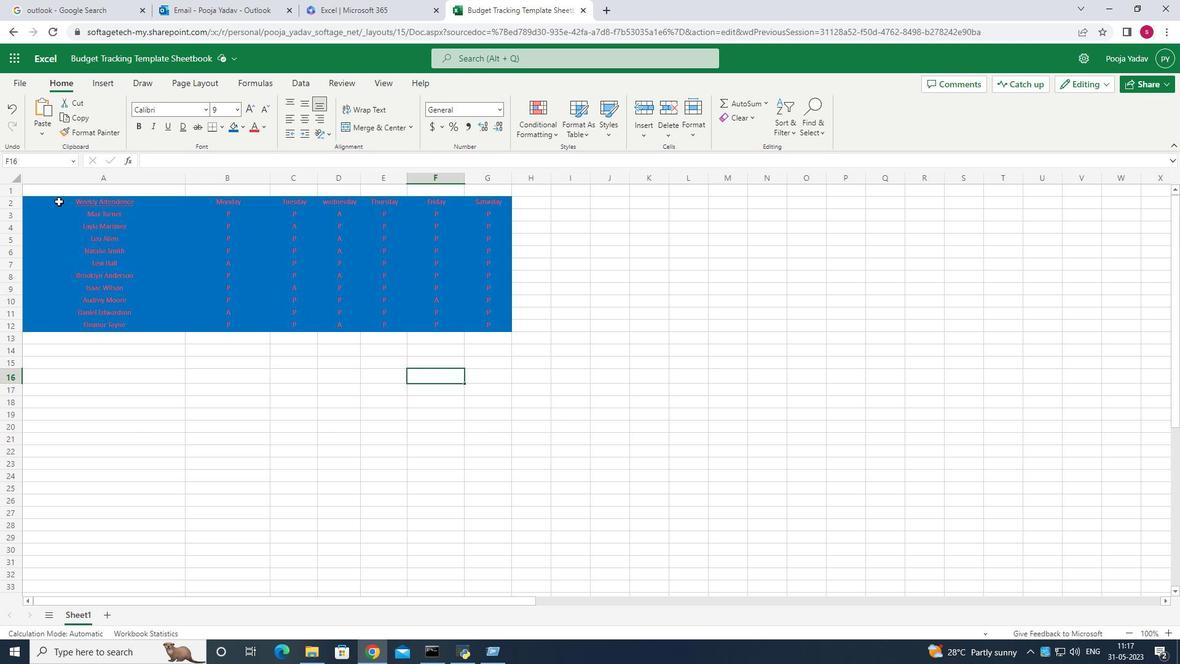 
Action: Mouse pressed left at (59, 201)
Screenshot: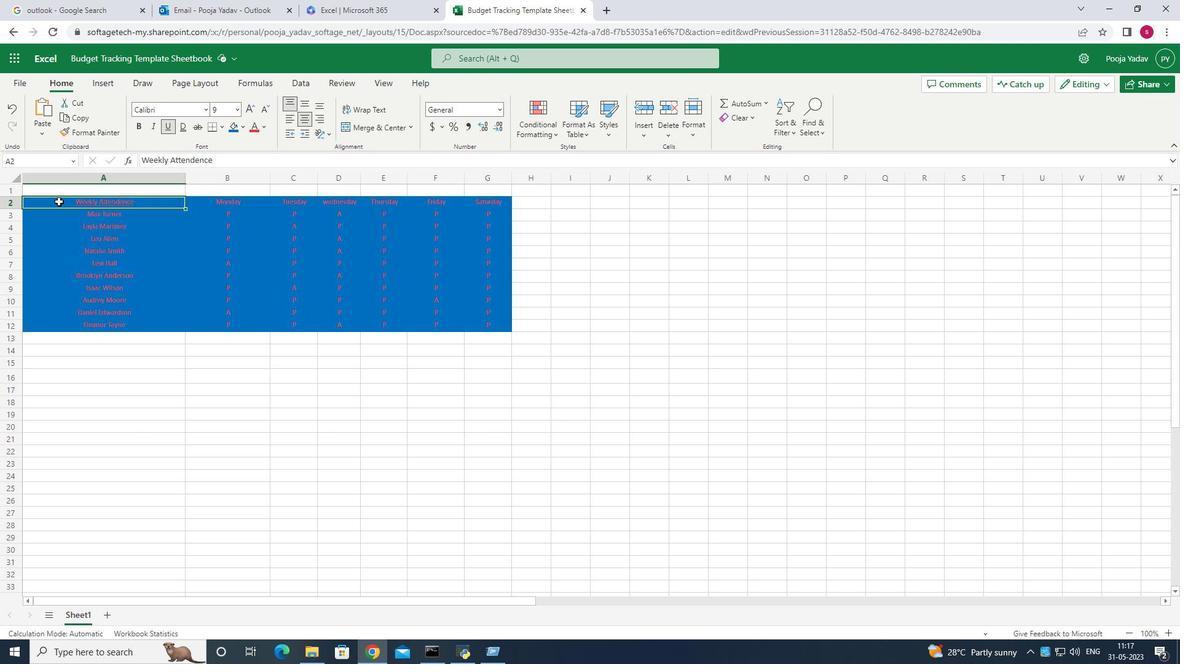 
Action: Mouse moved to (493, 326)
Screenshot: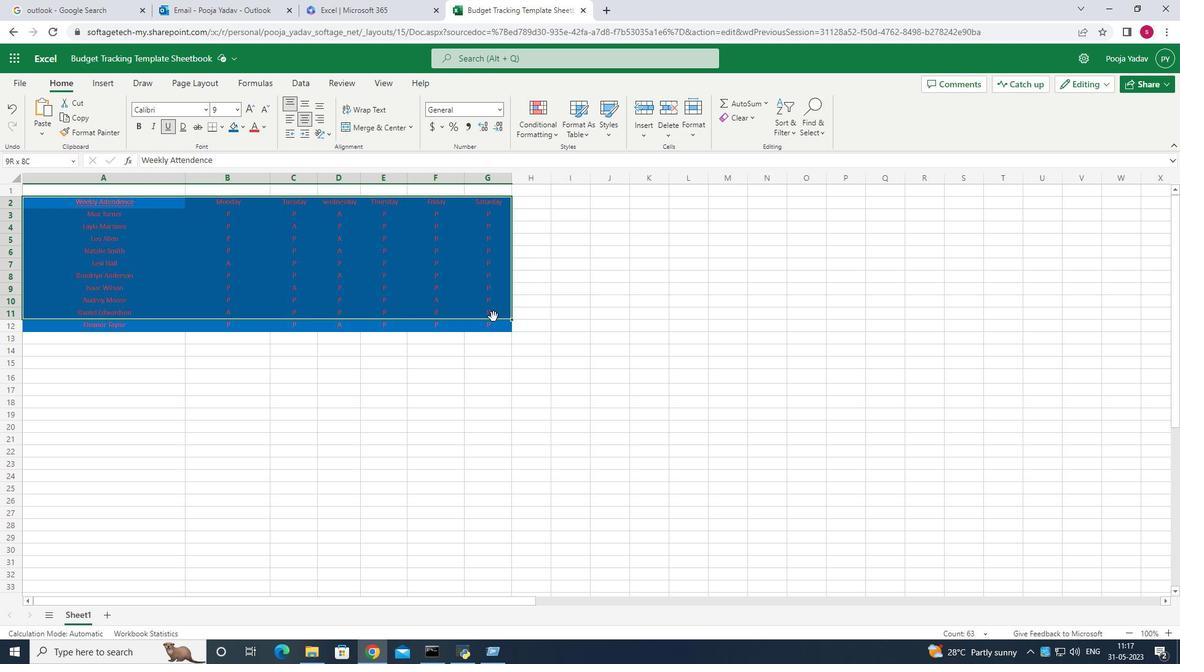 
Action: Key pressed <Key.alt_l>hoh
Screenshot: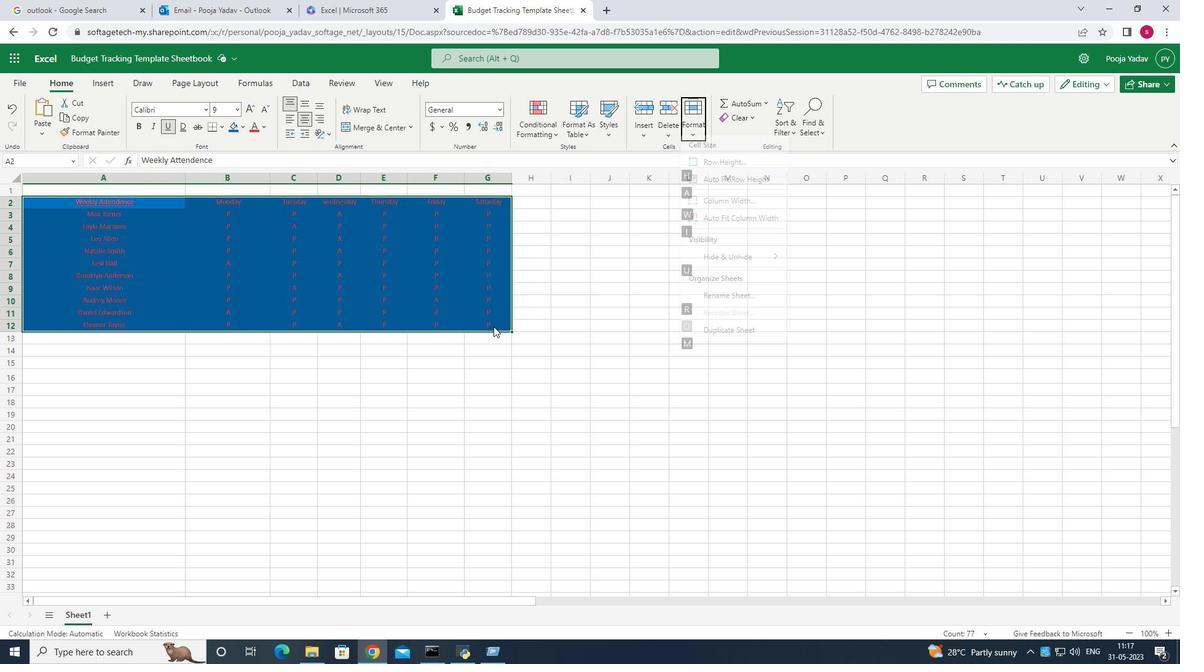 
Action: Mouse moved to (531, 326)
Screenshot: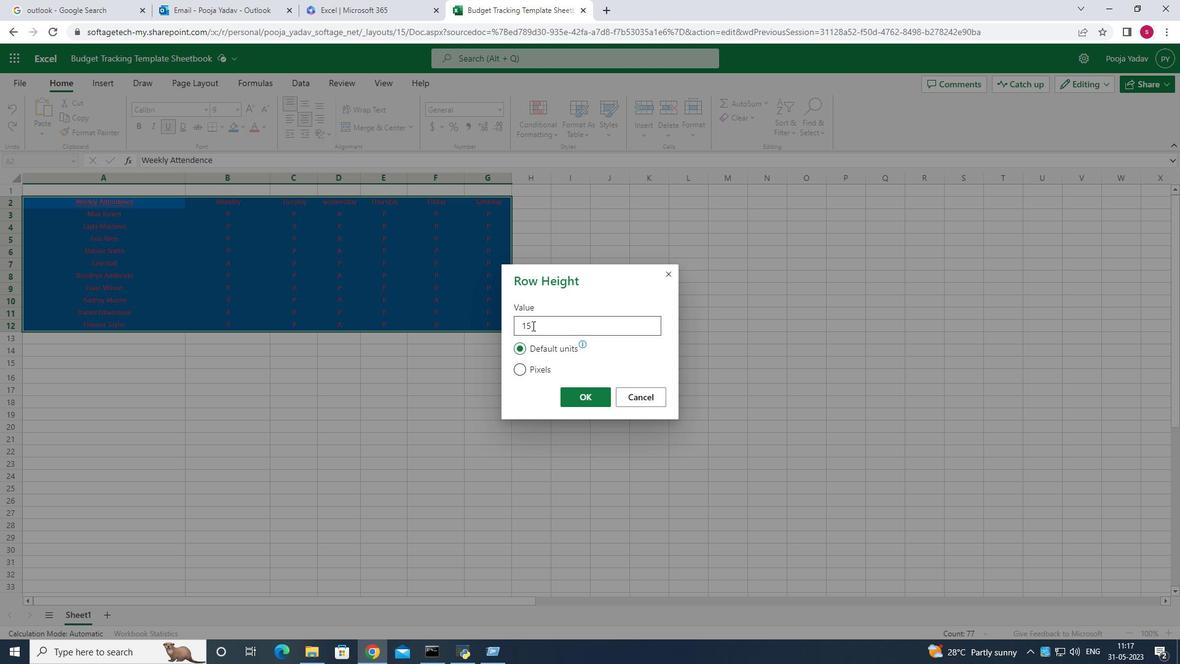 
Action: Key pressed <Key.backspace>8
Screenshot: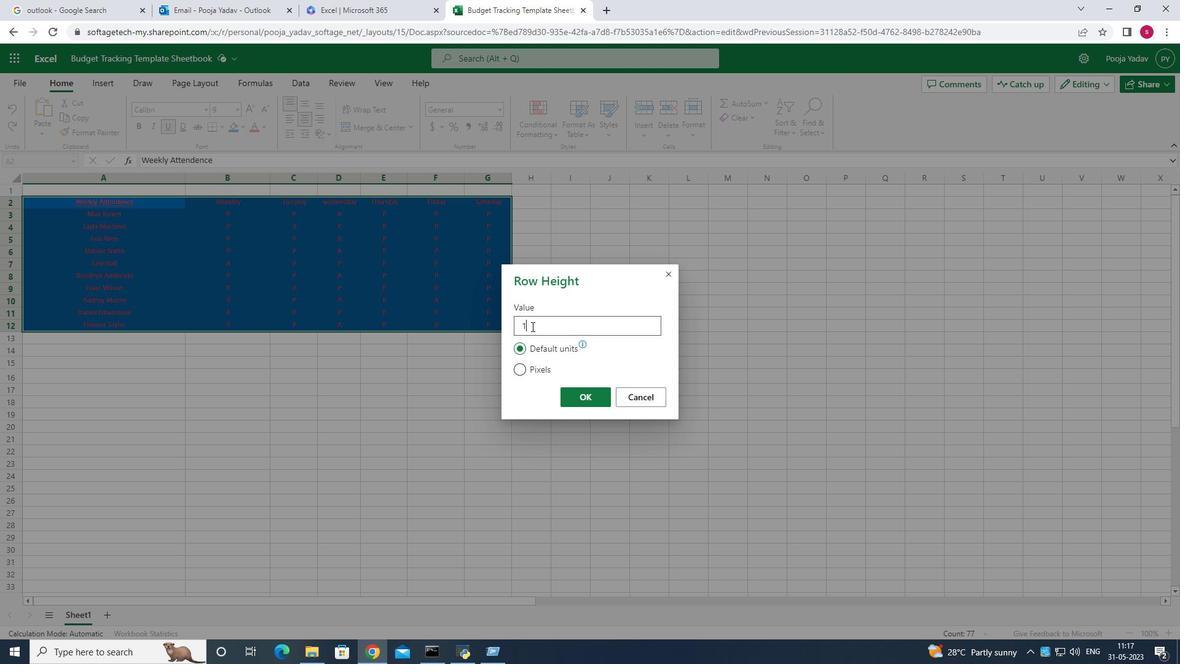 
Action: Mouse moved to (585, 402)
Screenshot: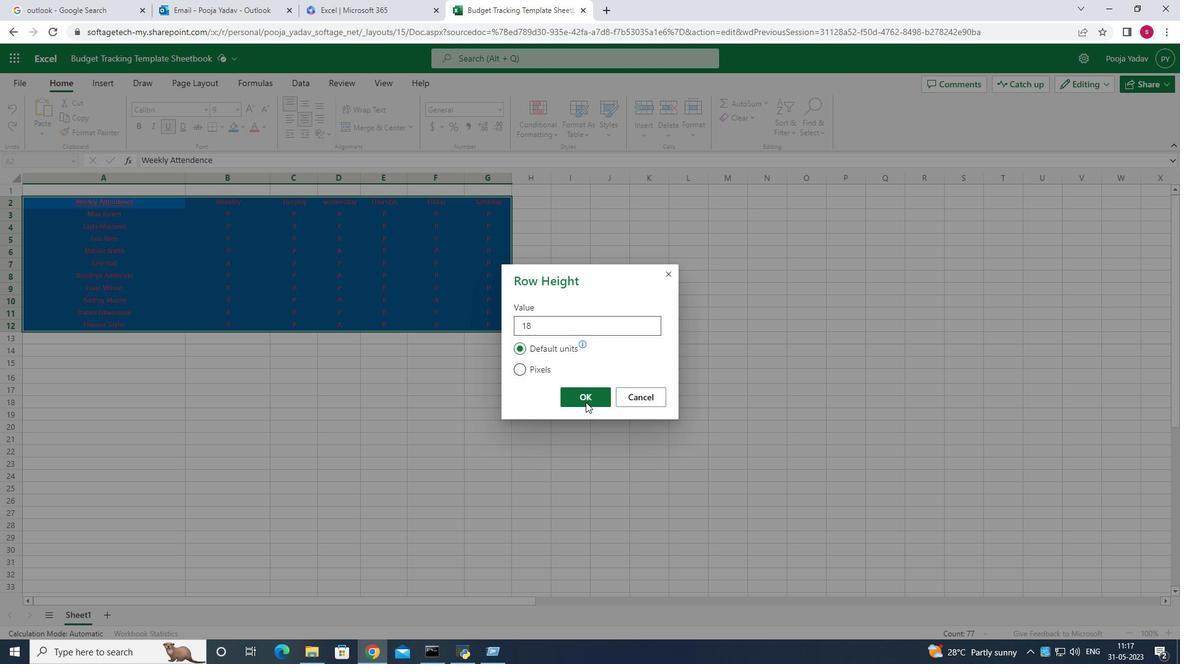 
Action: Mouse pressed left at (585, 402)
Screenshot: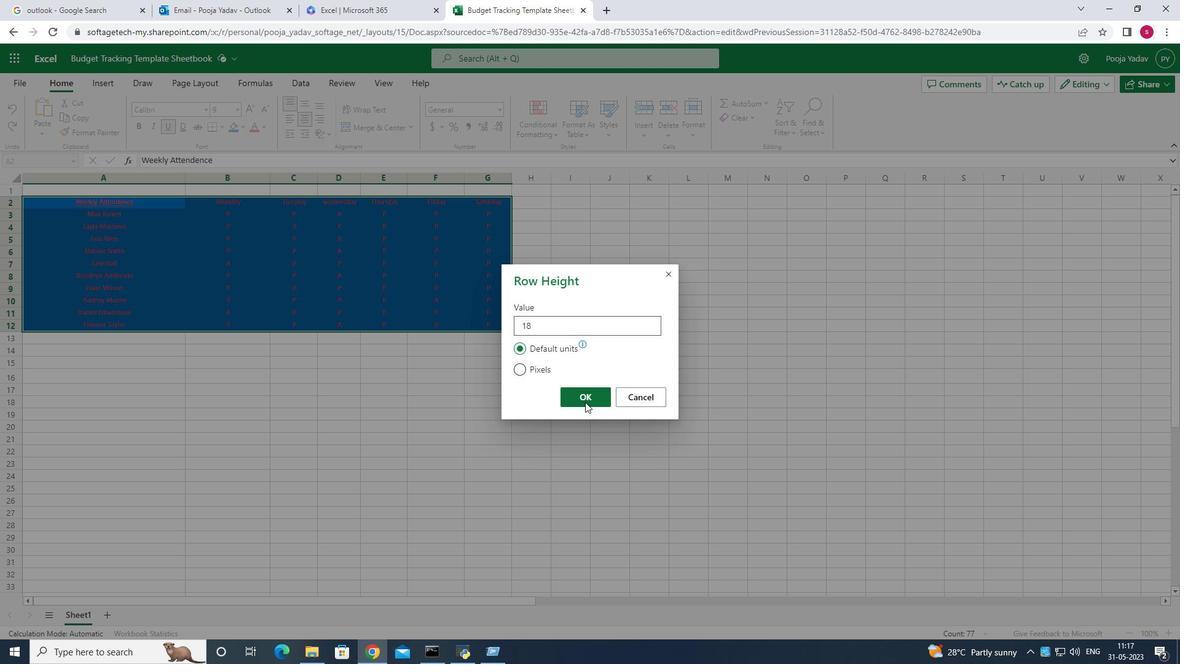 
Action: Key pressed <Key.alt_l>hoh<Key.enter><Key.alt_l><Key.alt_l><Key.alt_l><Key.alt_l><Key.alt_l><Key.alt_l><Key.alt_l><Key.alt_l><Key.alt_l><Key.alt_l><Key.alt_l><Key.alt_l><Key.alt_l>huh<Key.enter>
Screenshot: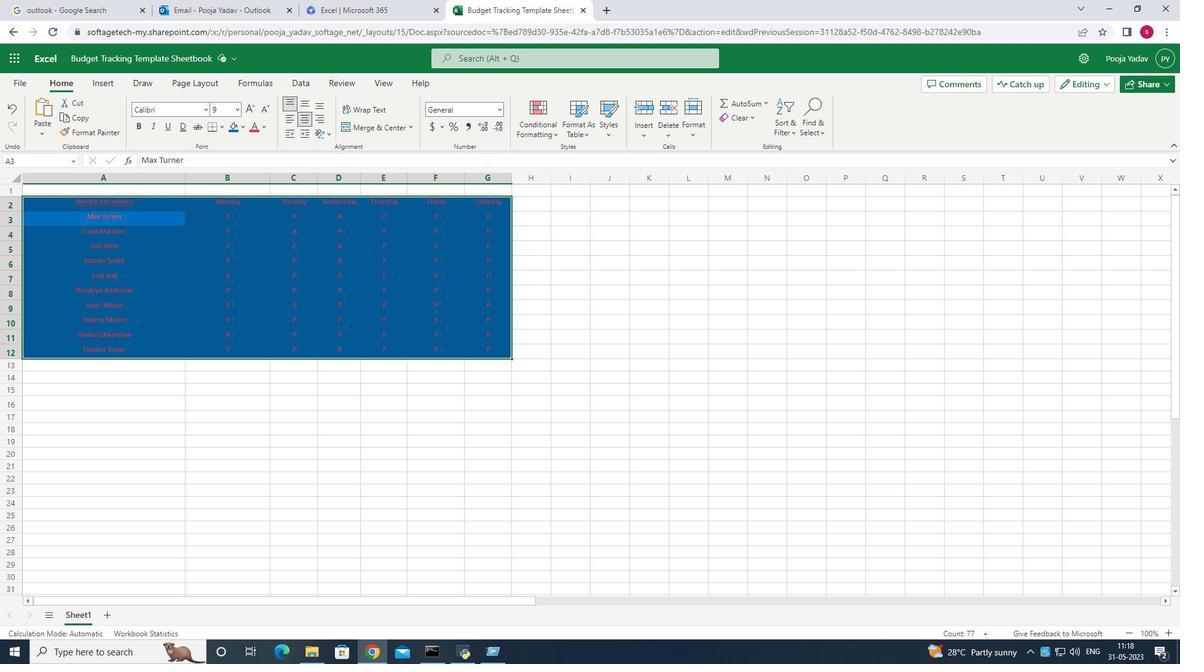 
Action: Mouse moved to (640, 482)
Screenshot: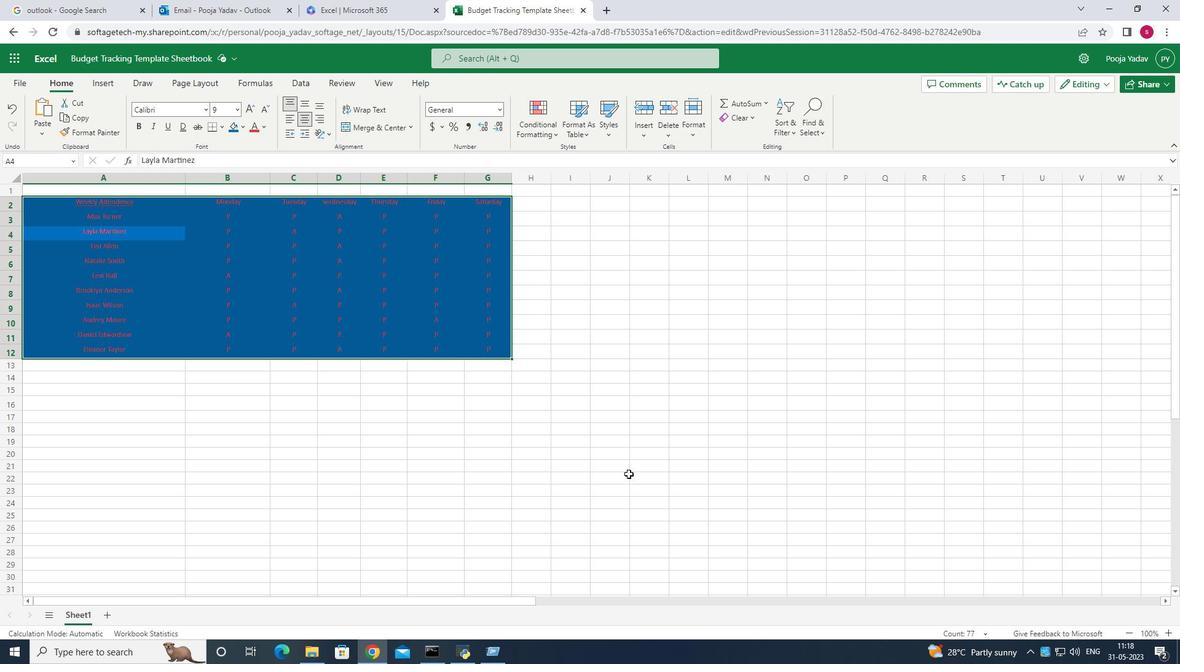 
Action: Mouse pressed left at (640, 482)
Screenshot: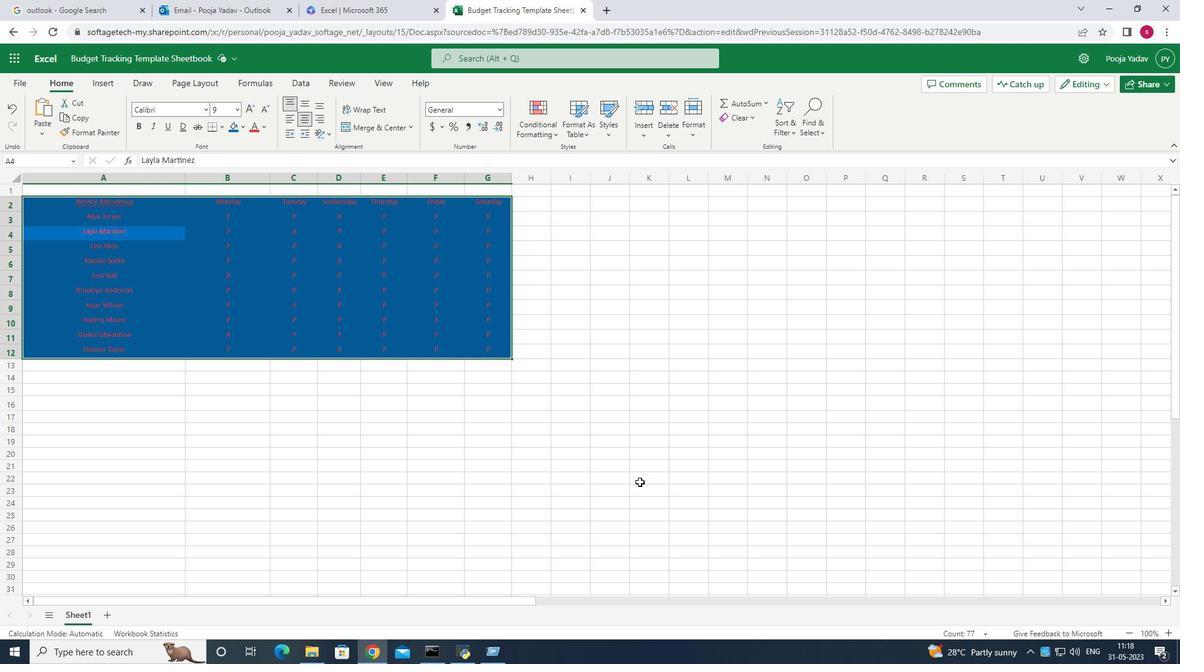 
Action: Mouse moved to (240, 127)
Screenshot: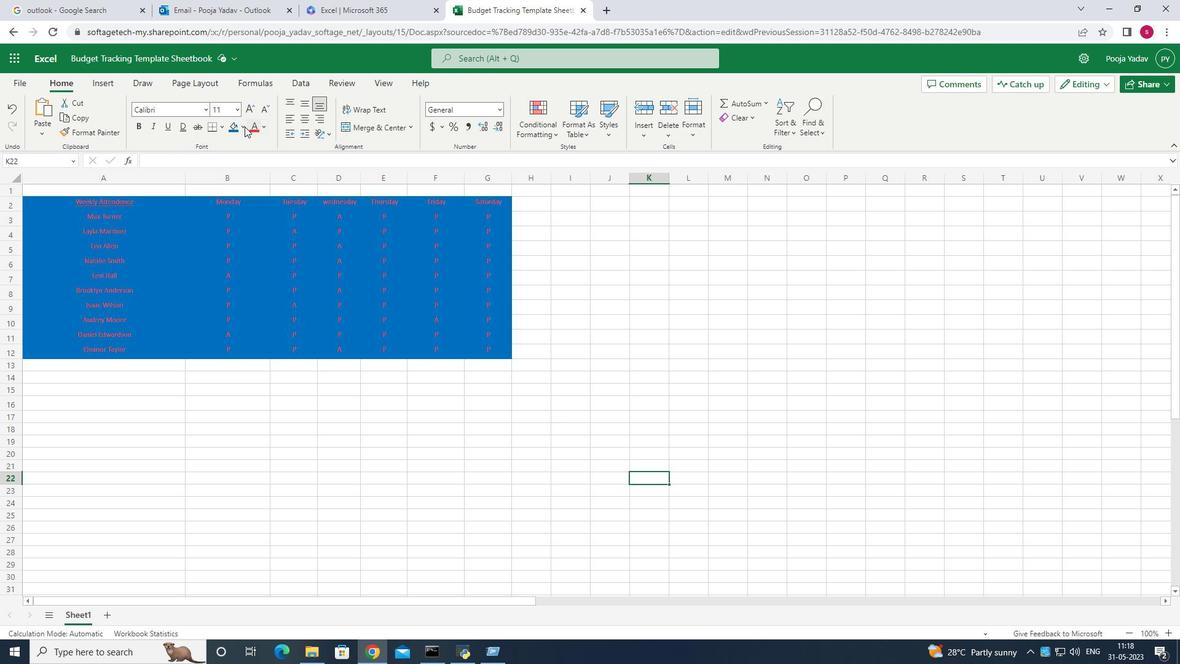 
Action: Mouse pressed left at (240, 127)
Screenshot: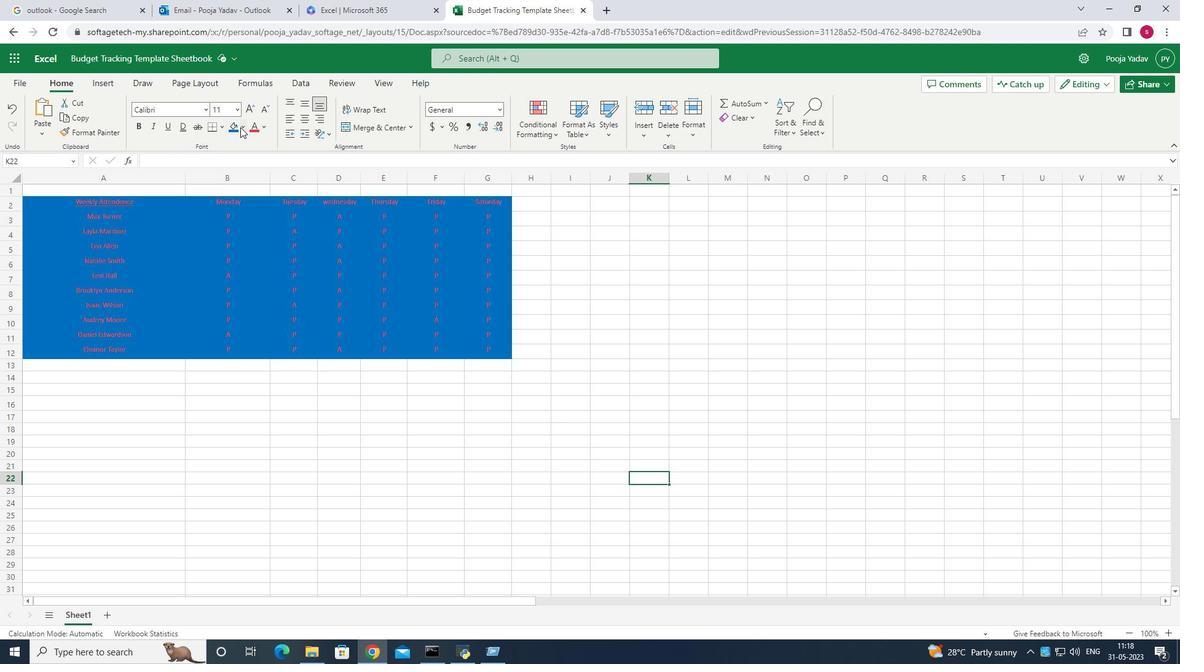 
Action: Mouse moved to (325, 276)
Screenshot: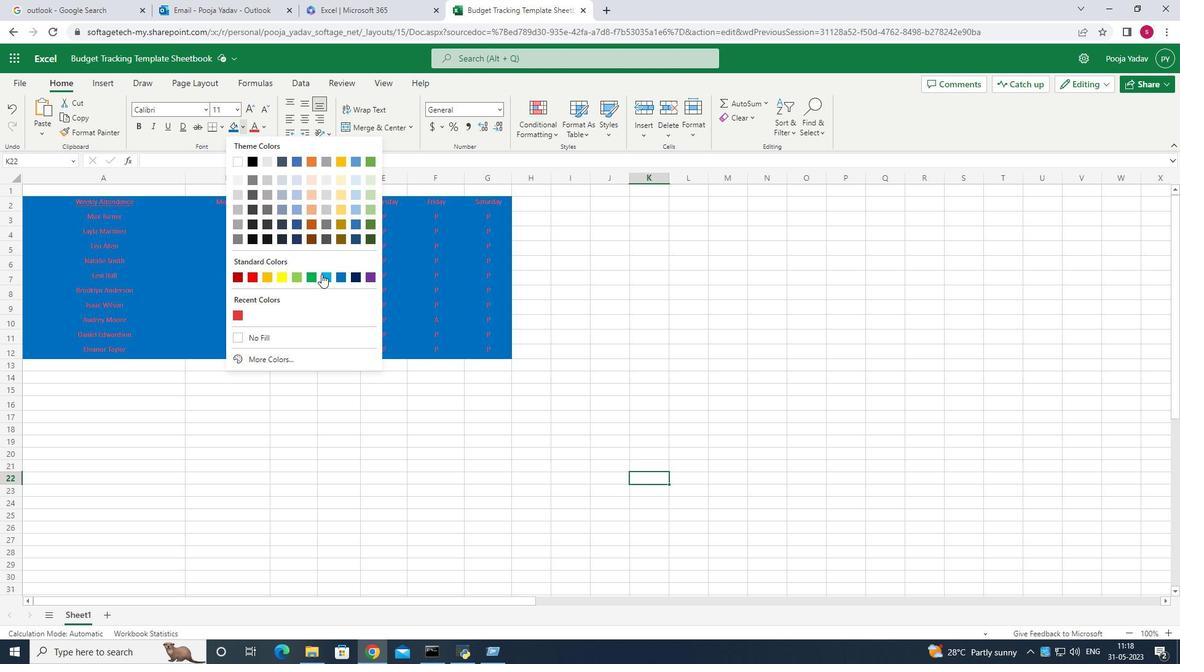 
Action: Mouse pressed left at (325, 276)
Screenshot: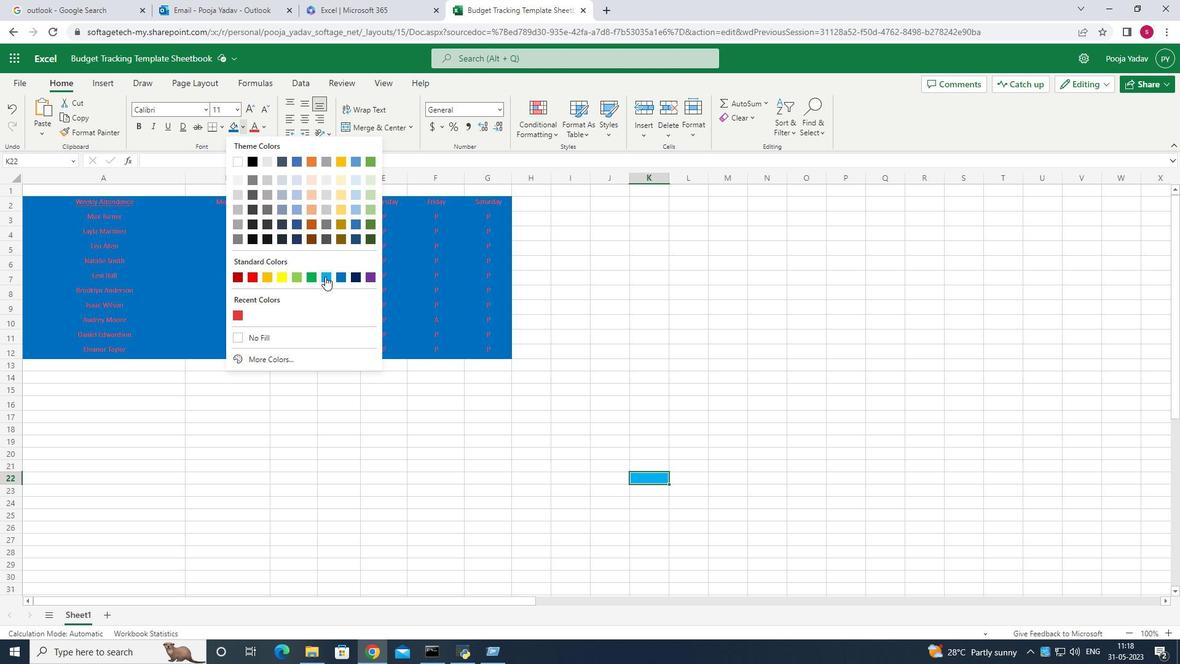 
Action: Mouse moved to (70, 207)
Screenshot: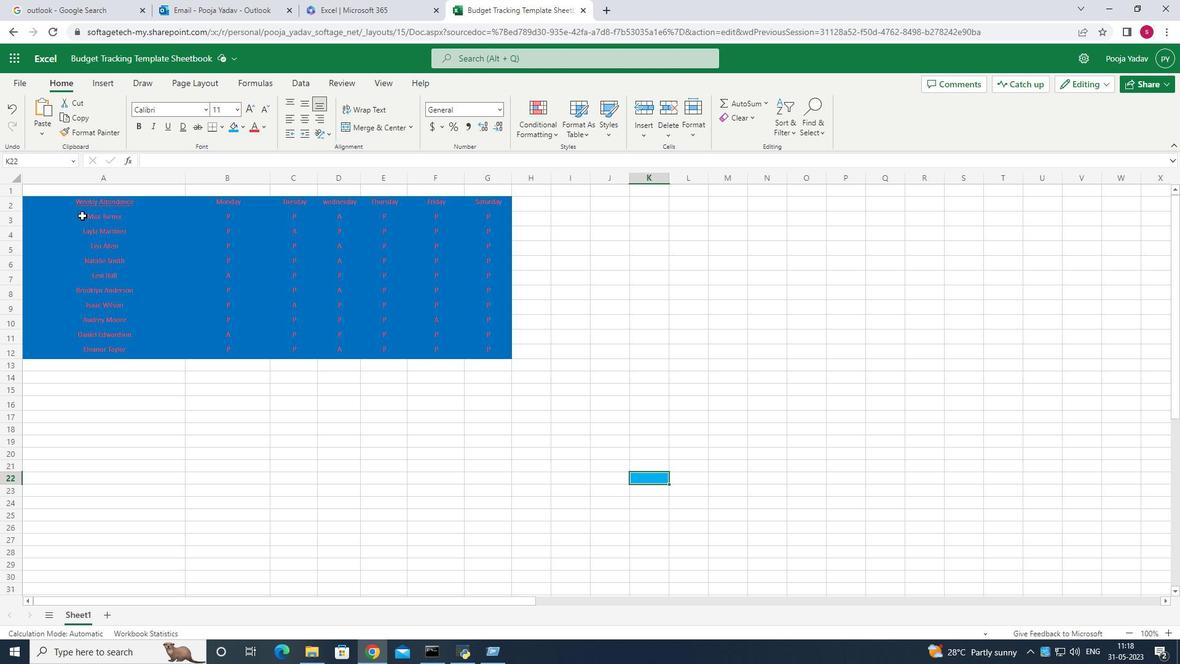 
Action: Mouse pressed left at (70, 207)
Screenshot: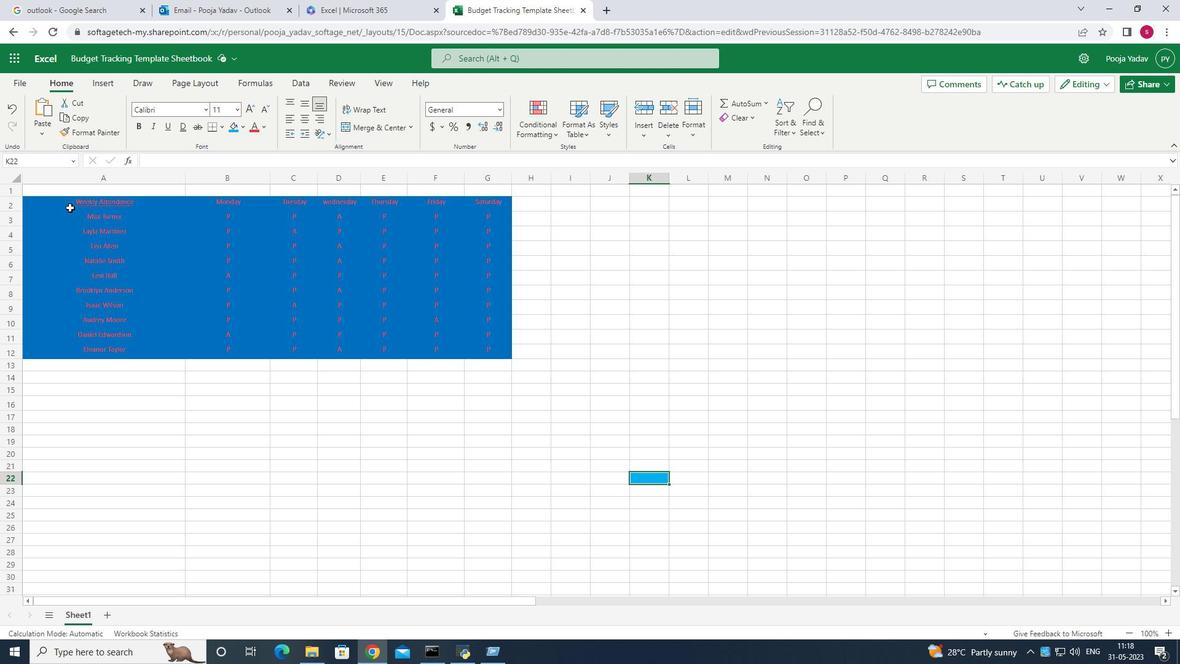 
Action: Mouse moved to (236, 128)
Screenshot: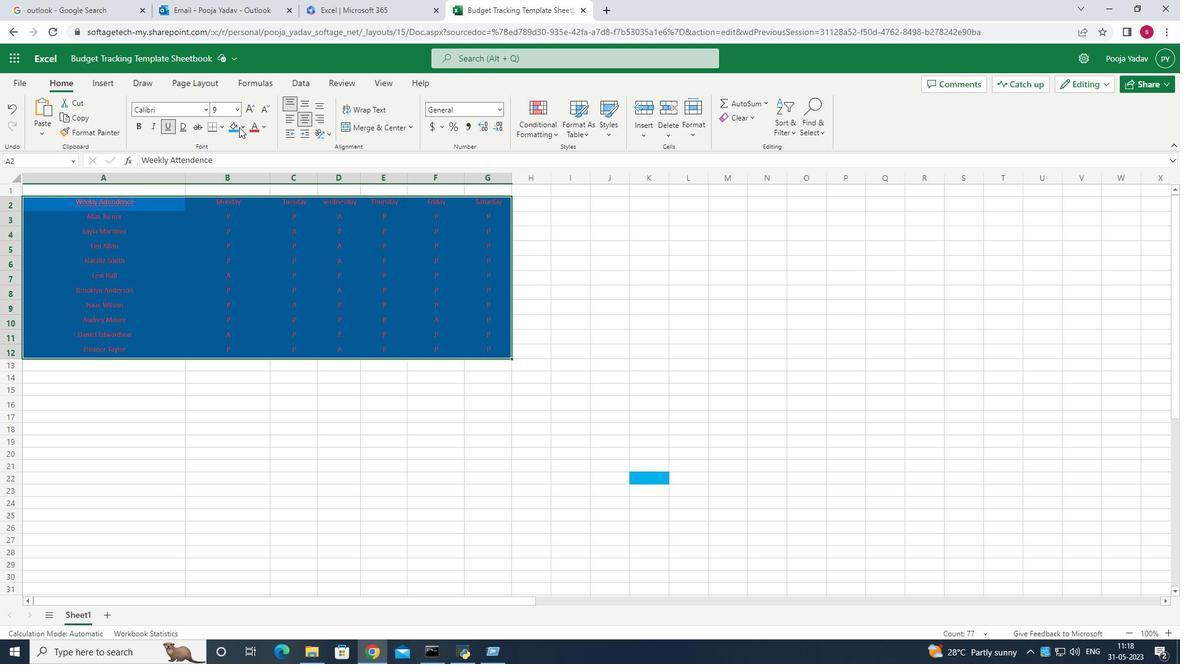 
Action: Mouse pressed left at (236, 128)
Screenshot: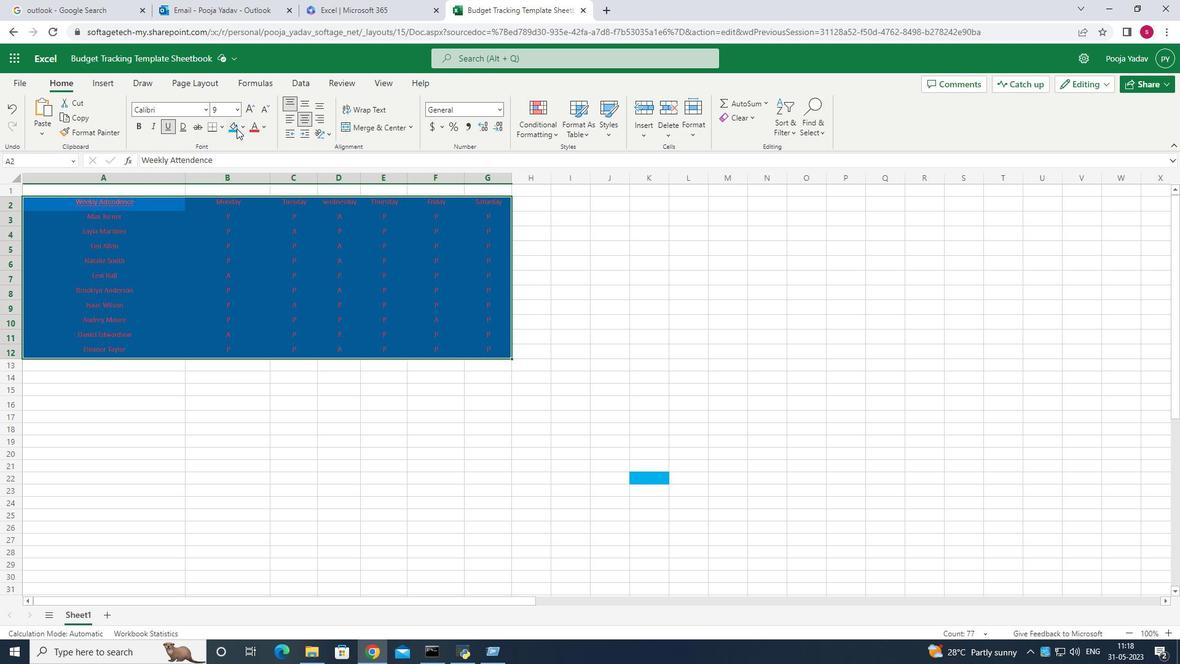 
Action: Mouse moved to (378, 445)
Screenshot: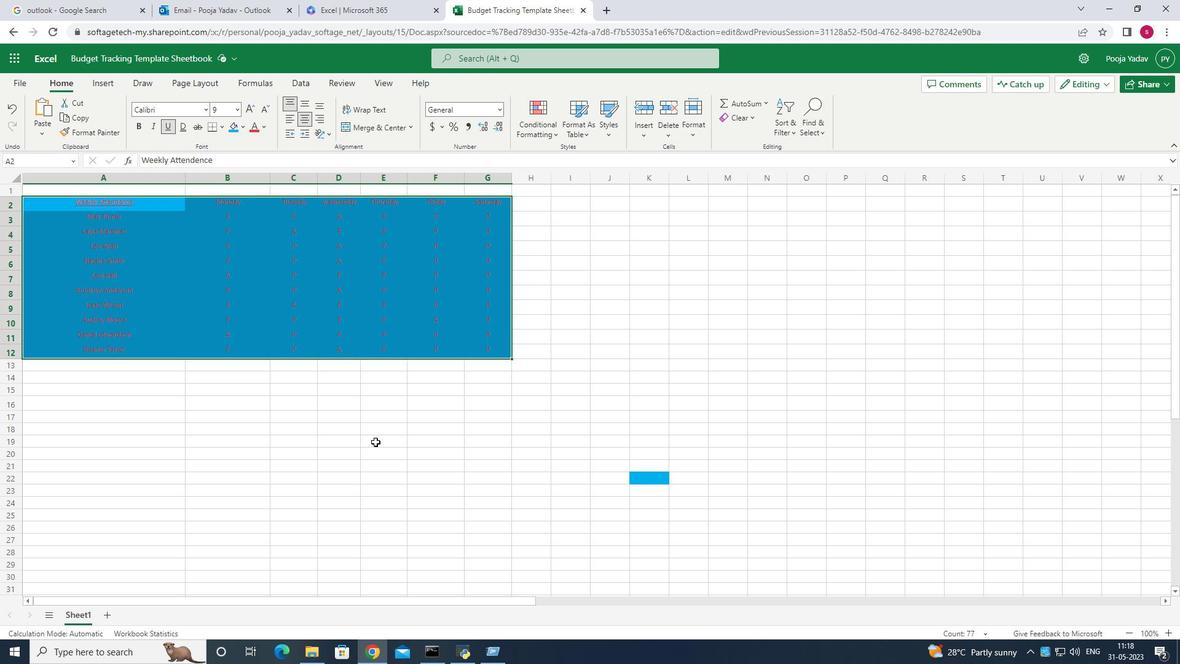 
Action: Mouse pressed left at (378, 445)
Screenshot: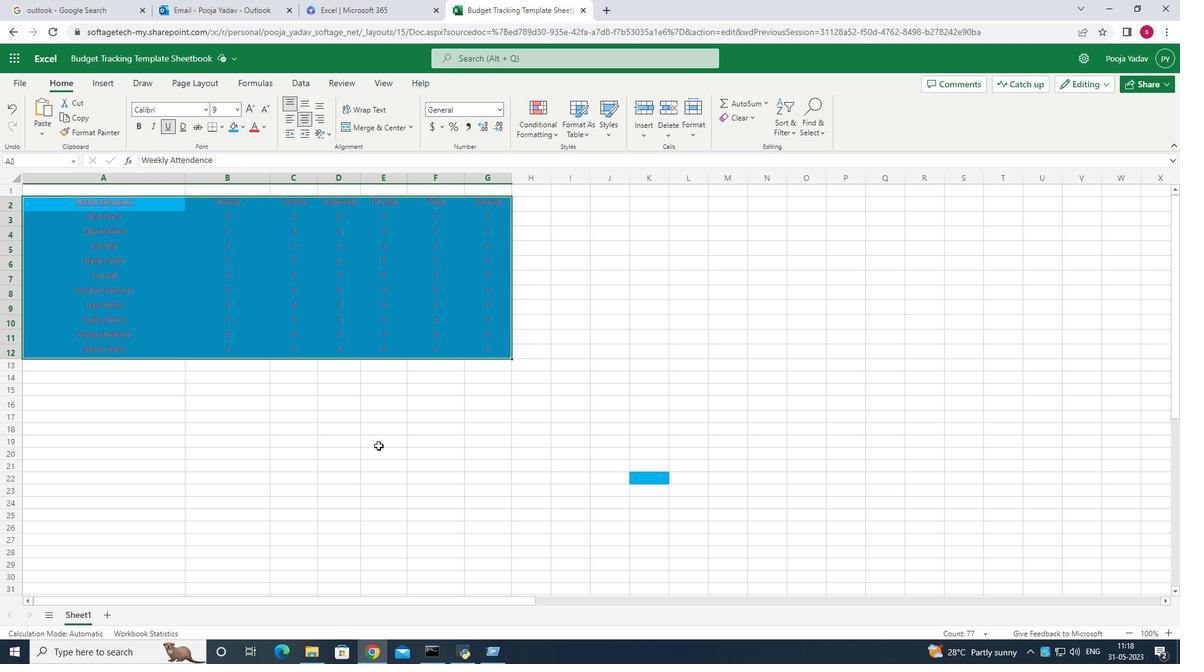 
Action: Mouse moved to (645, 488)
Screenshot: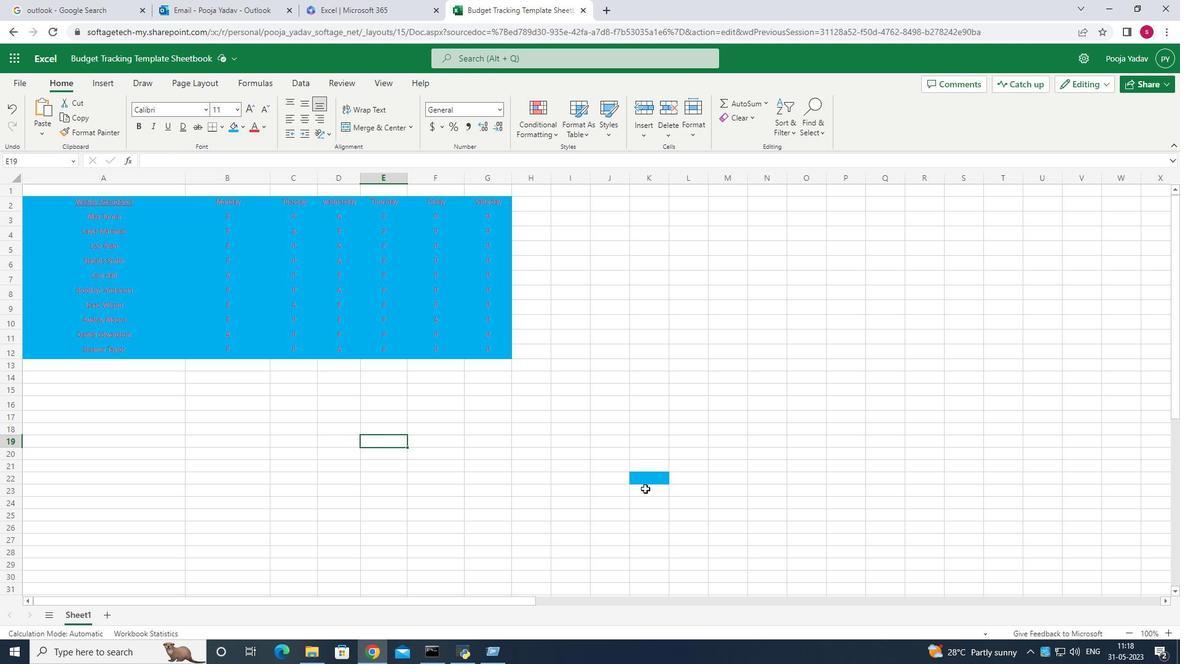 
Action: Mouse pressed left at (645, 488)
Screenshot: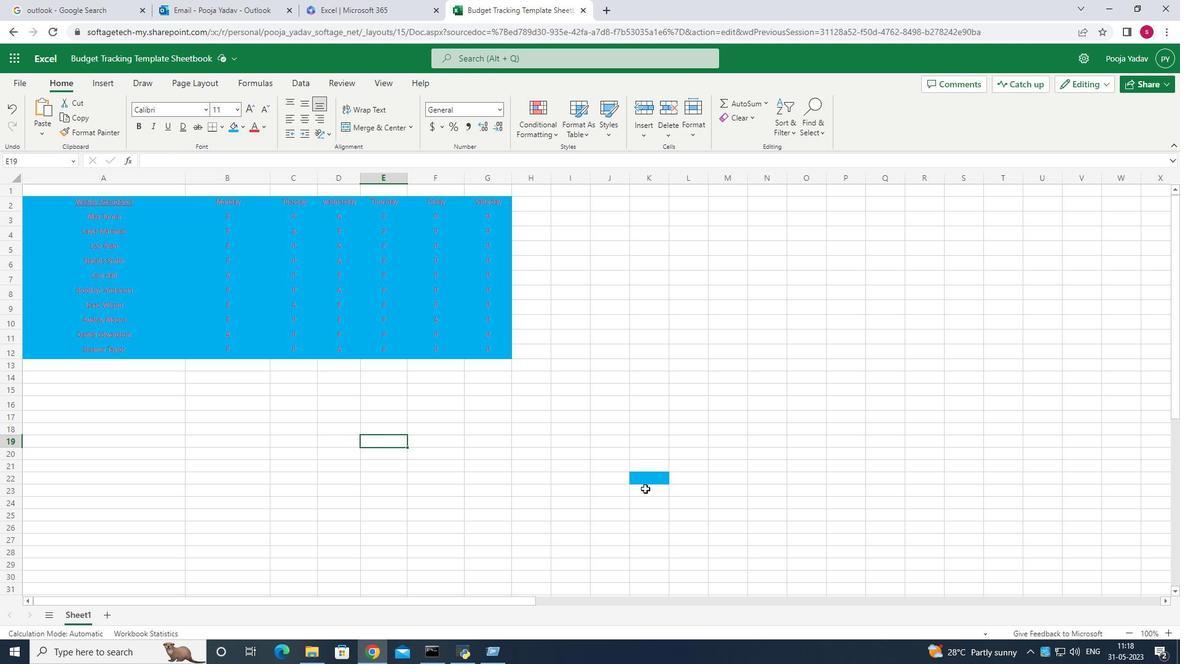 
Action: Mouse moved to (654, 479)
Screenshot: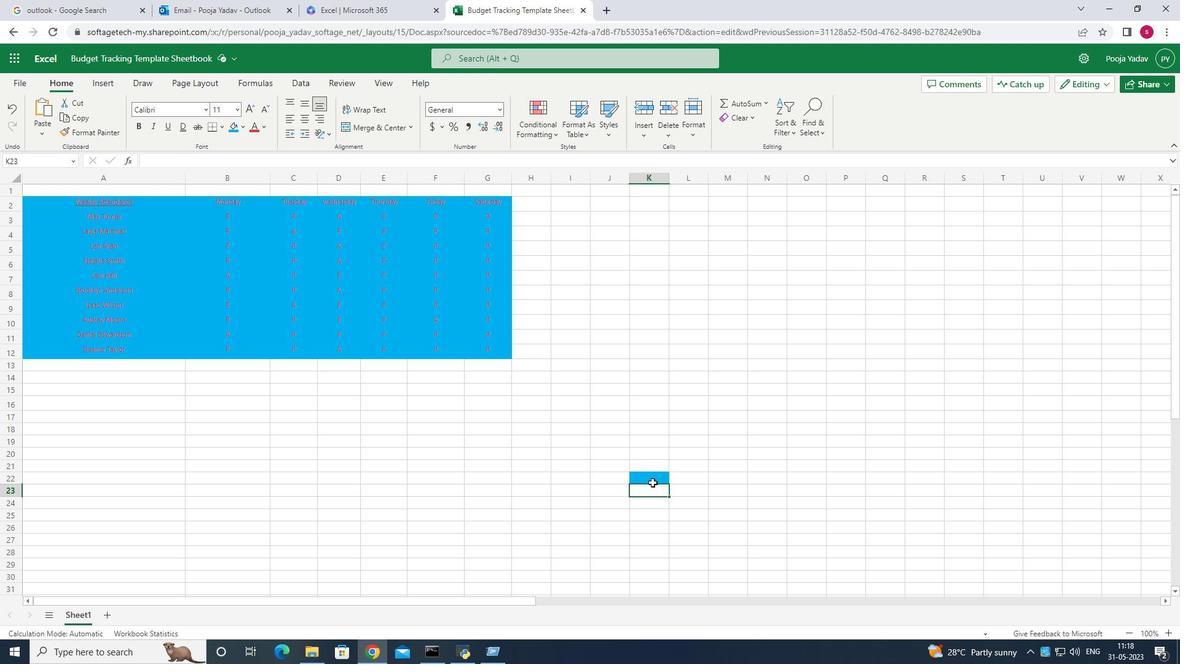 
Action: Mouse pressed left at (654, 479)
Screenshot: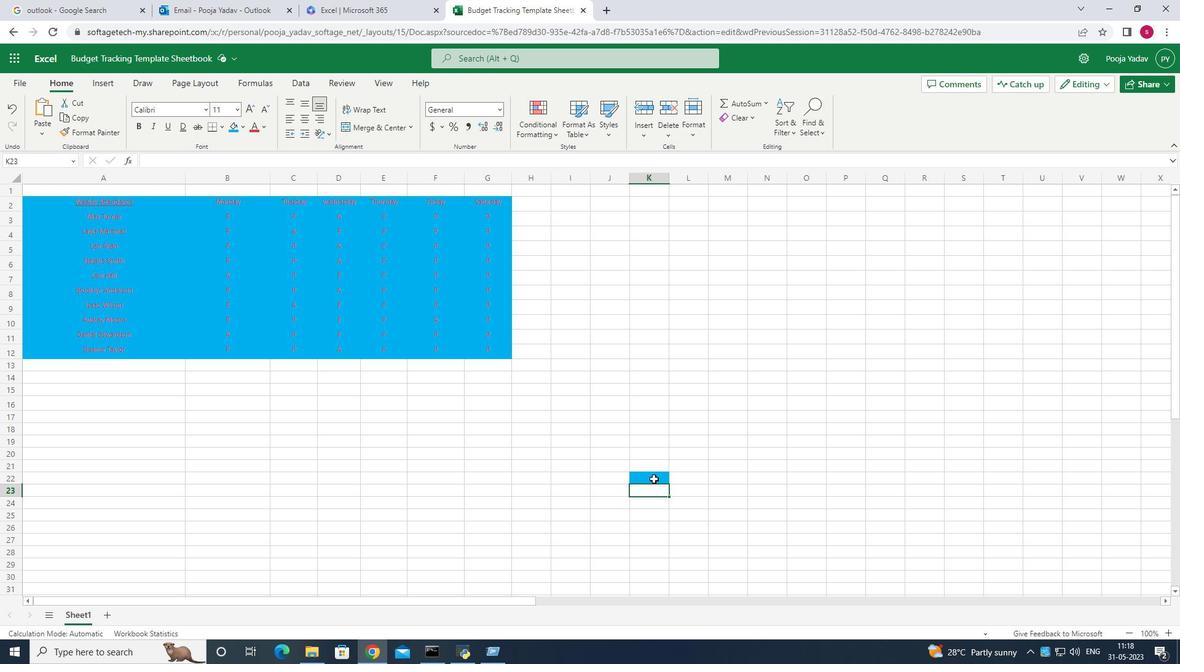 
Action: Key pressed <Key.backspace>
Screenshot: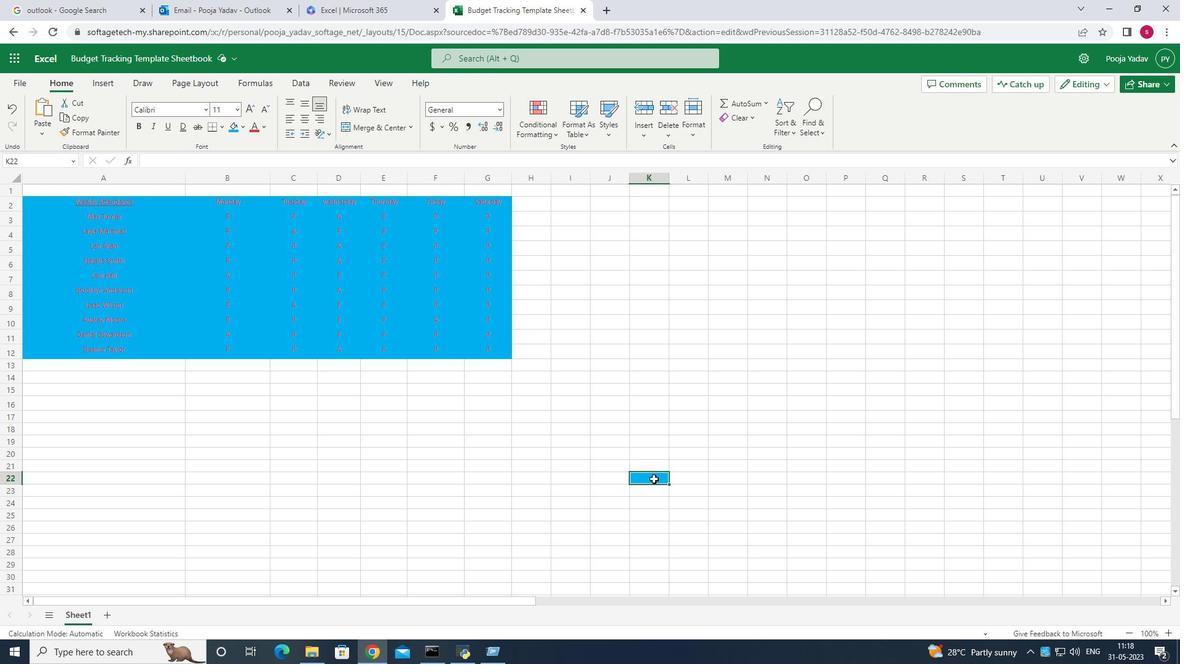
Action: Mouse pressed left at (654, 479)
Screenshot: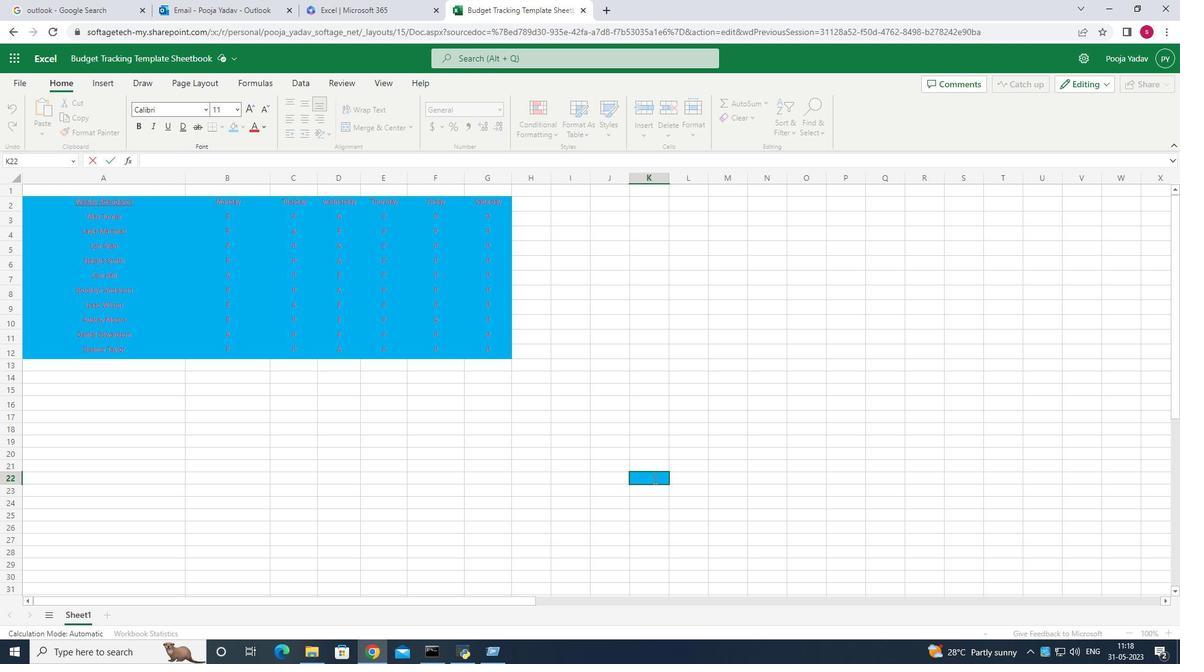 
Action: Key pressed <Key.backspace><Key.backspace>
Screenshot: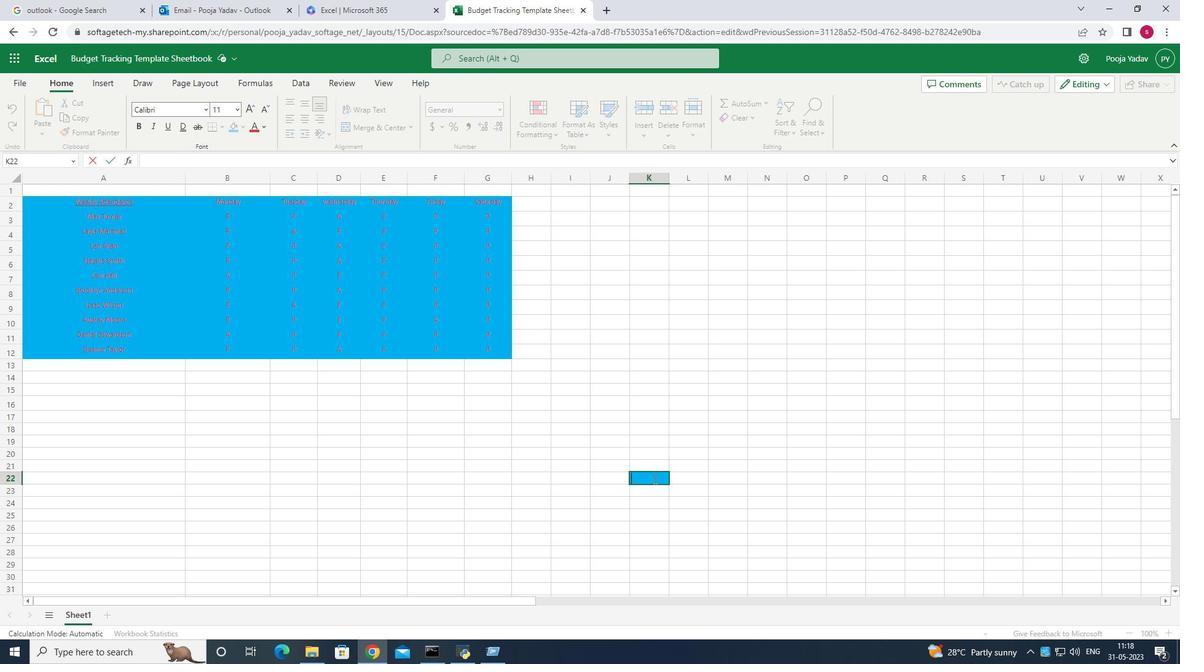 
Action: Mouse pressed left at (654, 479)
Screenshot: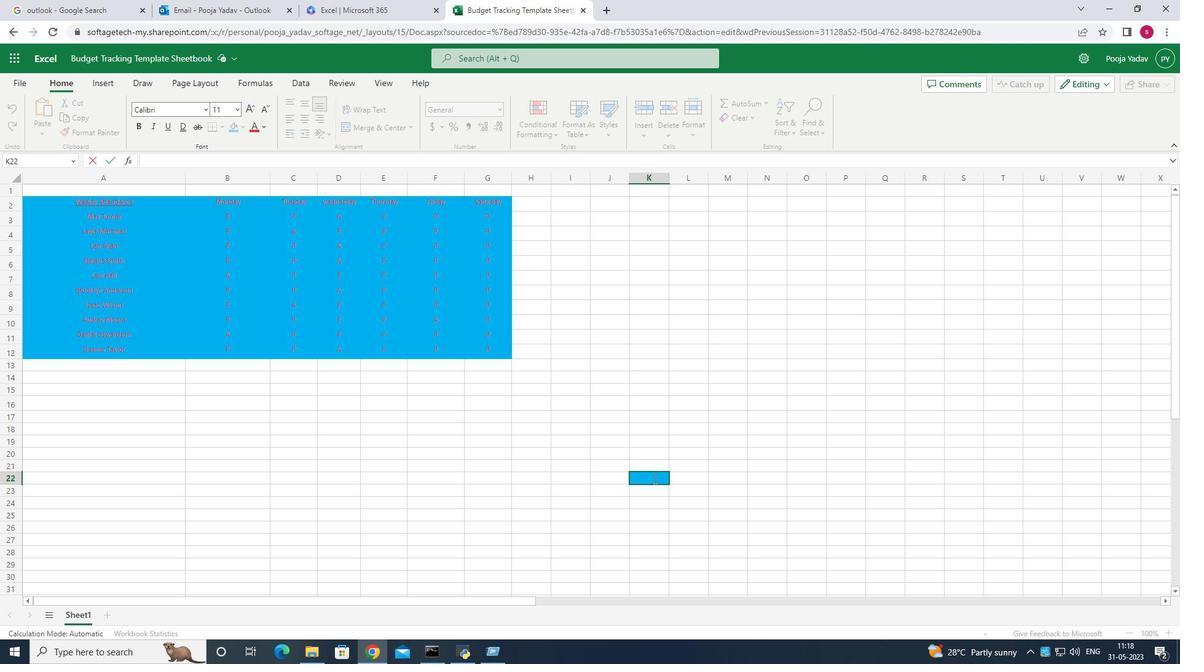 
Action: Key pressed <Key.backspace>
Screenshot: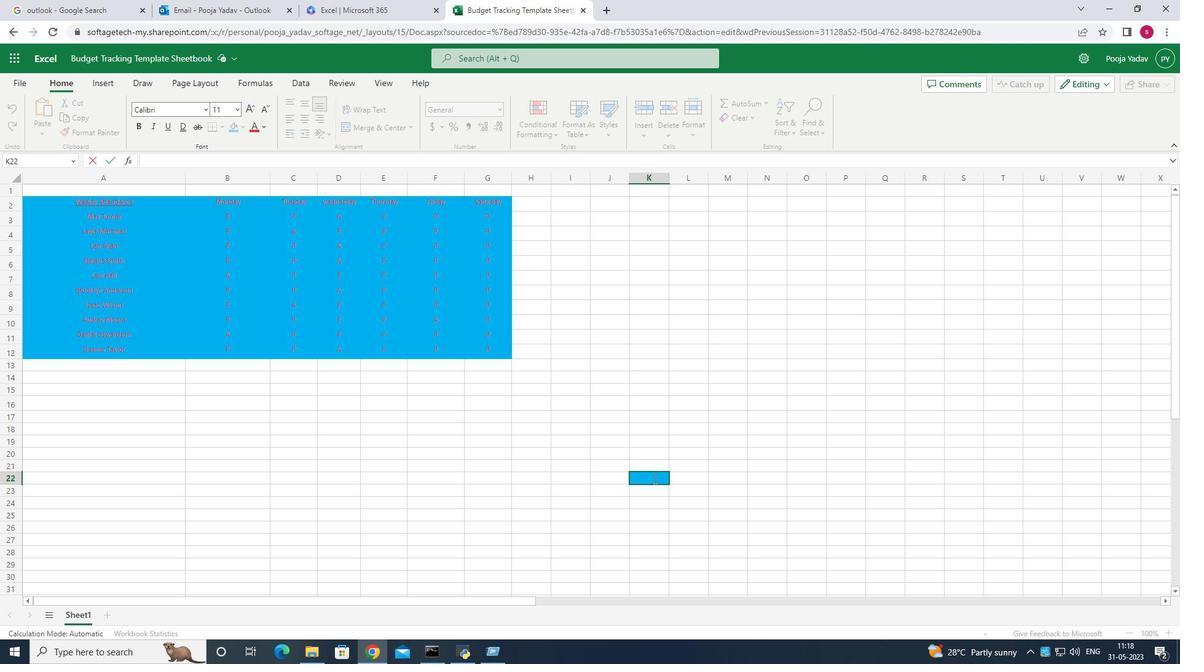 
Action: Mouse pressed left at (654, 479)
Screenshot: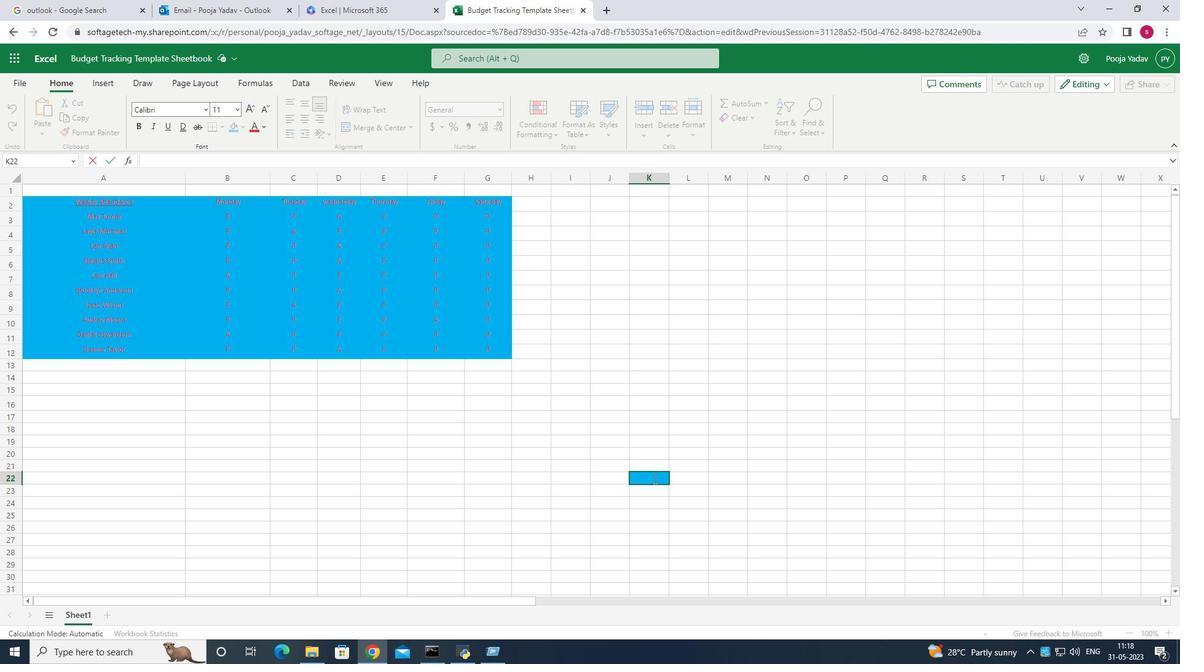 
Action: Mouse pressed left at (654, 479)
Screenshot: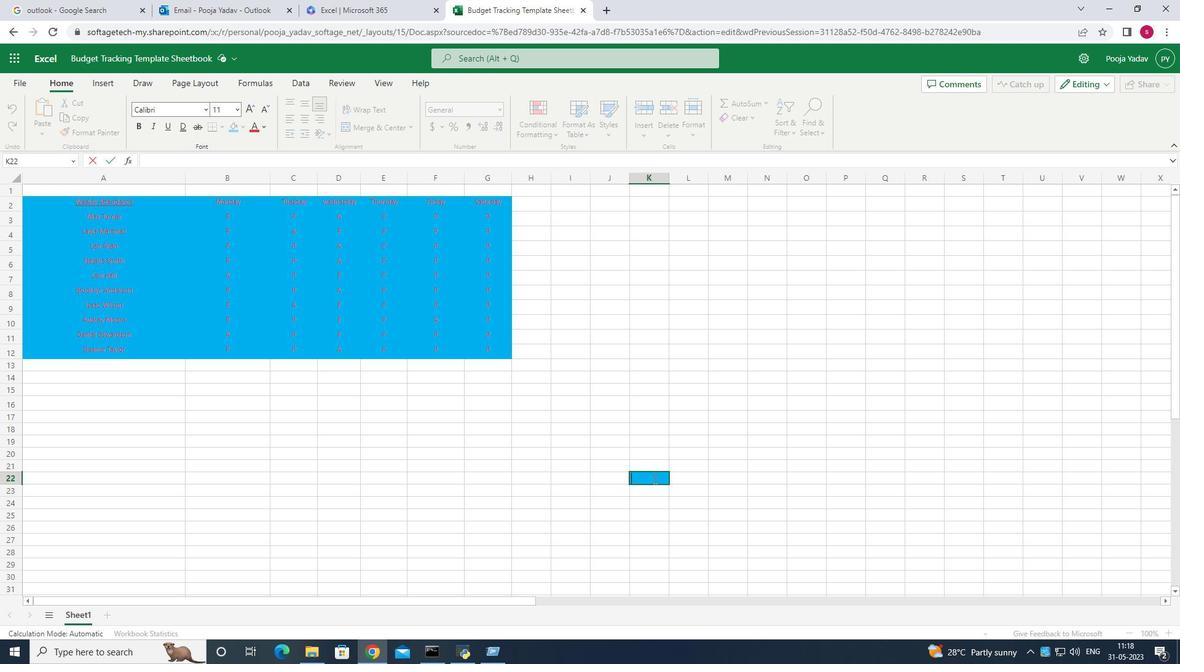 
Action: Mouse pressed left at (654, 479)
Screenshot: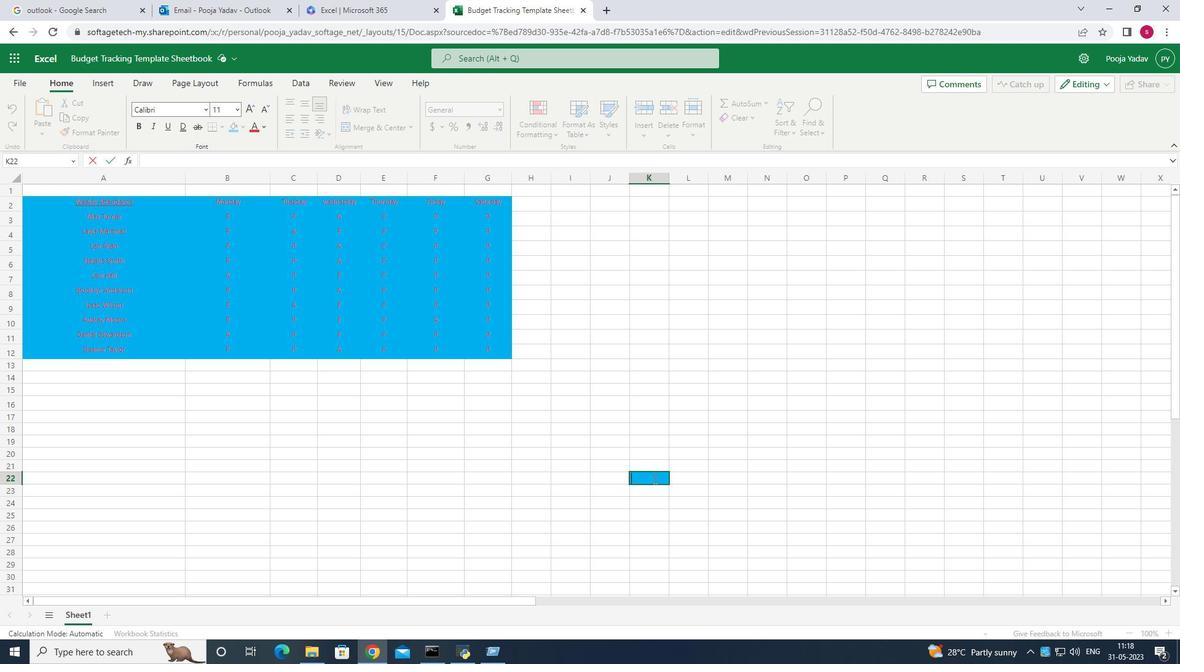 
Action: Key pressed <Key.backspace>
Screenshot: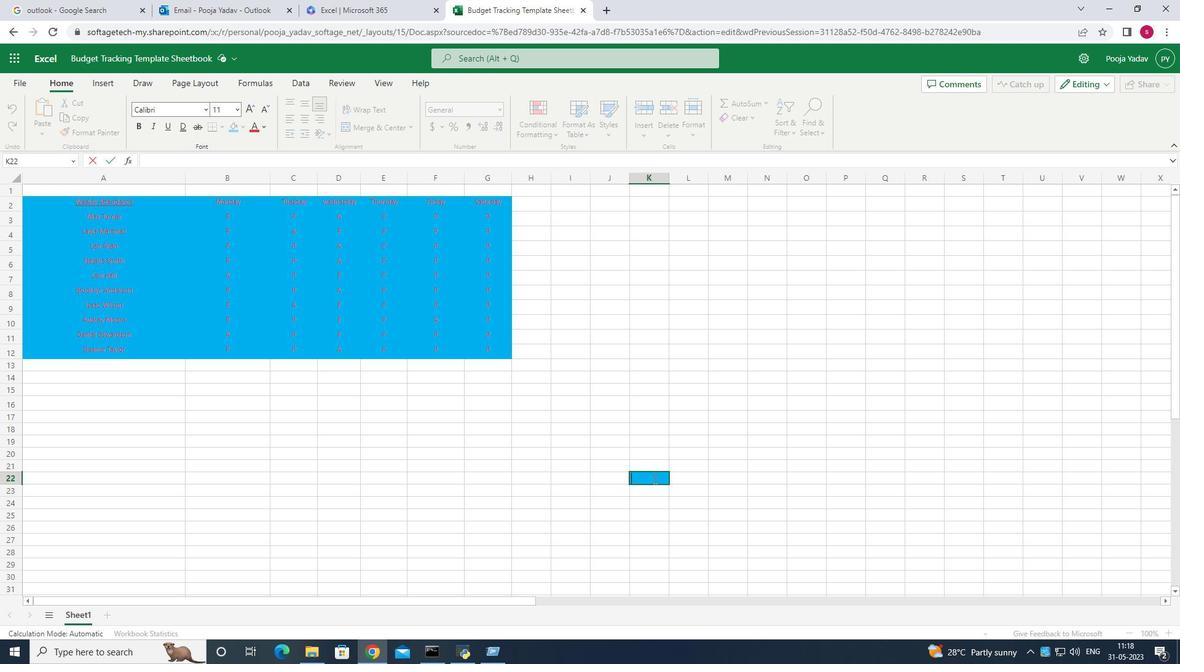 
Action: Mouse moved to (639, 498)
Screenshot: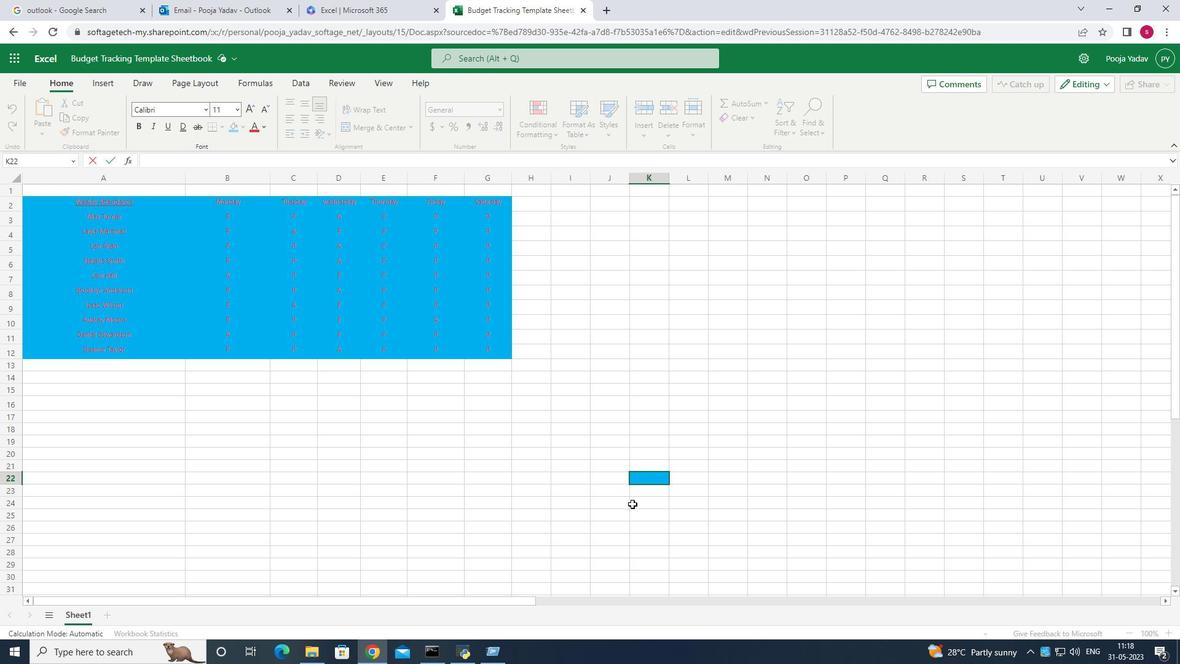 
Action: Key pressed <Key.delete>
Screenshot: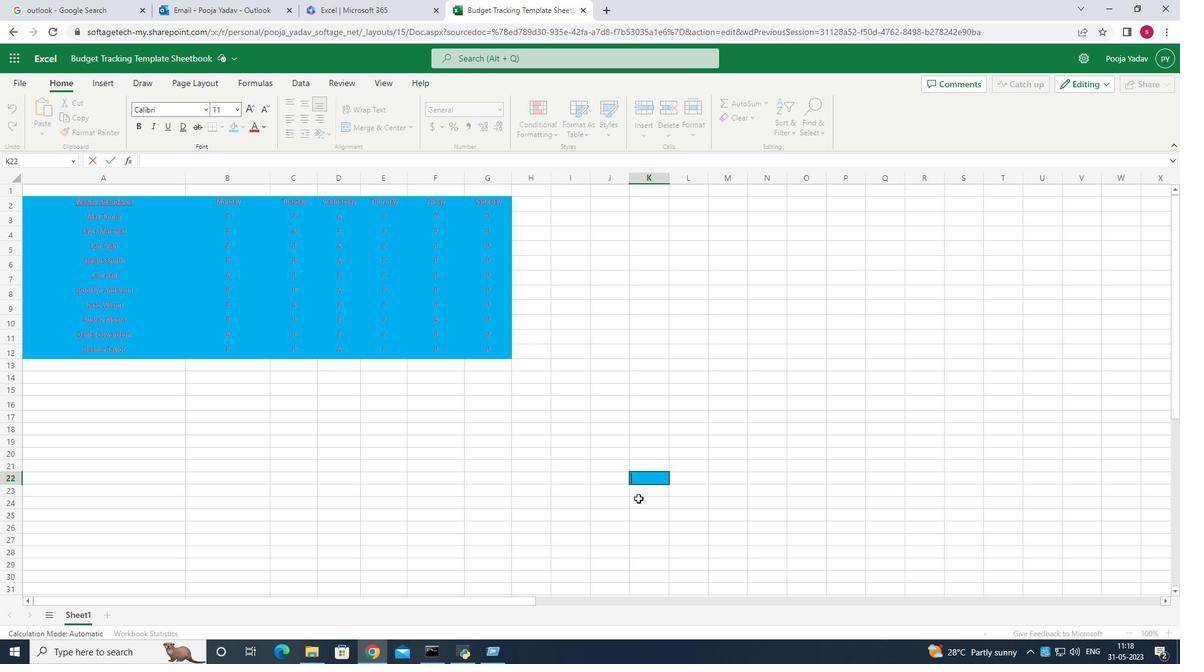 
Action: Mouse moved to (658, 474)
Screenshot: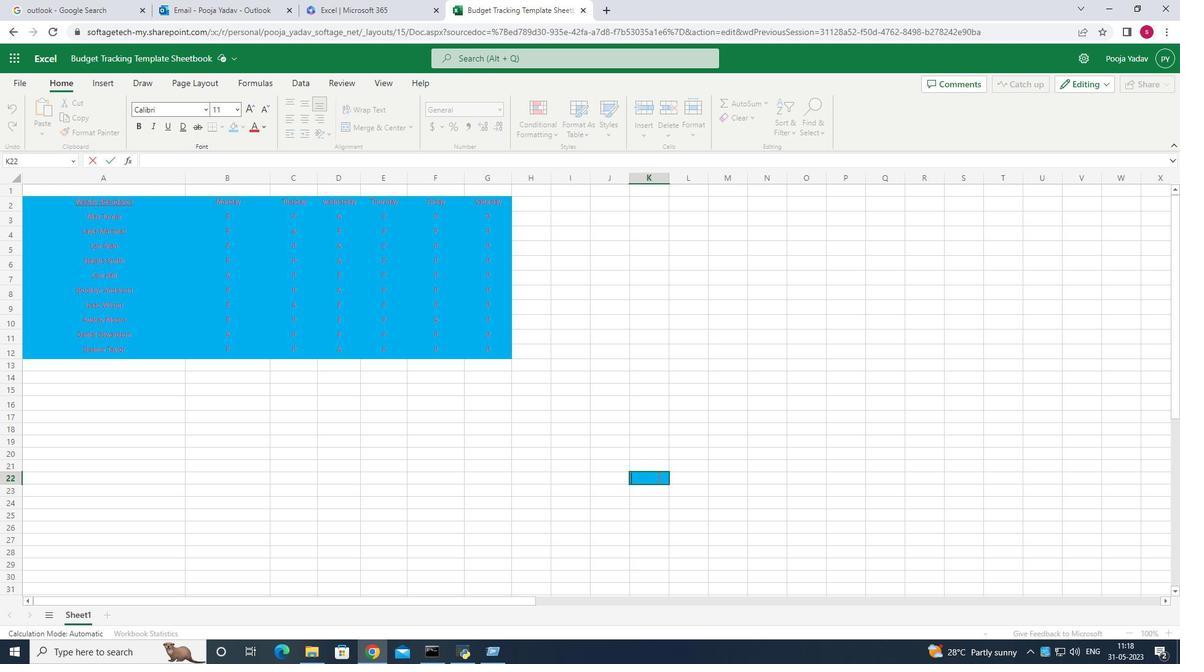 
Action: Mouse pressed left at (658, 474)
Screenshot: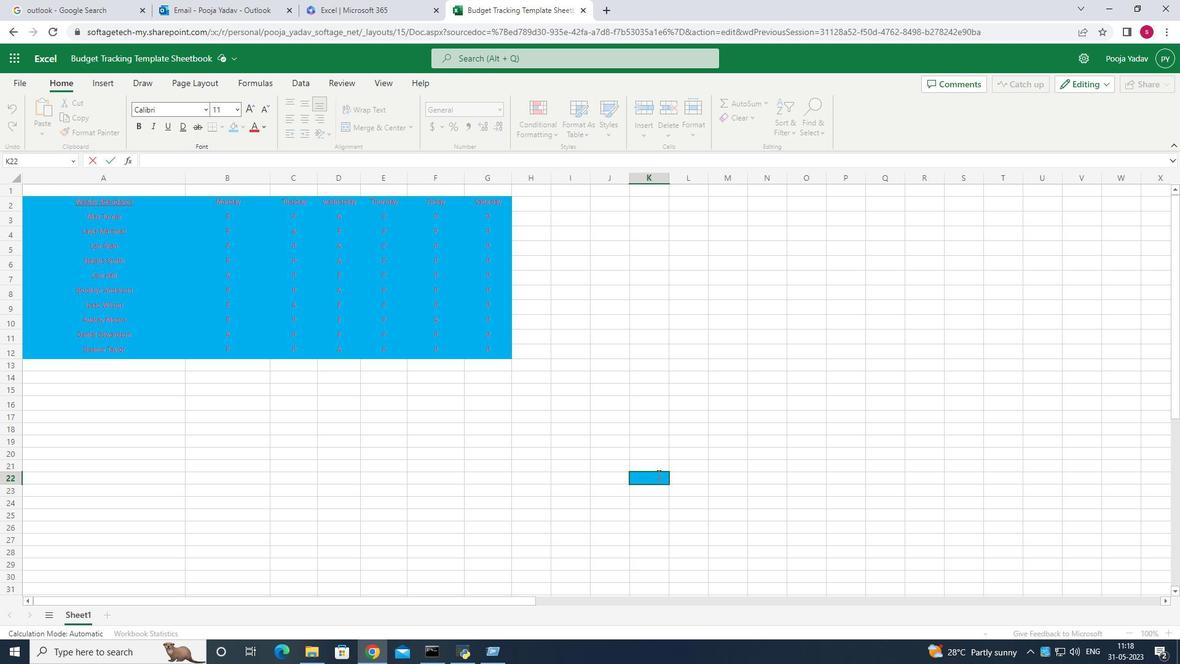 
Action: Key pressed <Key.delete><Key.delete>
Screenshot: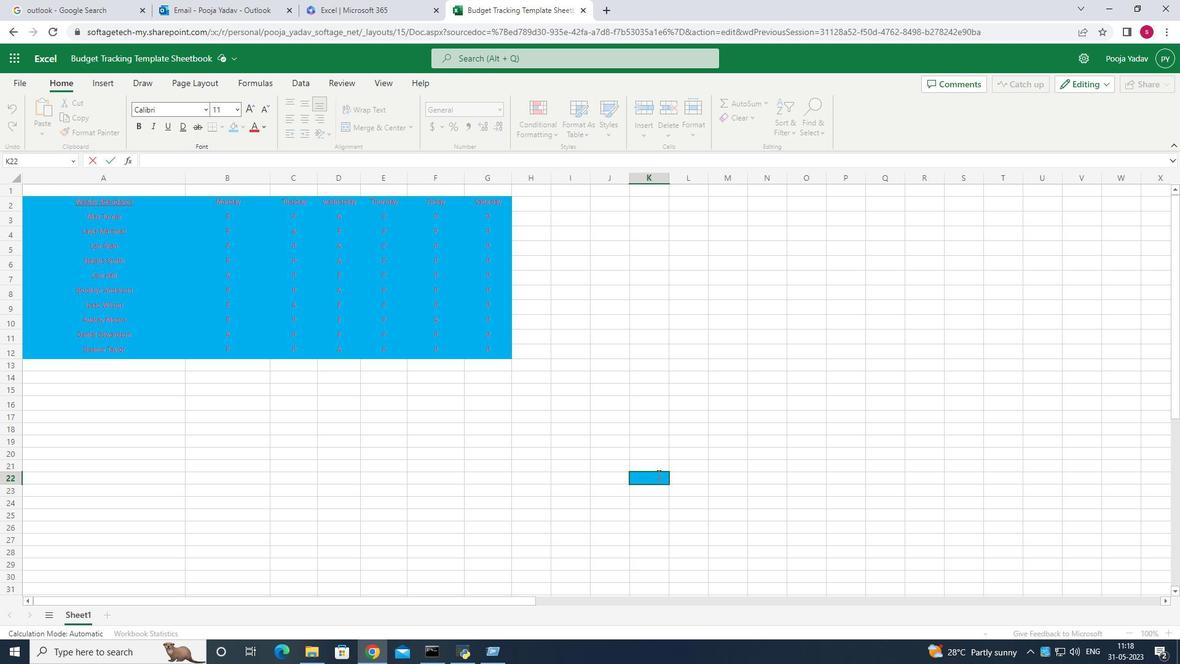 
Action: Mouse moved to (658, 481)
Screenshot: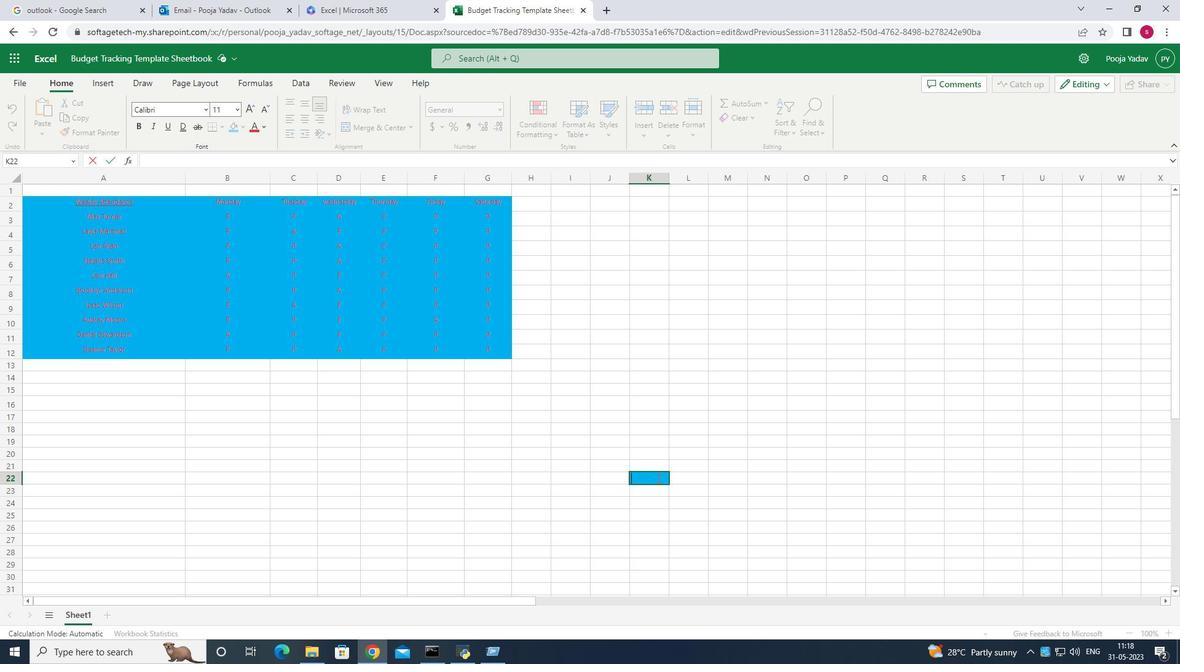 
Action: Key pressed <Key.delete>
Screenshot: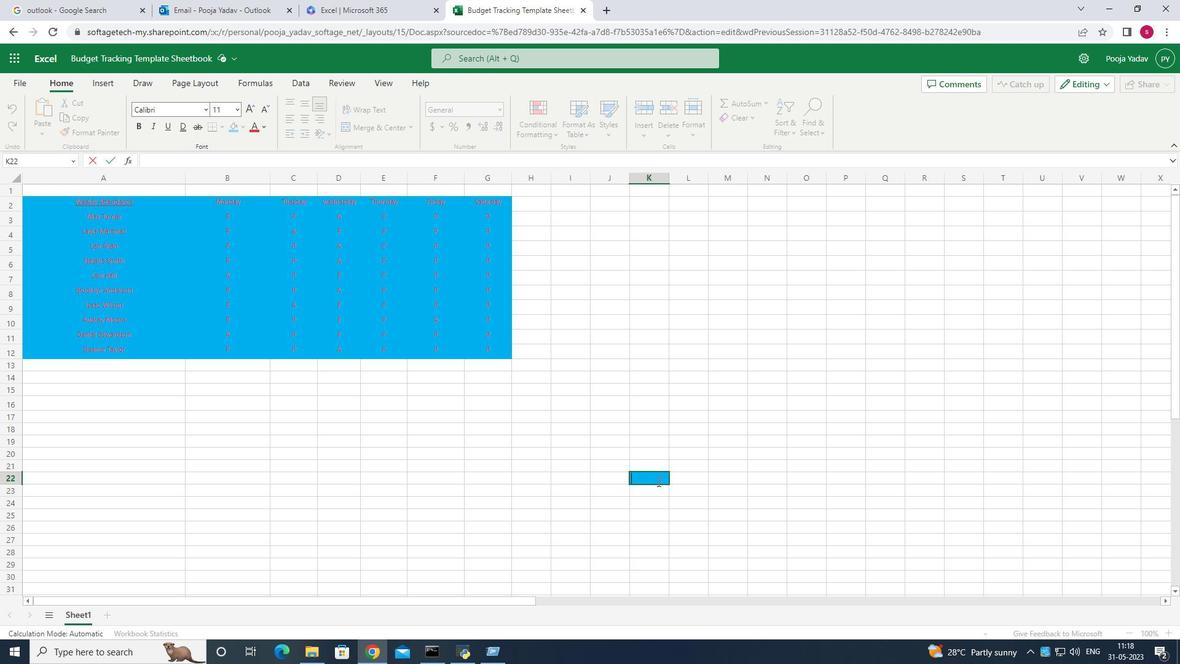 
Action: Mouse moved to (705, 509)
Screenshot: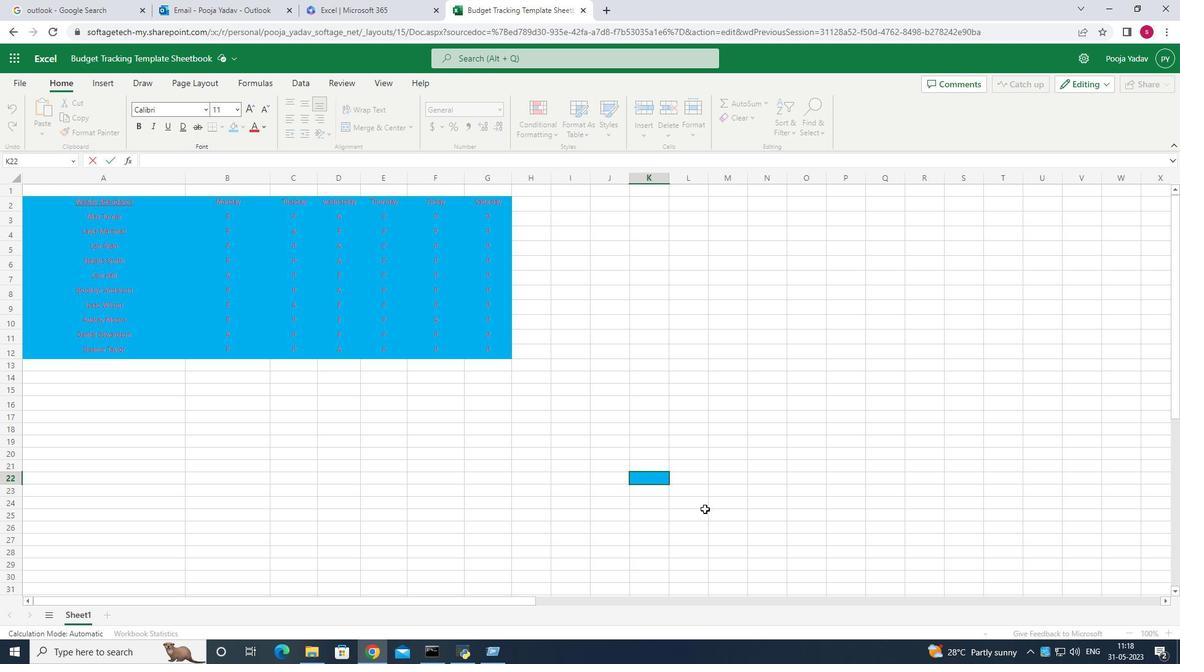 
Action: Mouse pressed left at (705, 509)
Screenshot: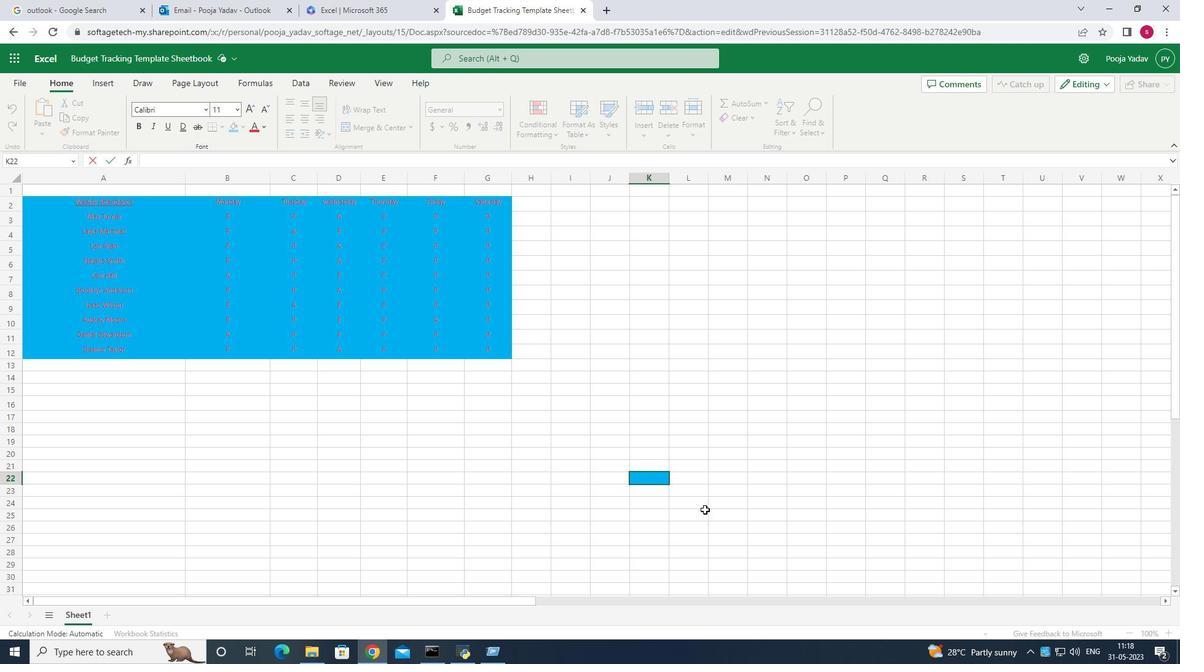 
Action: Mouse pressed left at (705, 509)
Screenshot: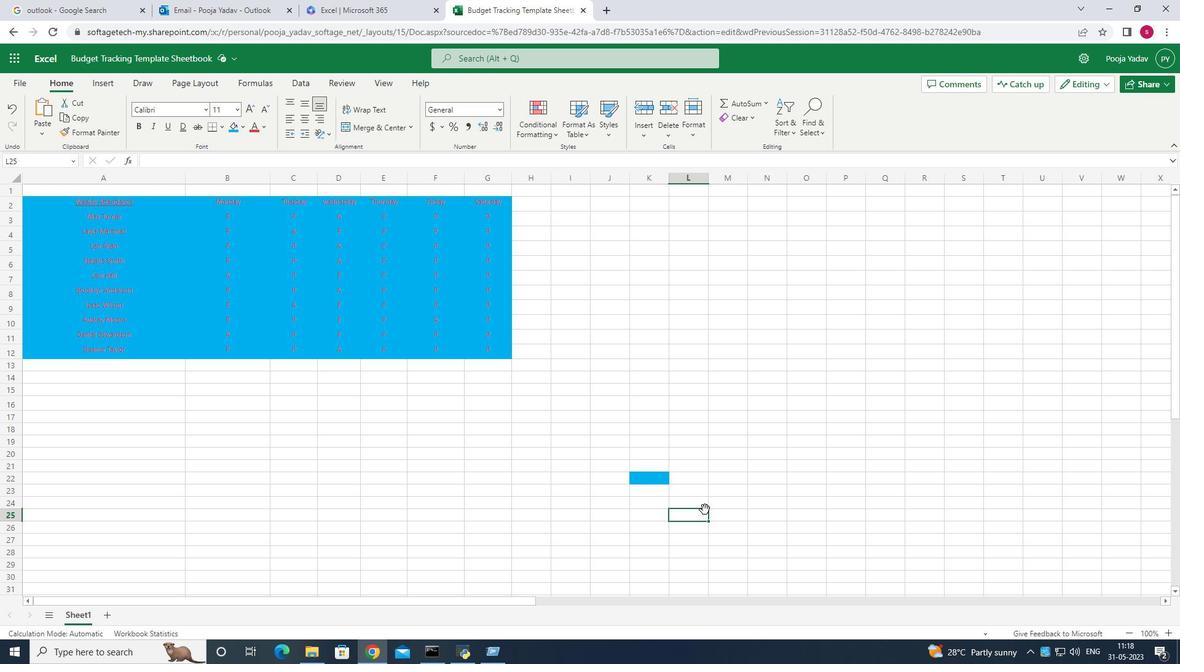 
Action: Mouse moved to (462, 509)
Screenshot: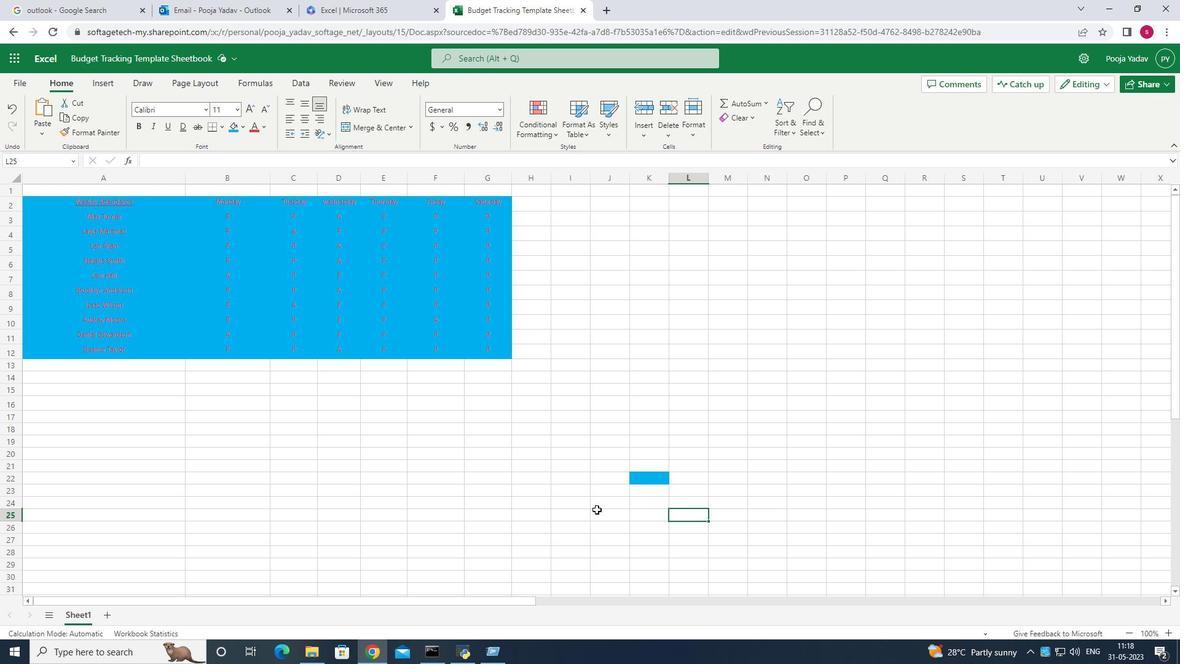 
Action: Mouse pressed left at (462, 509)
Screenshot: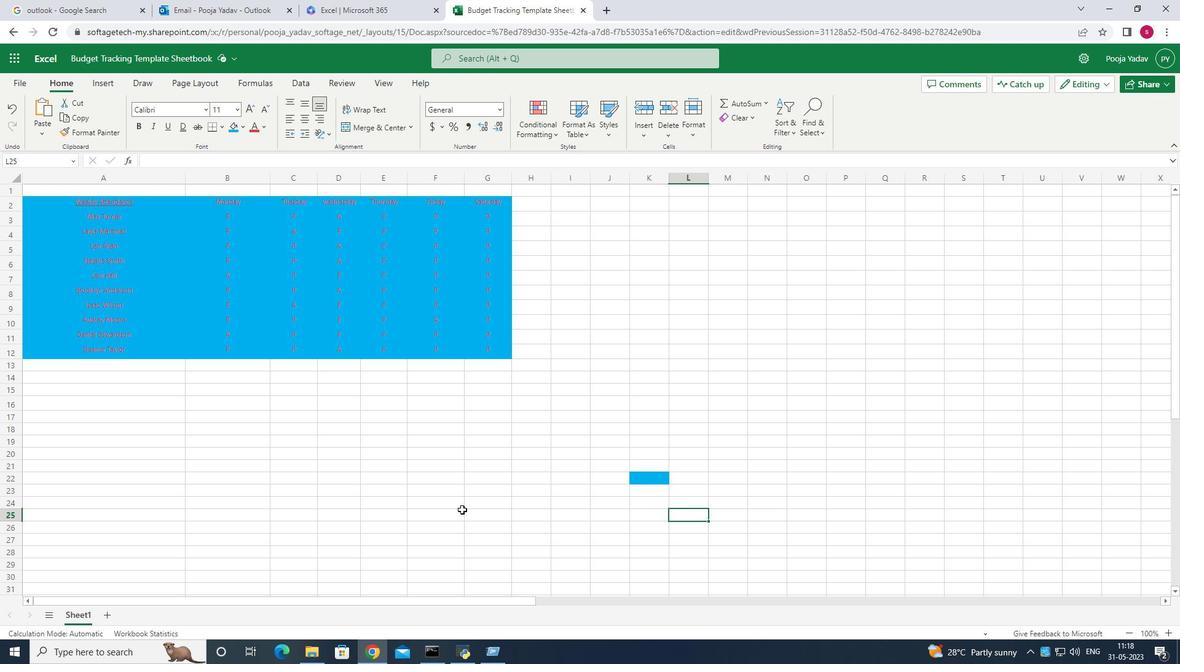 
Action: Mouse moved to (1180, 645)
Screenshot: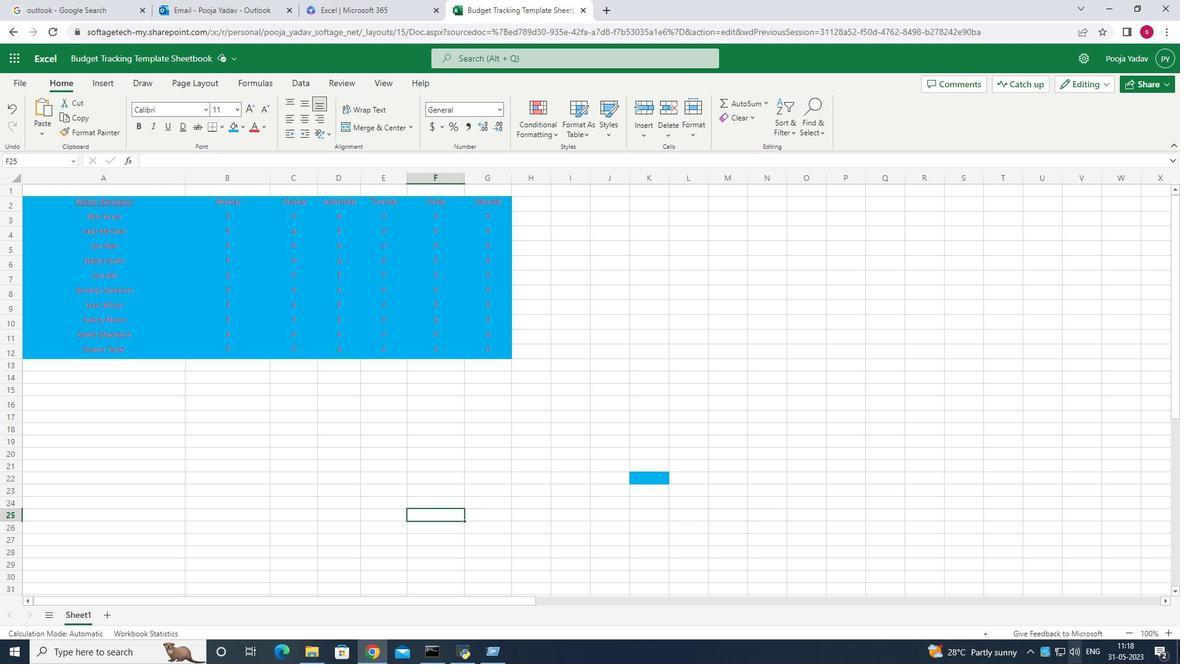 
